 Task: Look for space in Santa Monica, United States from 26th August, 2023 to 10th September, 2023 for 6 adults, 2 children in price range Rs.10000 to Rs.15000. Place can be entire place or shared room with 6 bedrooms having 6 beds and 6 bathrooms. Property type can be house, flat, guest house. Amenities needed are: wifi, TV, free parkinig on premises, gym, breakfast. Booking option can be shelf check-in. Required host language is English.
Action: Mouse moved to (553, 146)
Screenshot: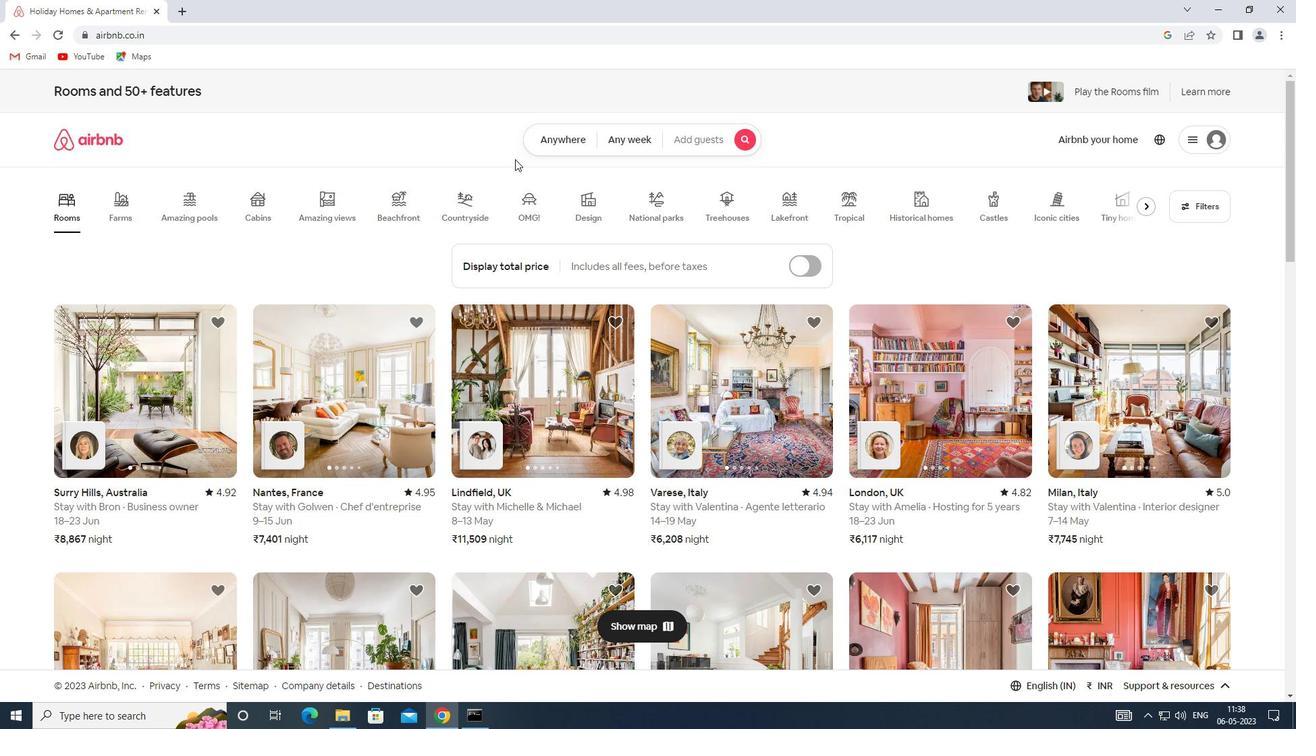 
Action: Mouse pressed left at (553, 146)
Screenshot: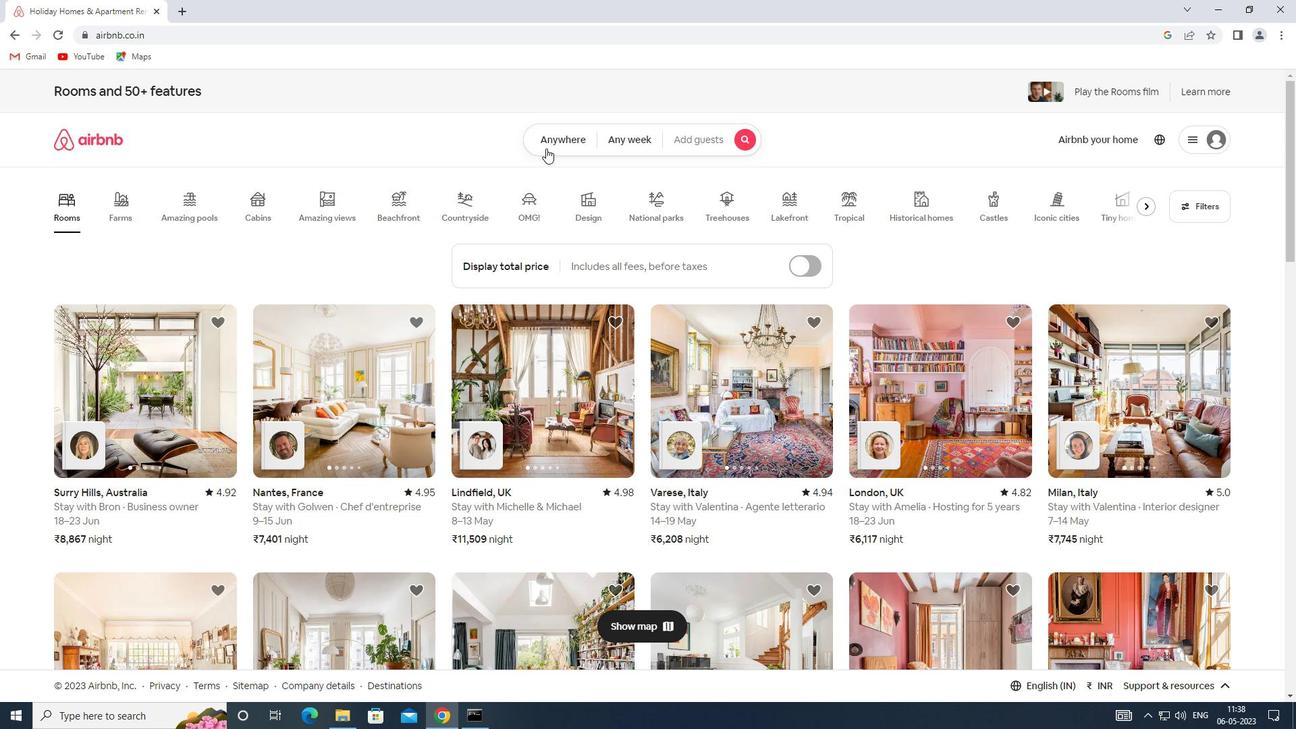
Action: Mouse moved to (422, 197)
Screenshot: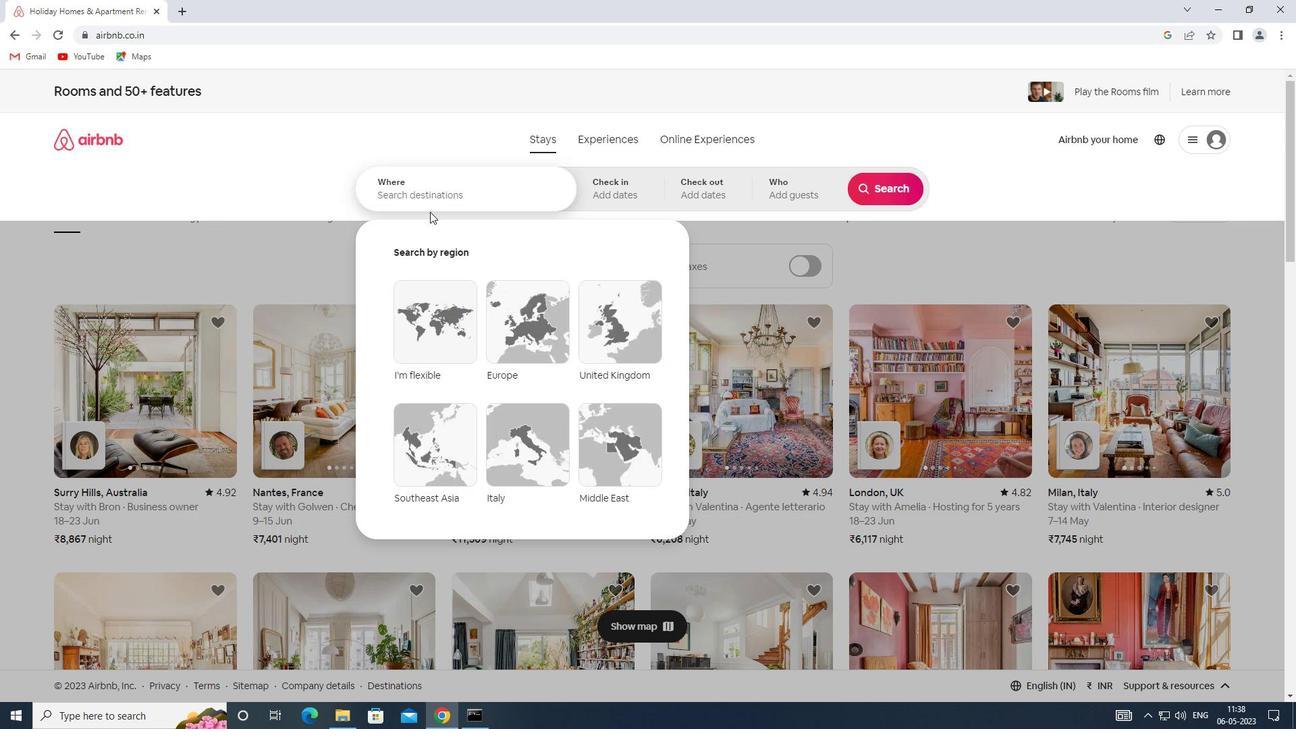 
Action: Mouse pressed left at (422, 197)
Screenshot: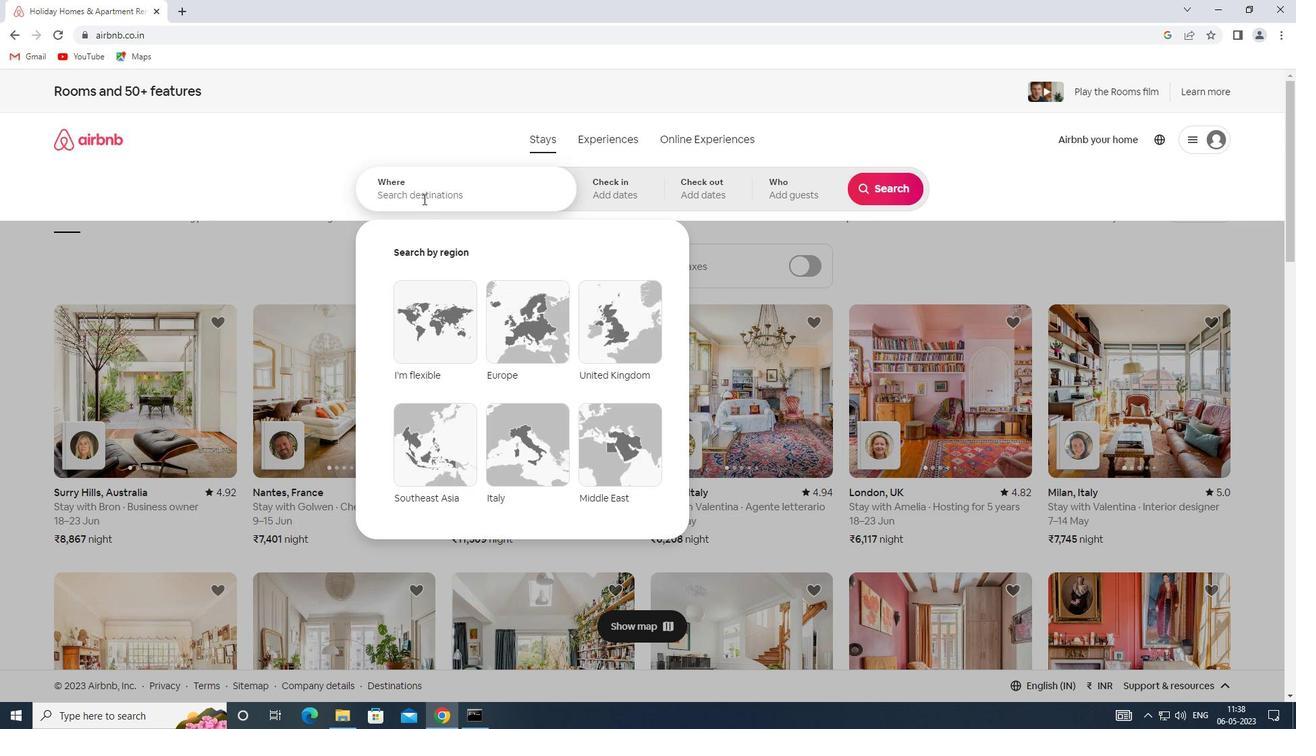 
Action: Key pressed <Key.shift>SPACE<Key.space>IN<Key.space><Key.shift>SANTA<Key.space><Key.shift><Key.shift><Key.shift><Key.shift><Key.shift><Key.shift><Key.shift><Key.shift><Key.shift><Key.shift><Key.shift><Key.shift><Key.shift><Key.shift><Key.shift>MONICA,<Key.shift>UNITES<Key.backspace>D<Key.space><Key.shift>STATES
Screenshot: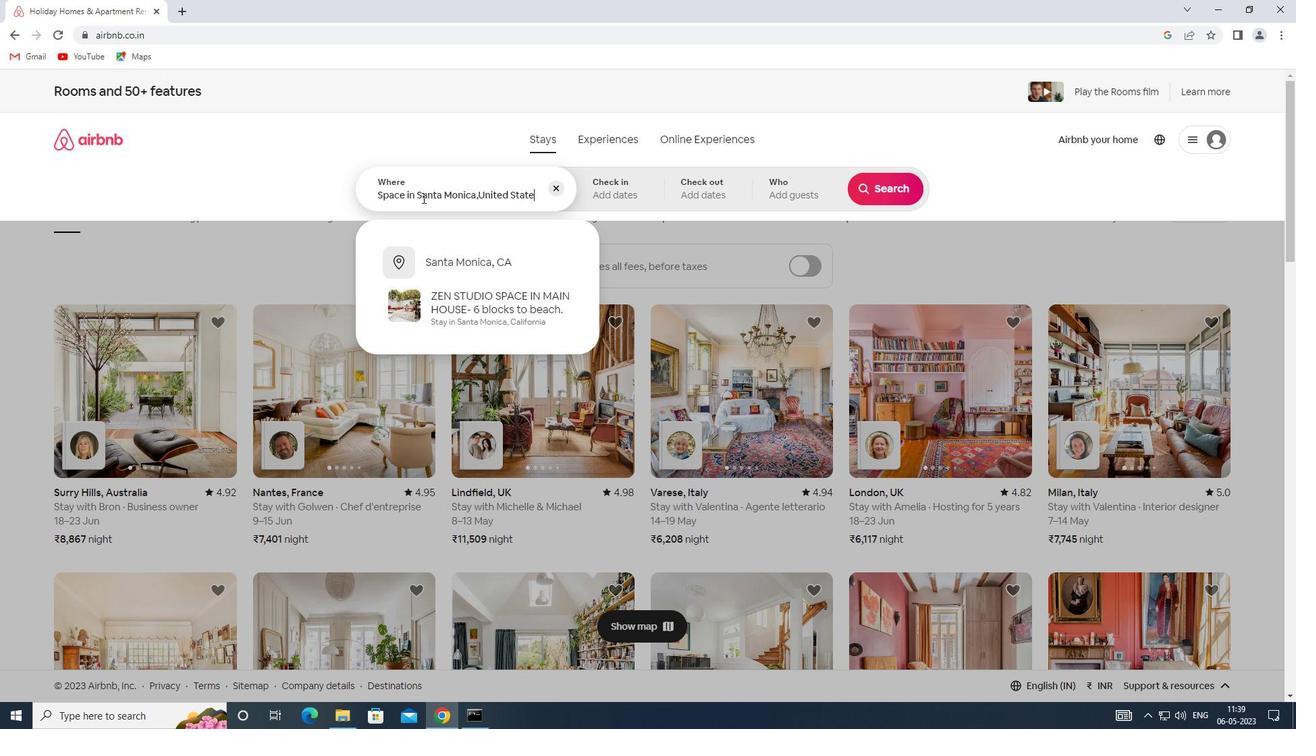 
Action: Mouse moved to (607, 187)
Screenshot: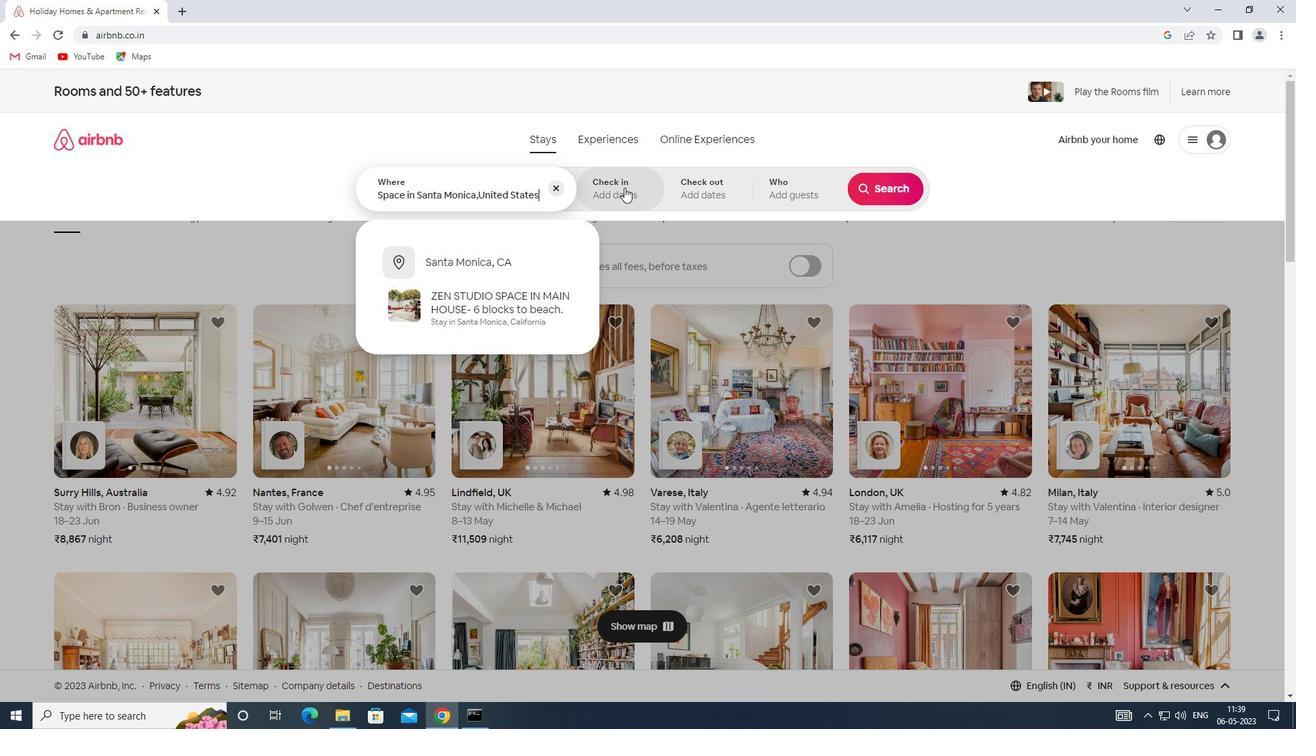 
Action: Mouse pressed left at (607, 187)
Screenshot: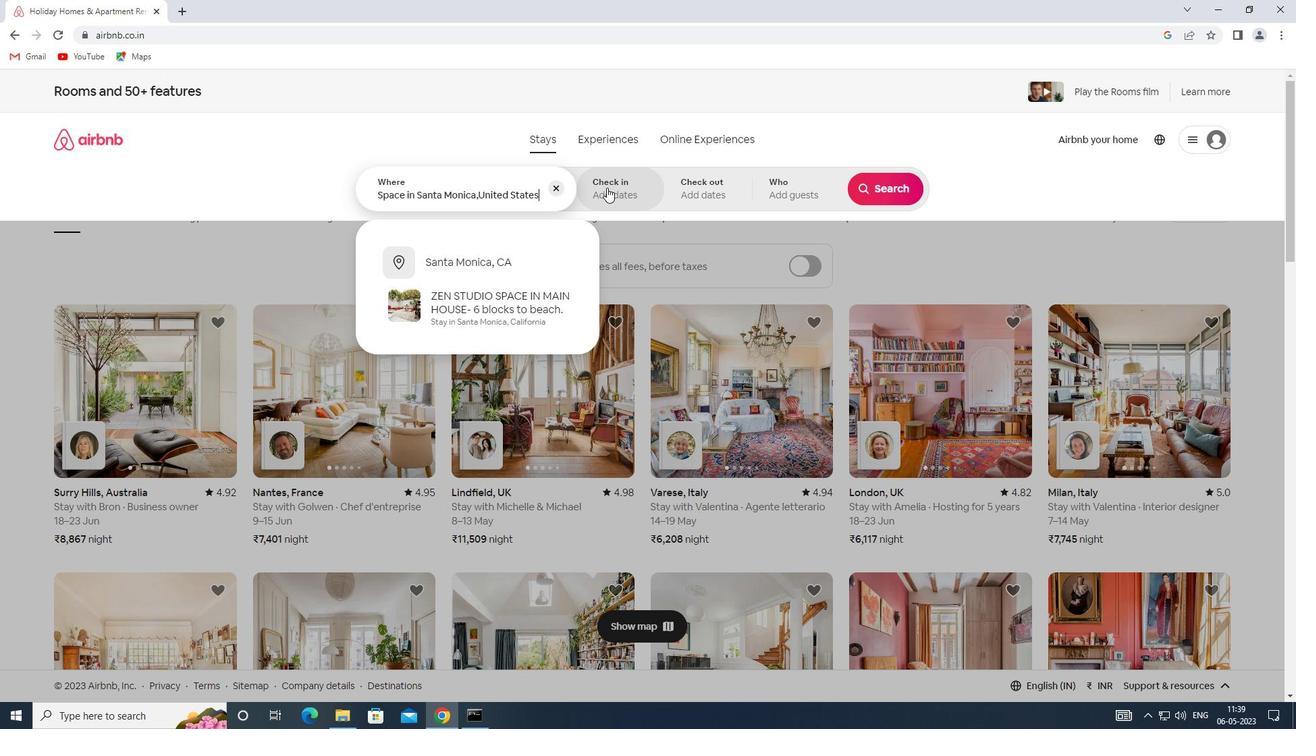 
Action: Mouse moved to (885, 301)
Screenshot: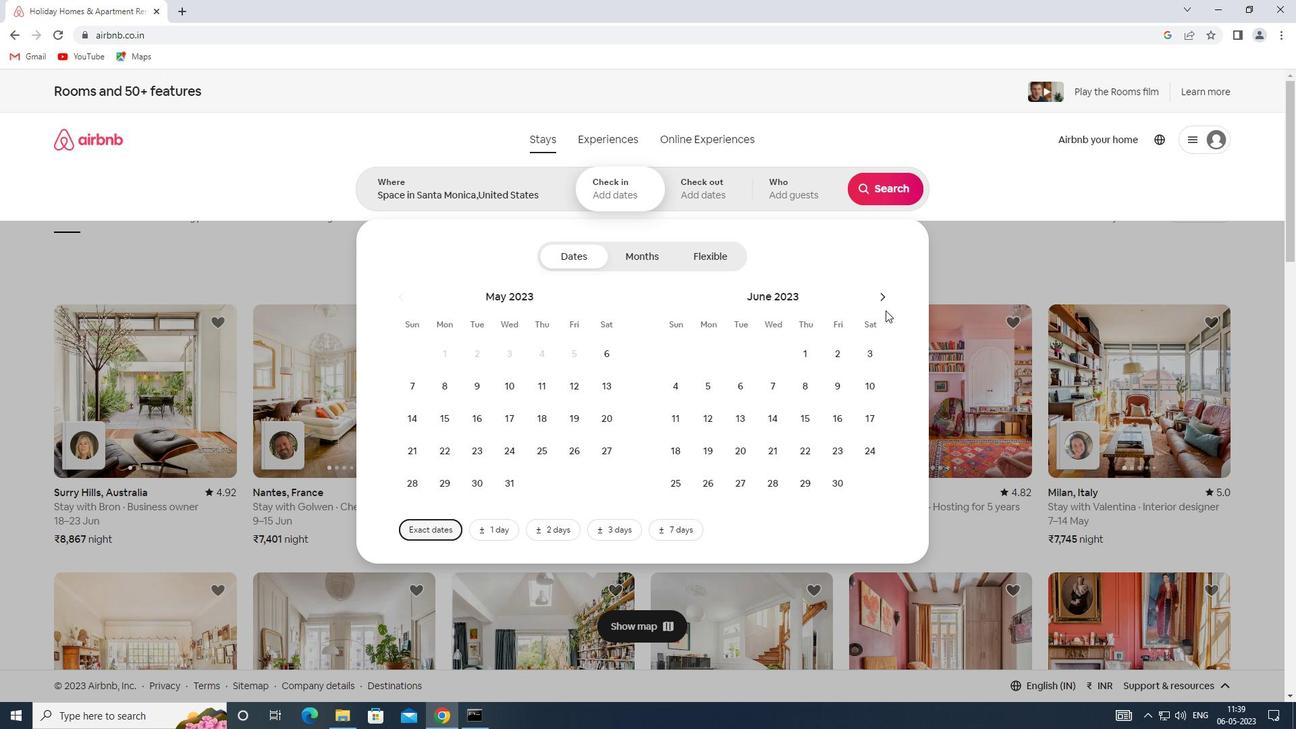 
Action: Mouse pressed left at (885, 301)
Screenshot: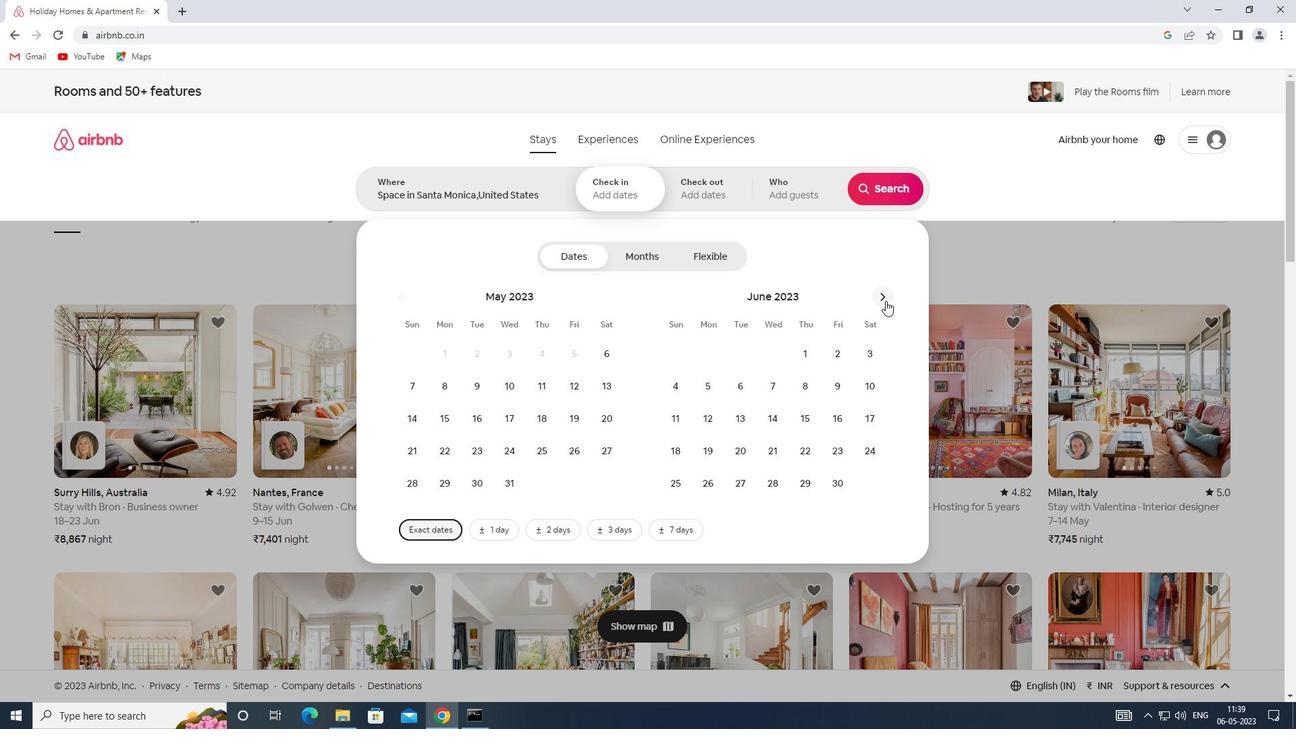 
Action: Mouse pressed left at (885, 301)
Screenshot: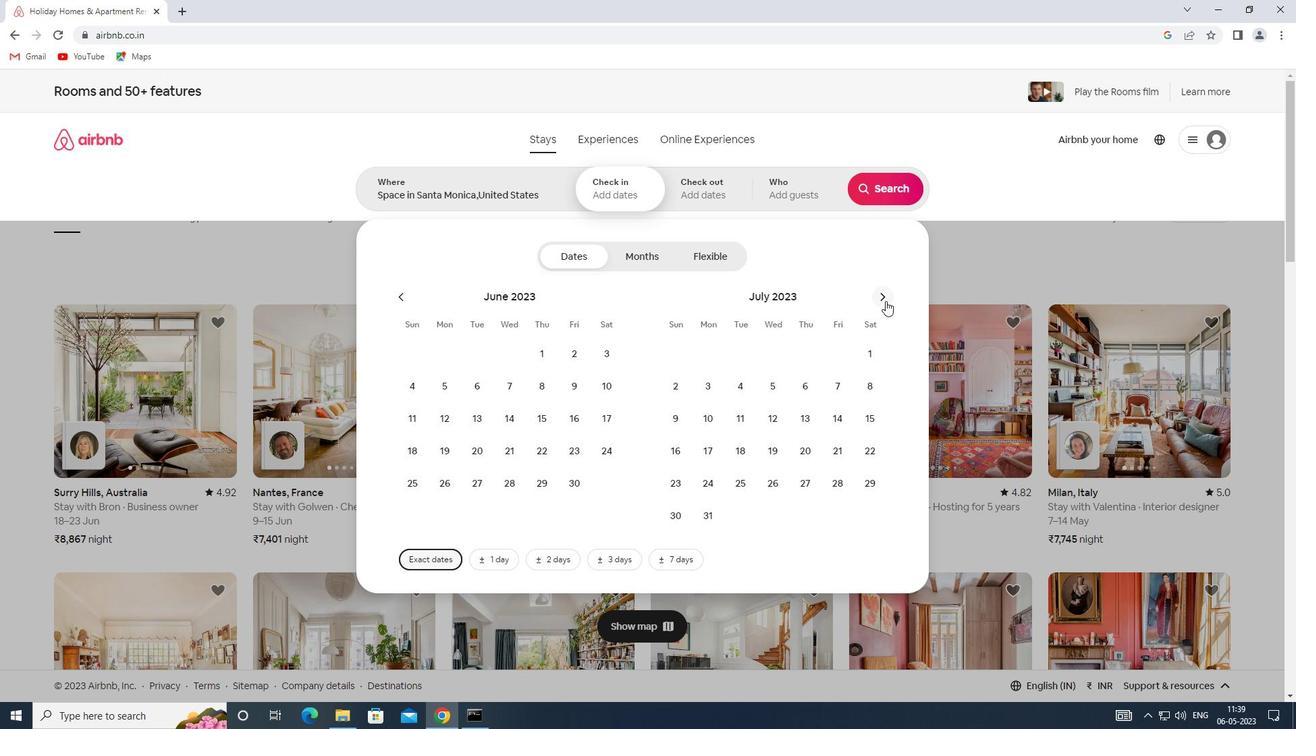 
Action: Mouse moved to (861, 449)
Screenshot: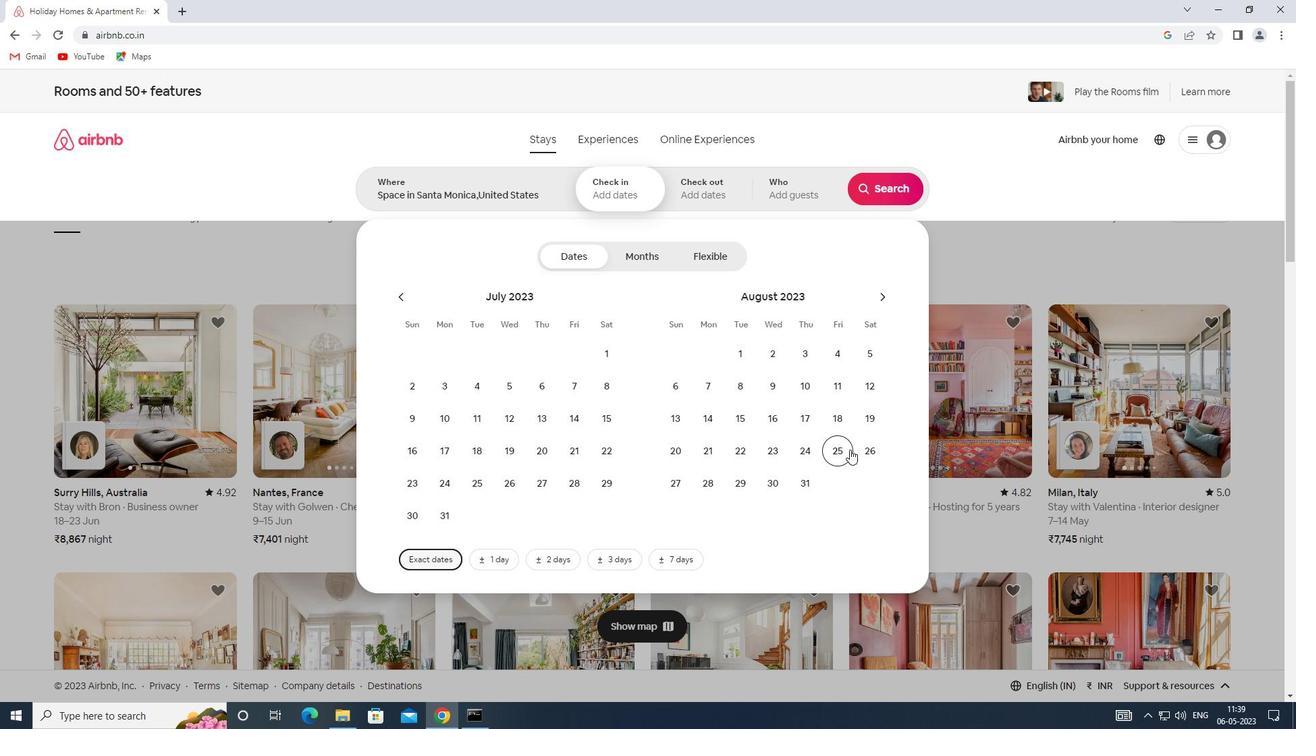 
Action: Mouse pressed left at (861, 449)
Screenshot: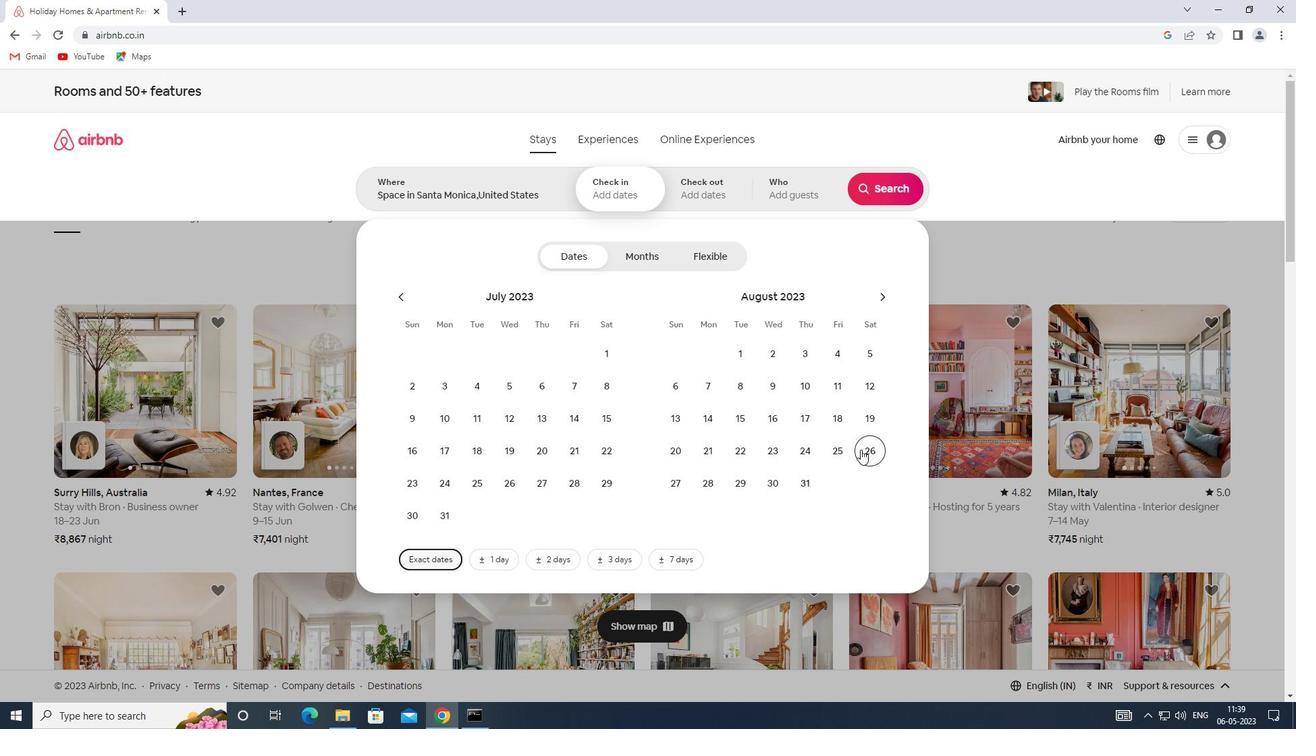
Action: Mouse moved to (876, 301)
Screenshot: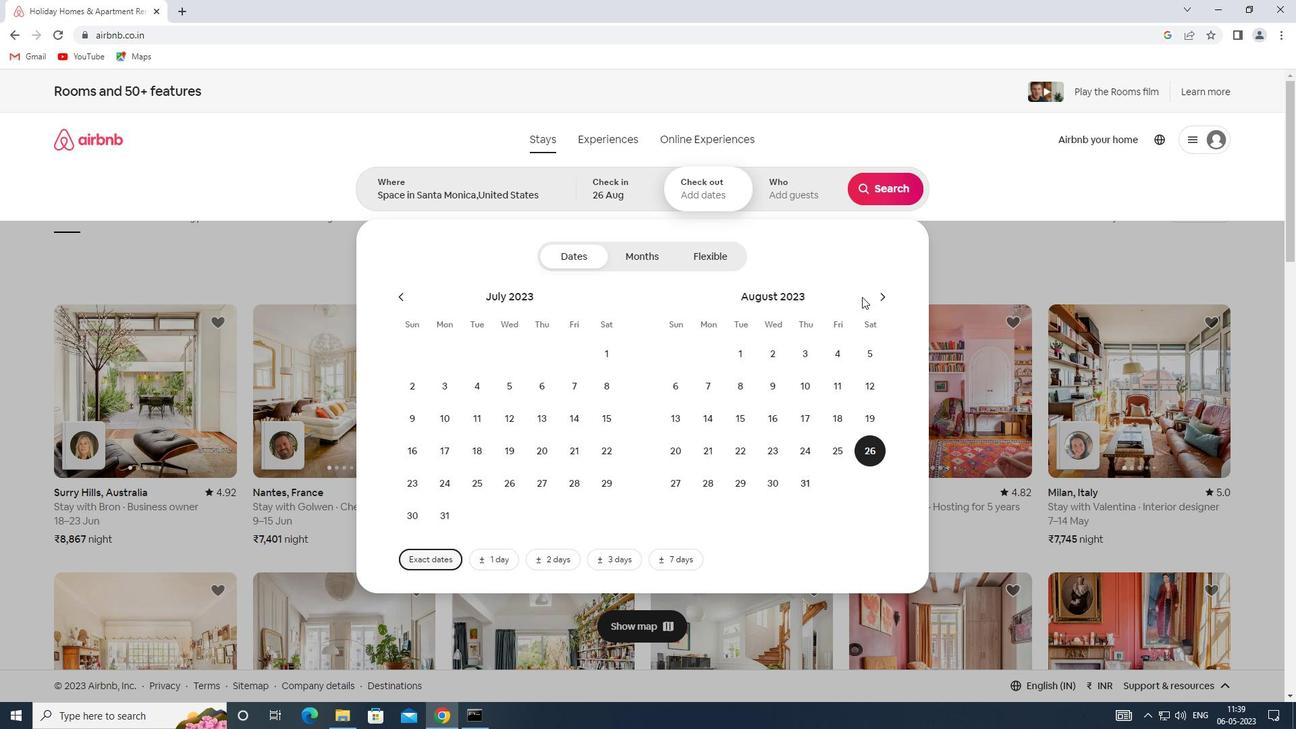 
Action: Mouse pressed left at (876, 301)
Screenshot: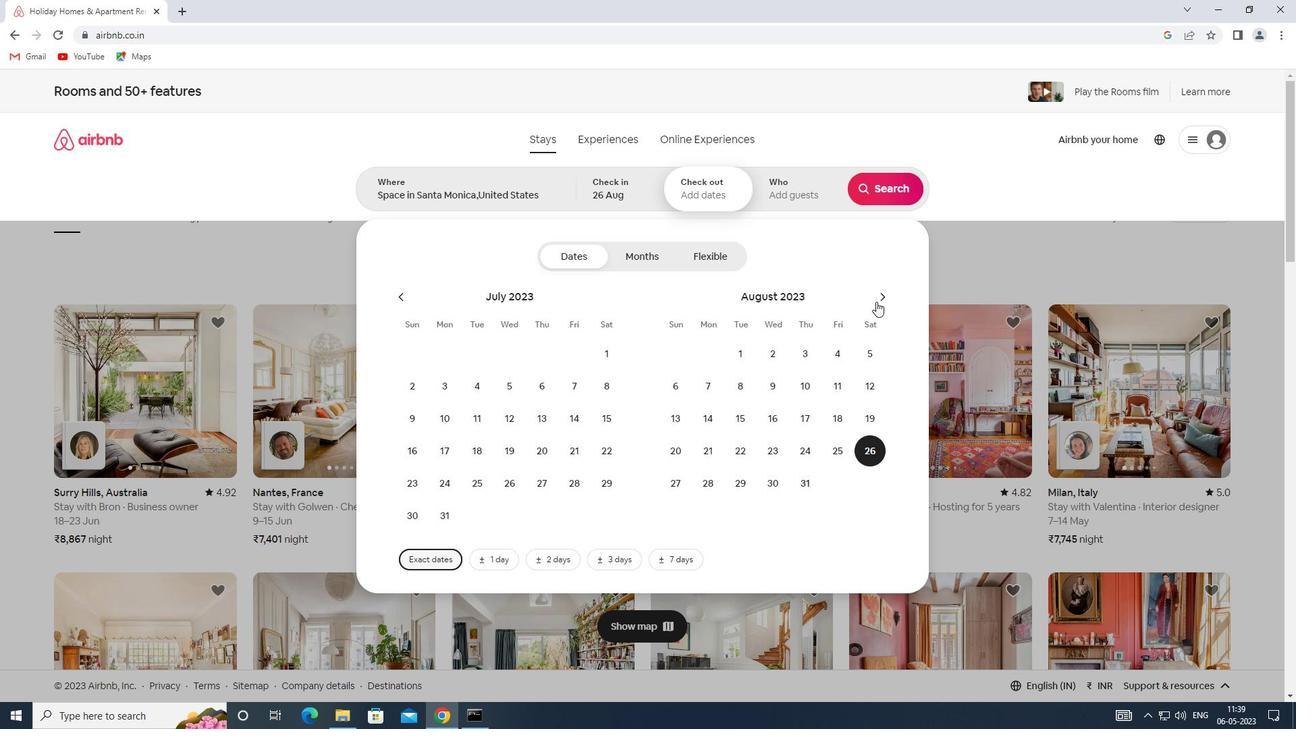 
Action: Mouse moved to (676, 415)
Screenshot: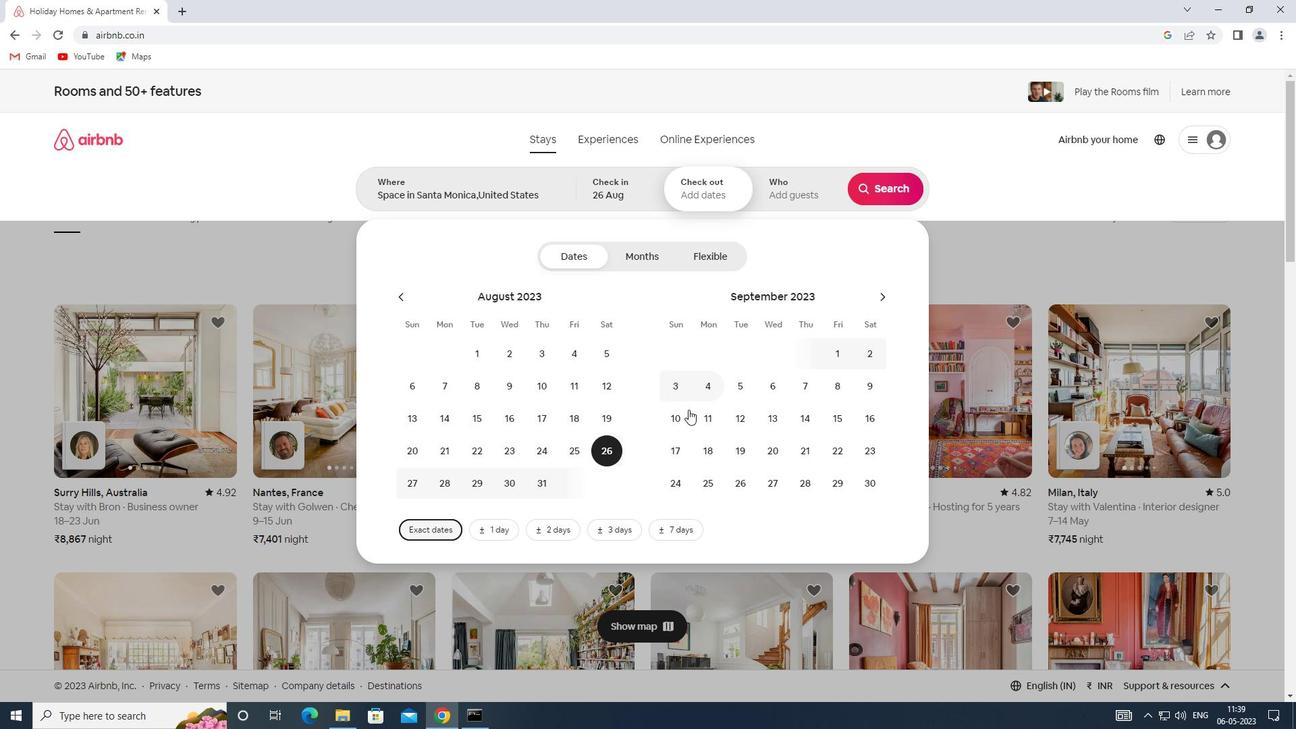 
Action: Mouse pressed left at (676, 415)
Screenshot: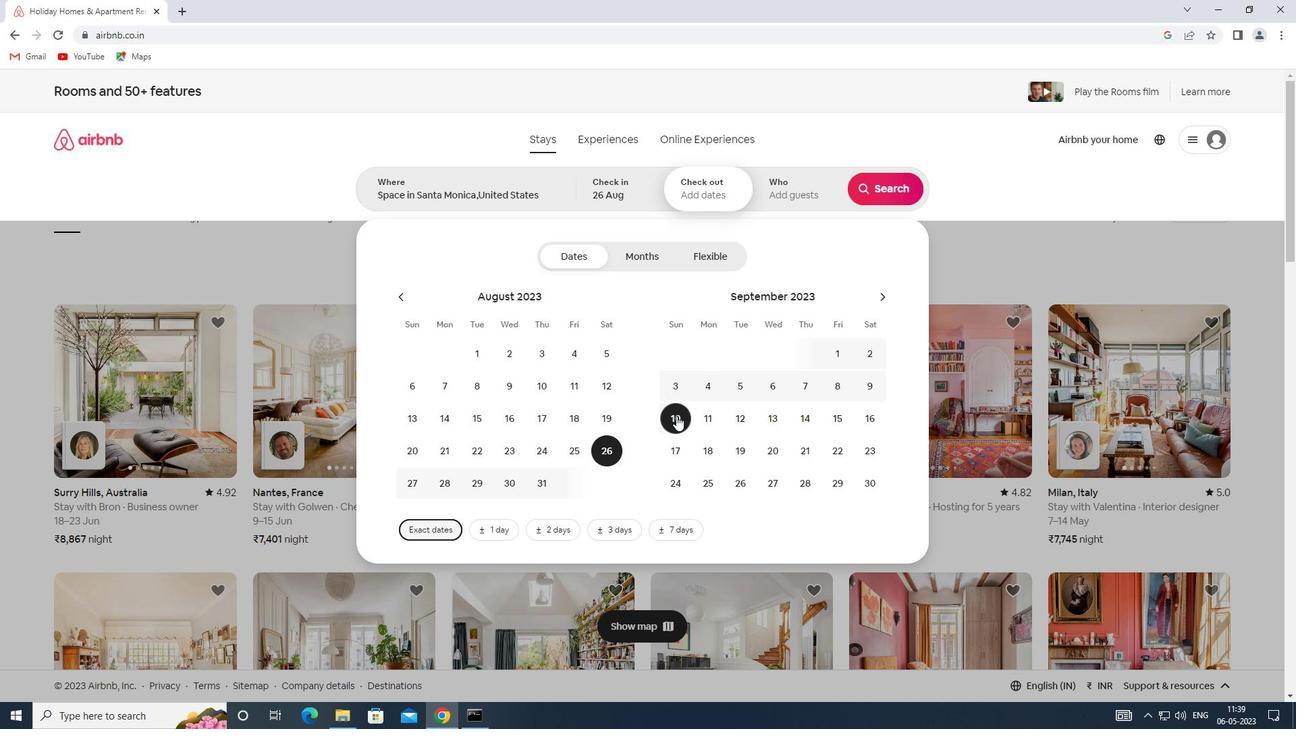 
Action: Mouse moved to (794, 190)
Screenshot: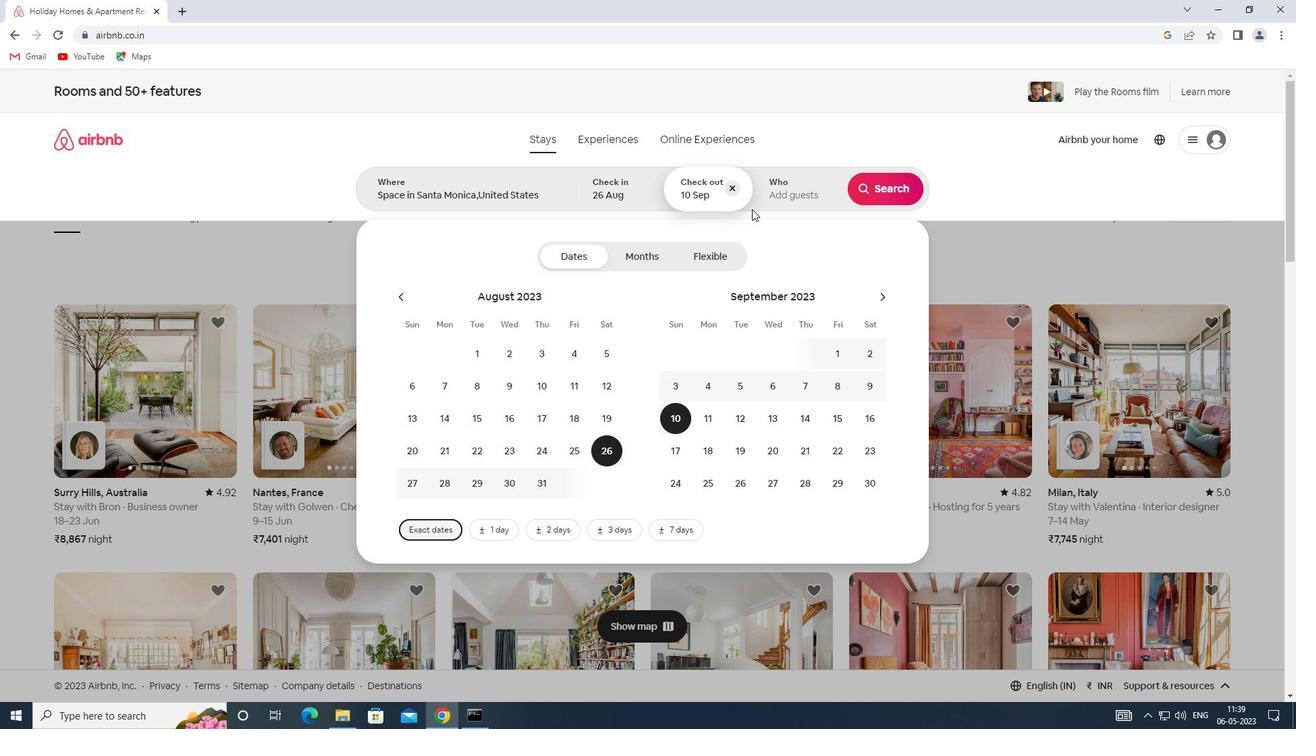 
Action: Mouse pressed left at (794, 190)
Screenshot: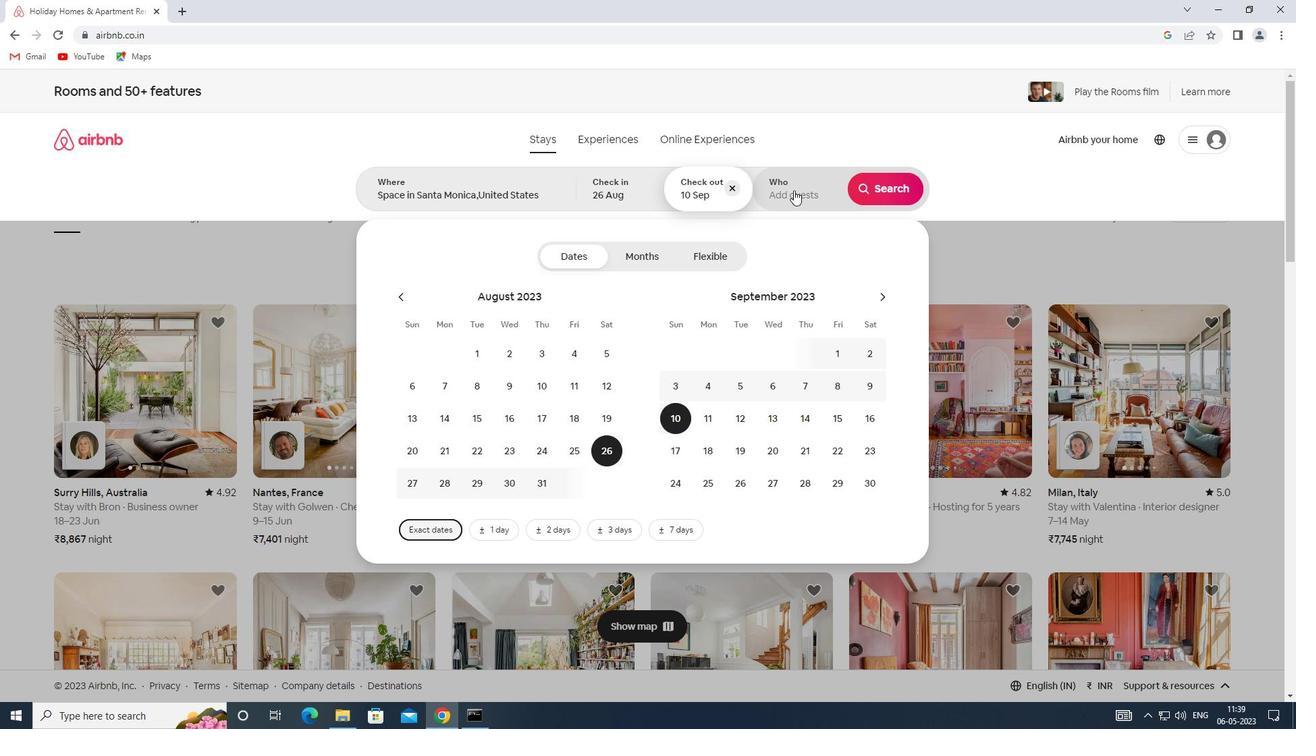 
Action: Mouse moved to (890, 259)
Screenshot: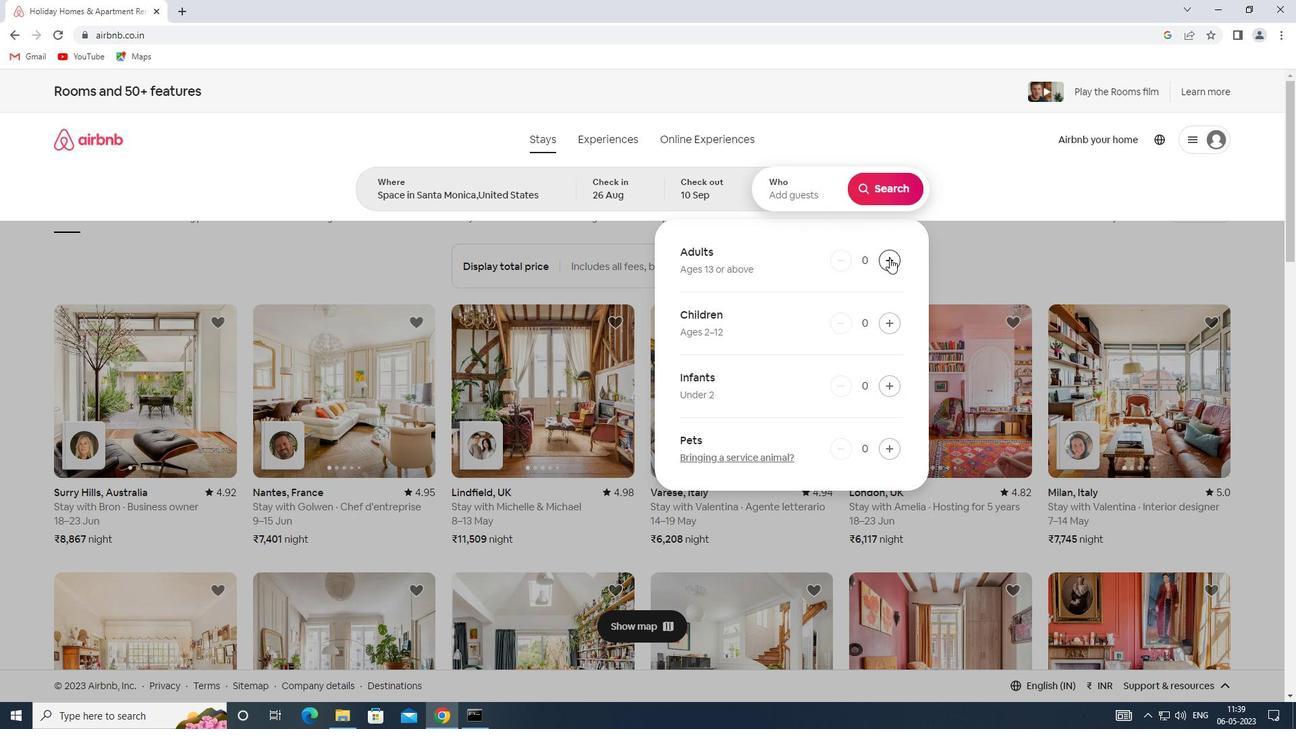 
Action: Mouse pressed left at (890, 259)
Screenshot: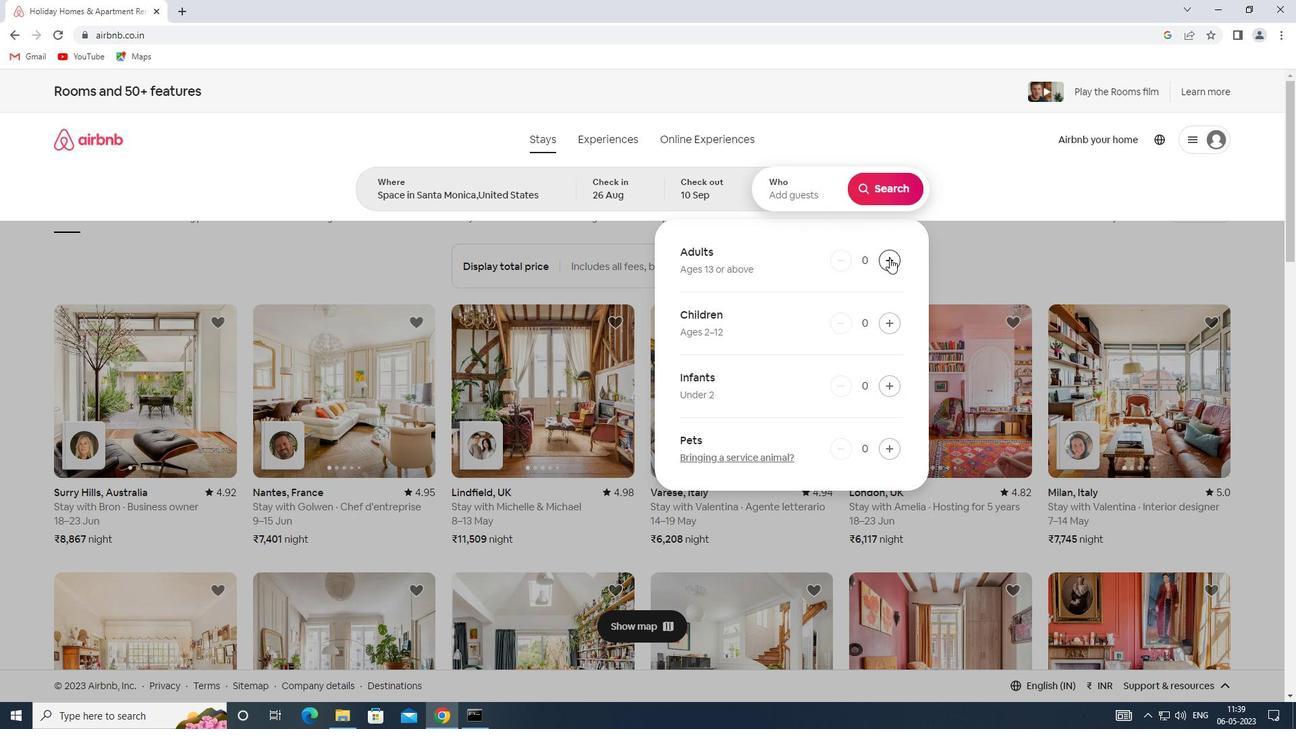 
Action: Mouse pressed left at (890, 259)
Screenshot: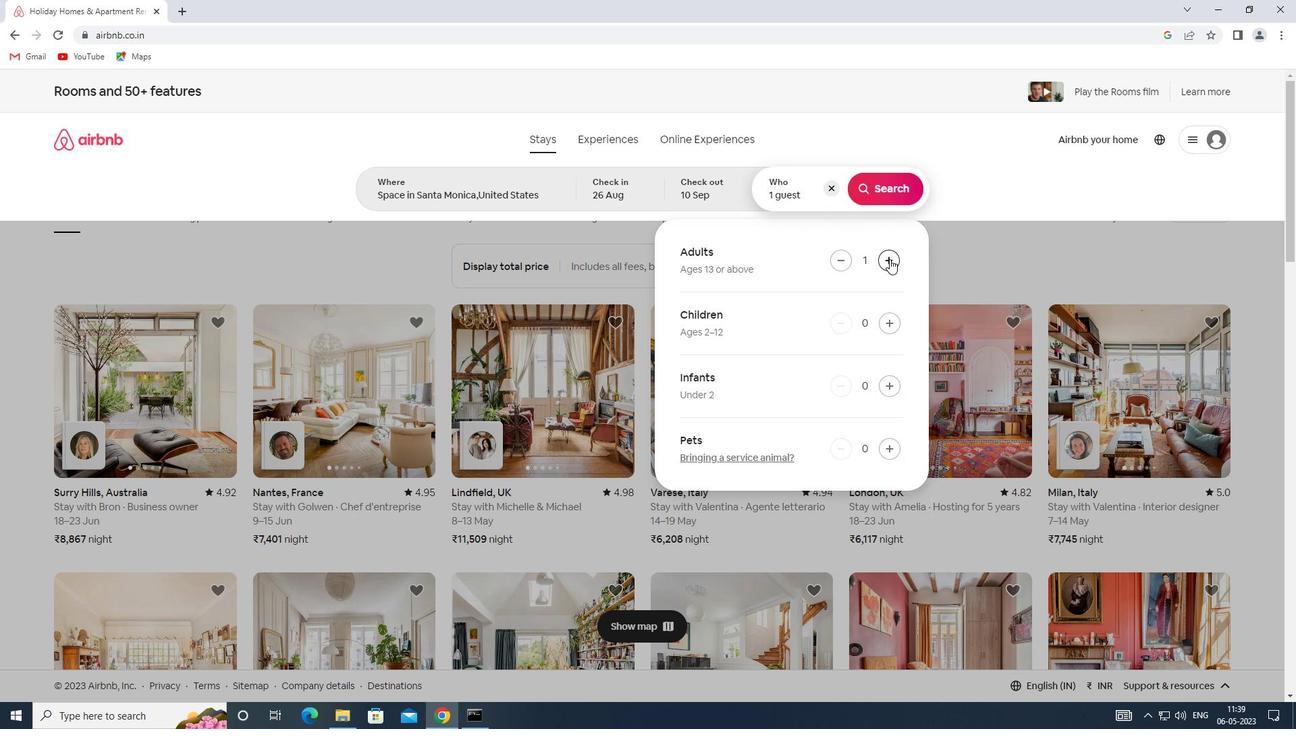 
Action: Mouse pressed left at (890, 259)
Screenshot: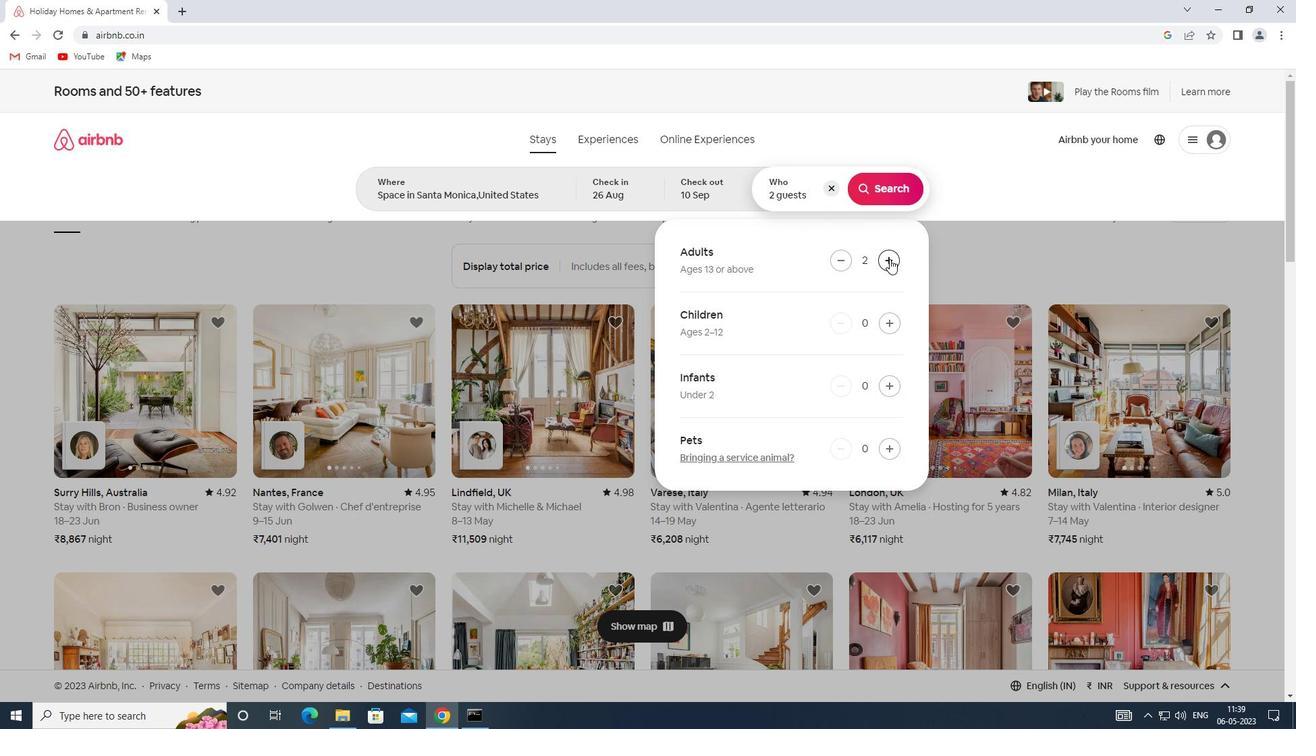 
Action: Mouse pressed left at (890, 259)
Screenshot: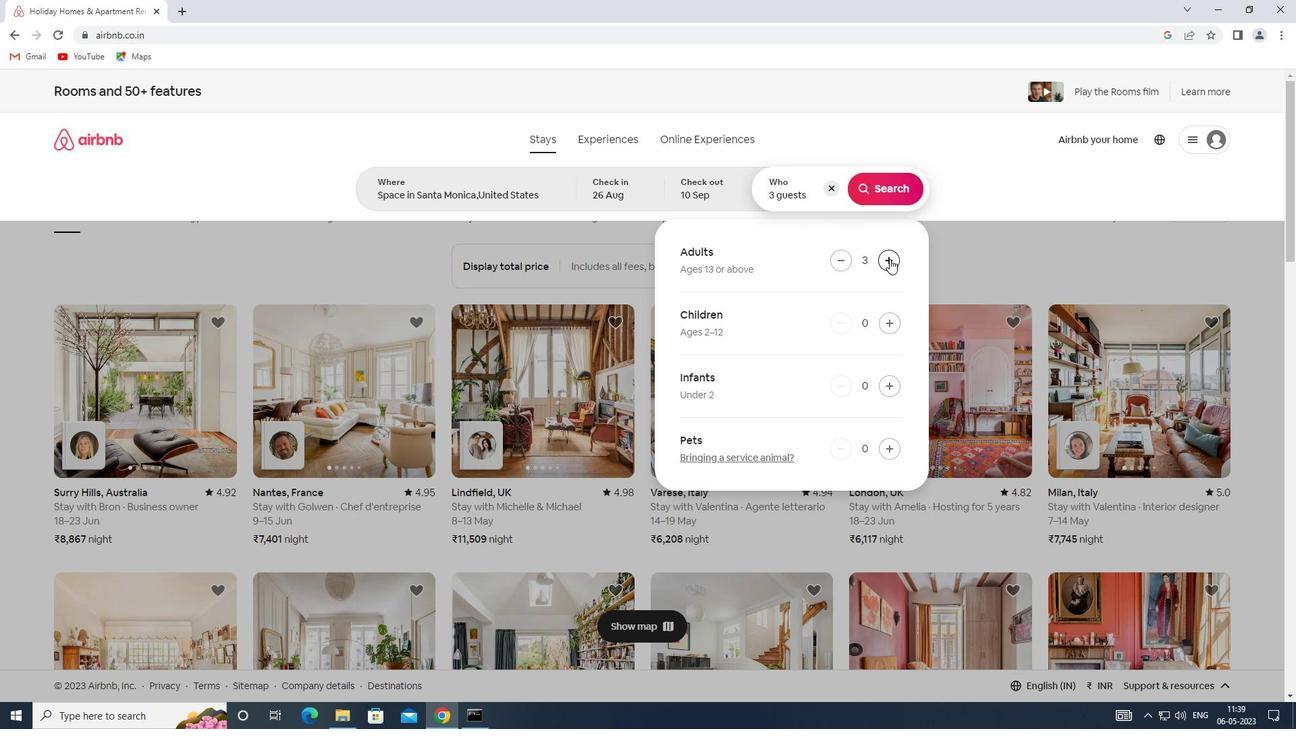 
Action: Mouse pressed left at (890, 259)
Screenshot: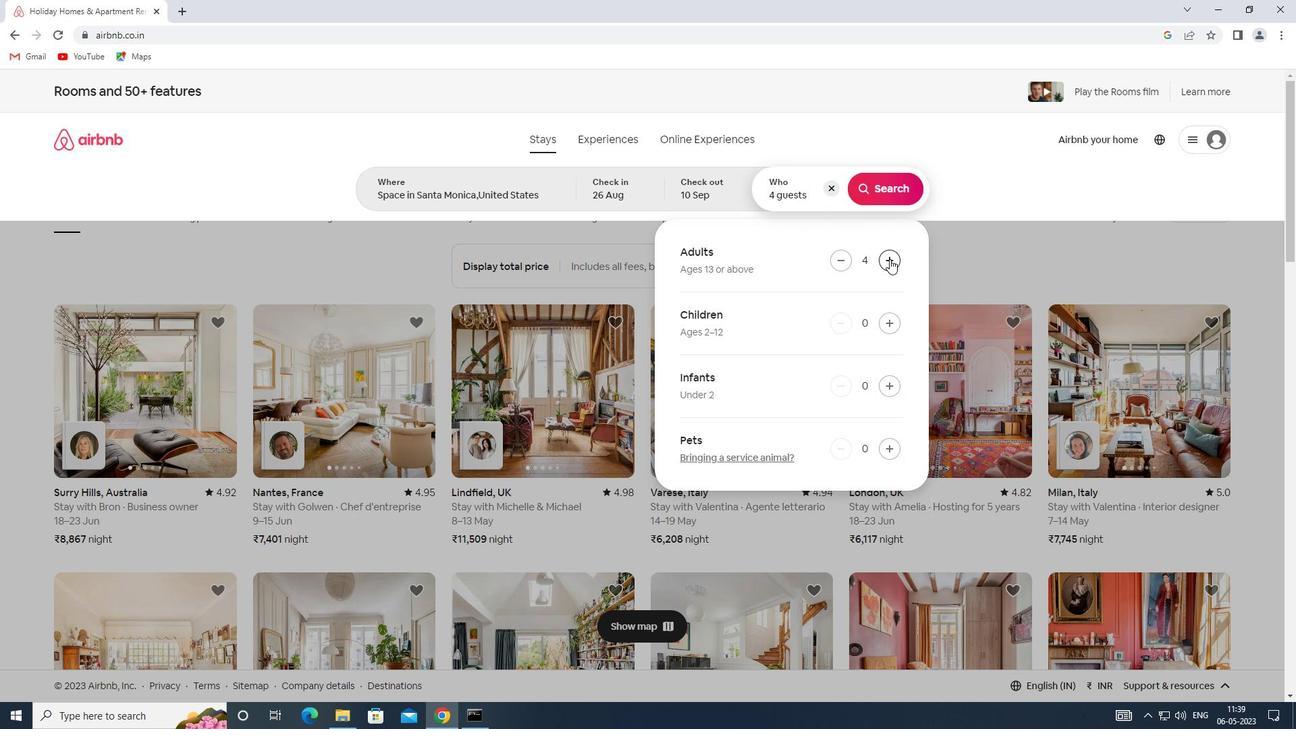 
Action: Mouse pressed left at (890, 259)
Screenshot: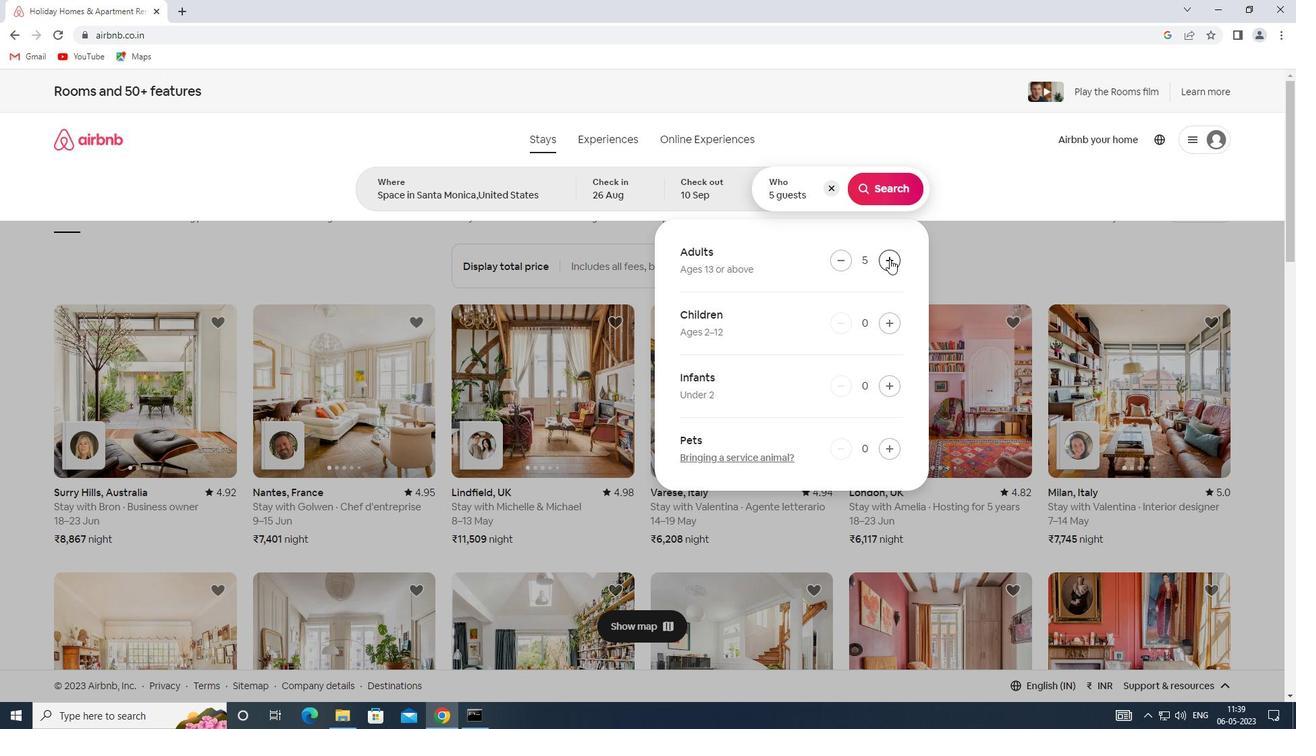 
Action: Mouse moved to (896, 318)
Screenshot: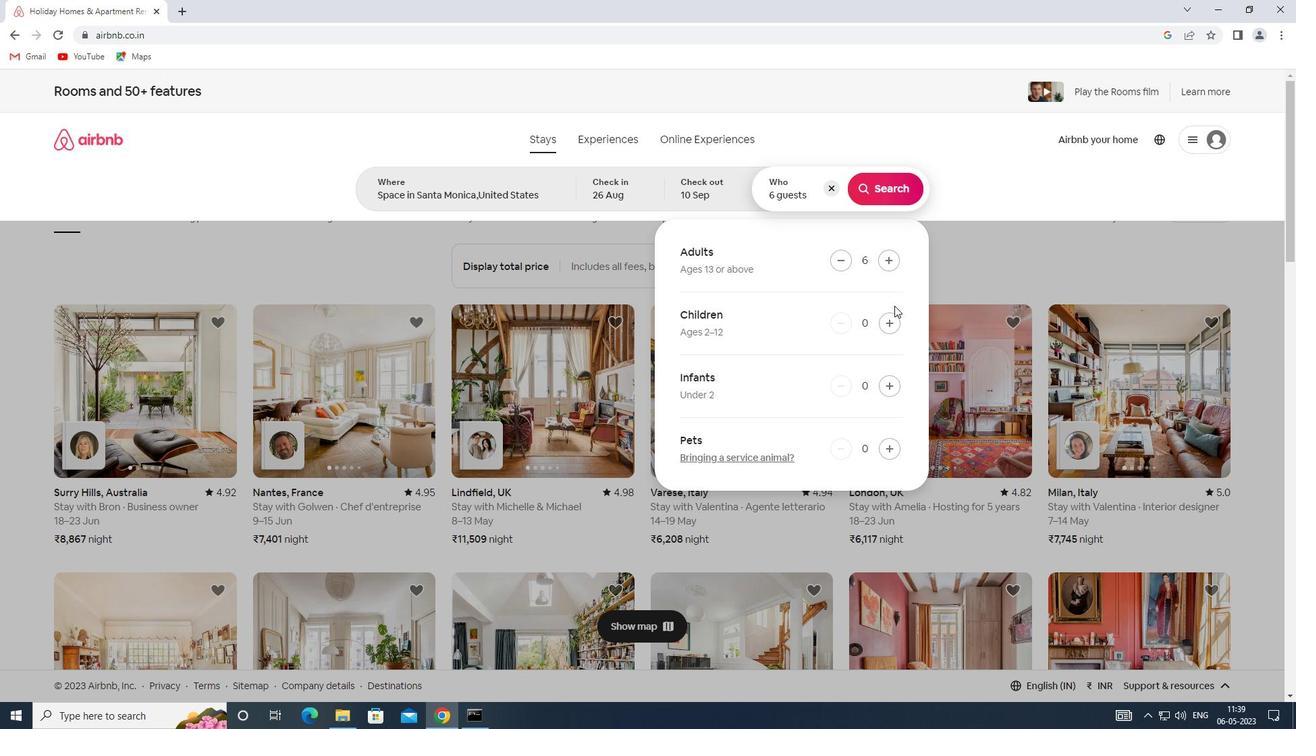 
Action: Mouse pressed left at (896, 318)
Screenshot: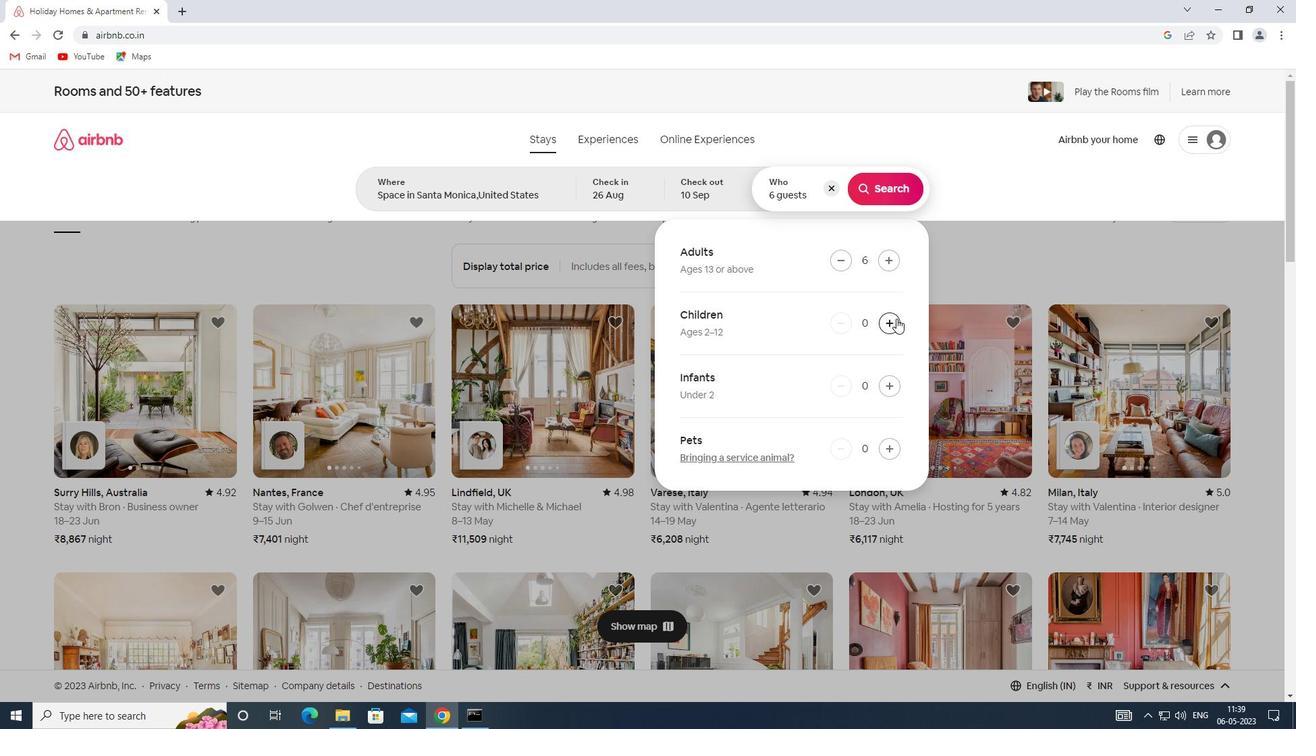 
Action: Mouse pressed left at (896, 318)
Screenshot: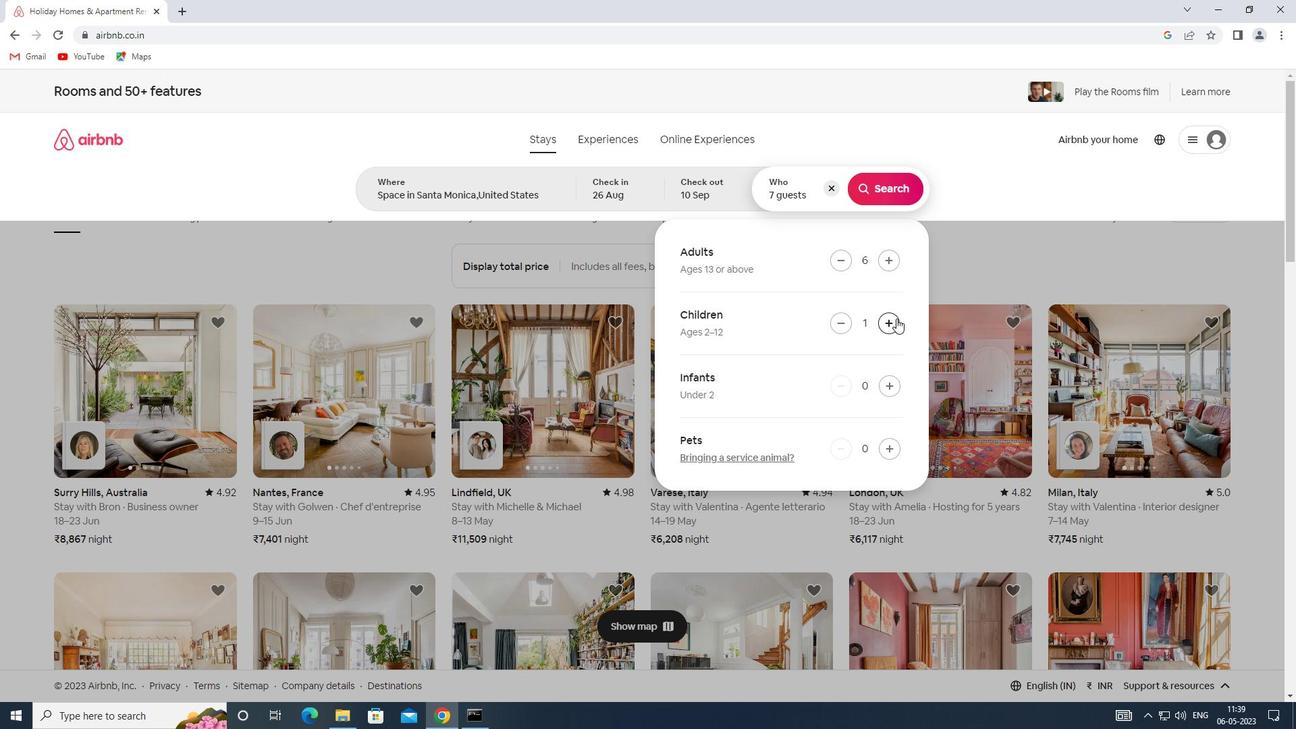 
Action: Mouse moved to (881, 182)
Screenshot: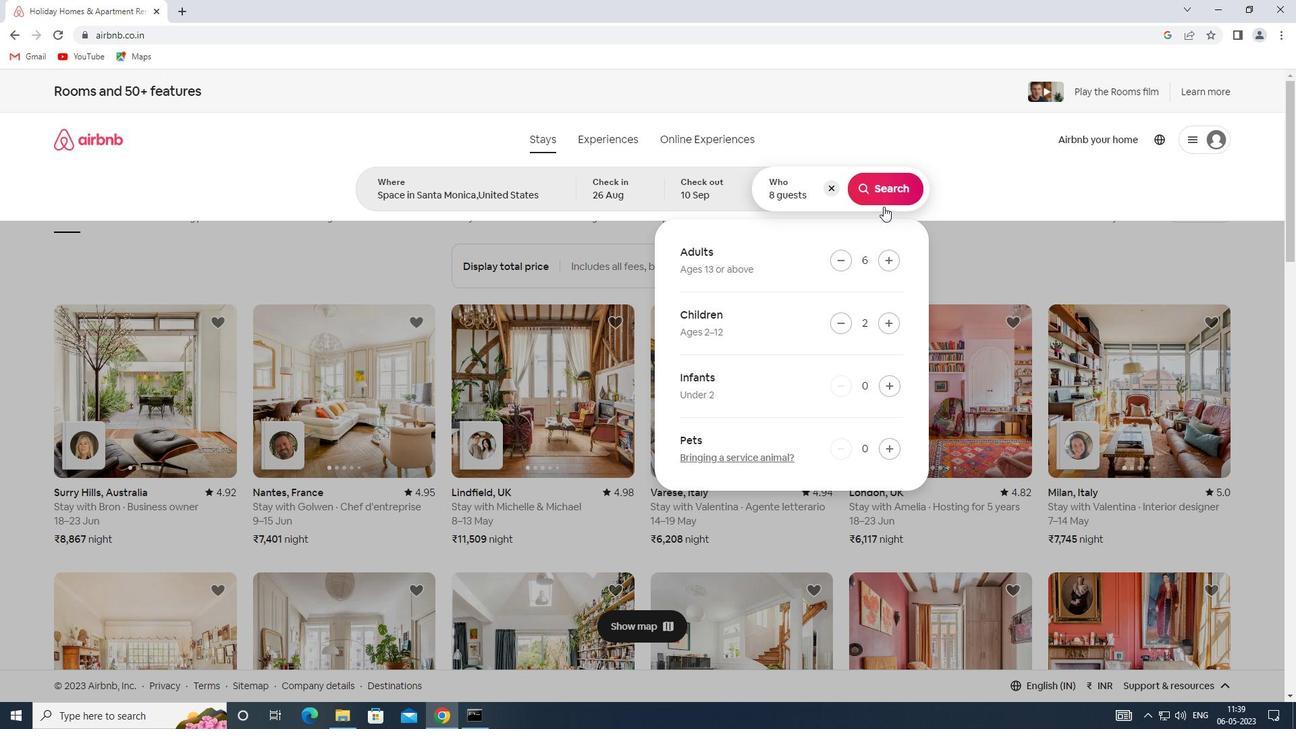 
Action: Mouse pressed left at (881, 182)
Screenshot: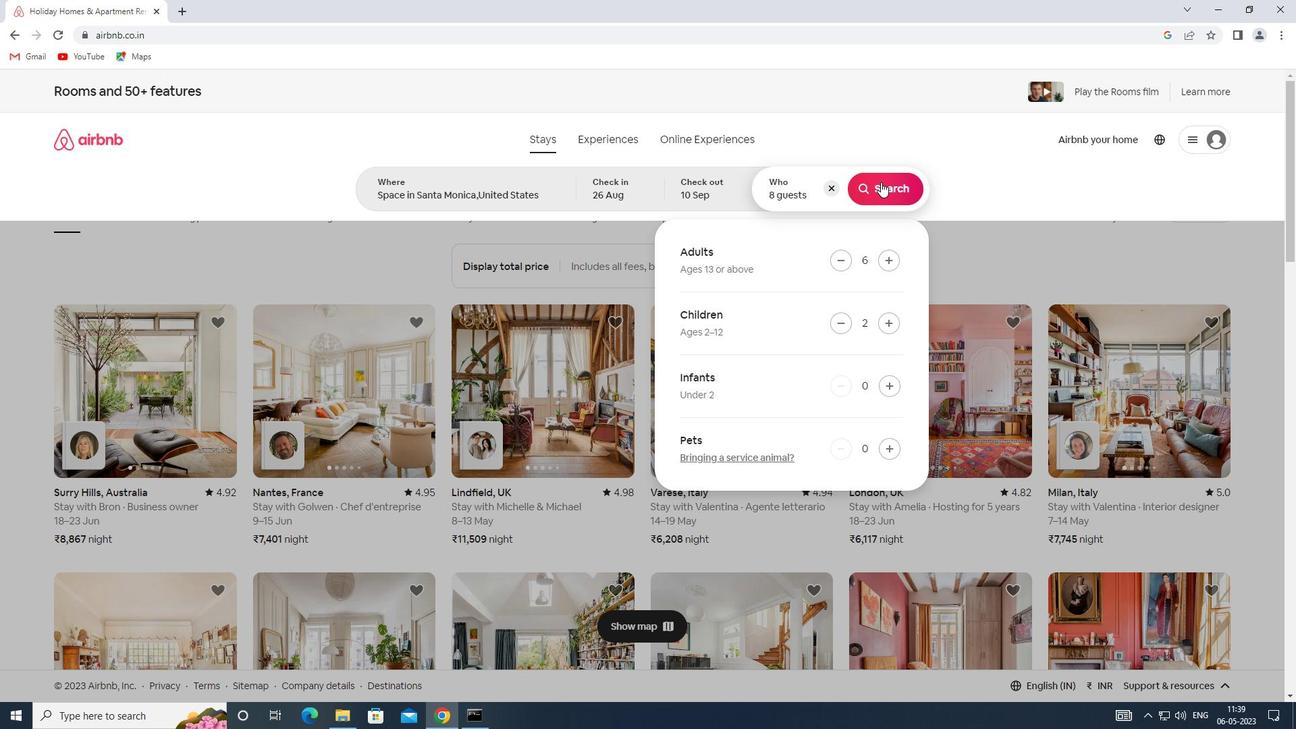 
Action: Mouse moved to (1236, 146)
Screenshot: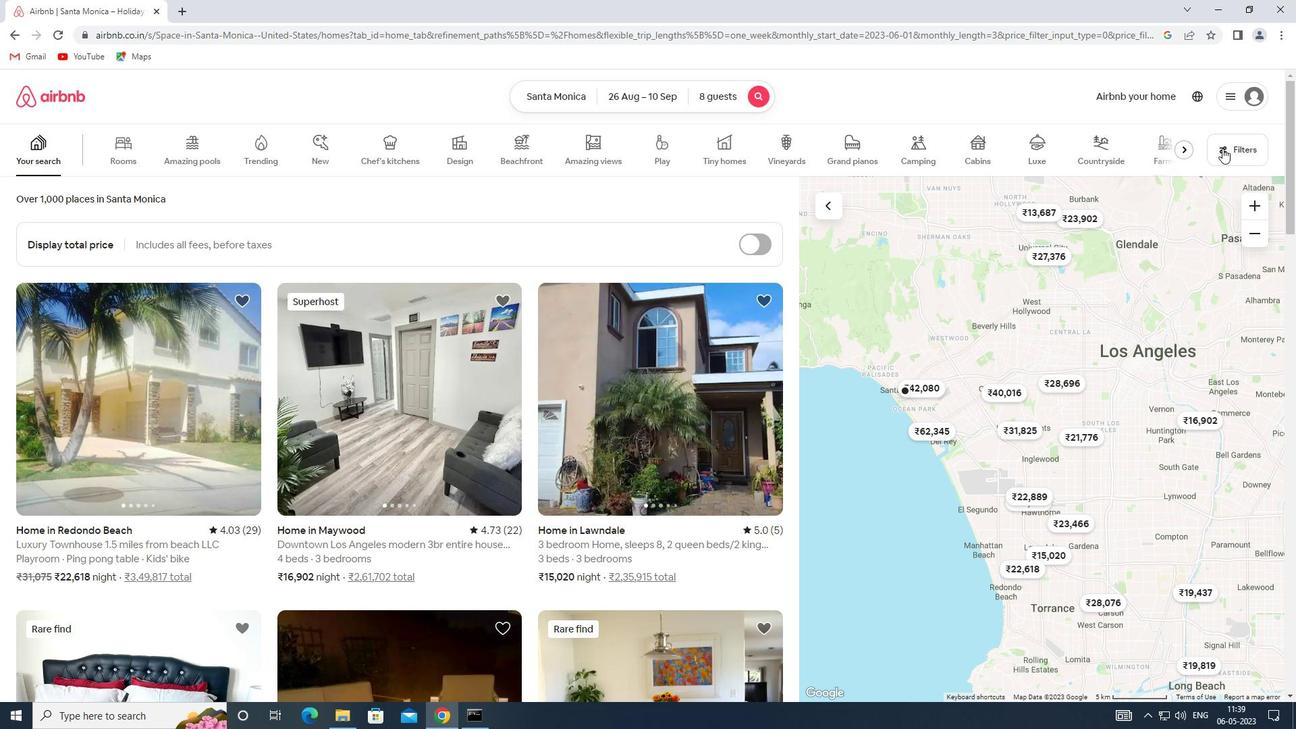 
Action: Mouse pressed left at (1236, 146)
Screenshot: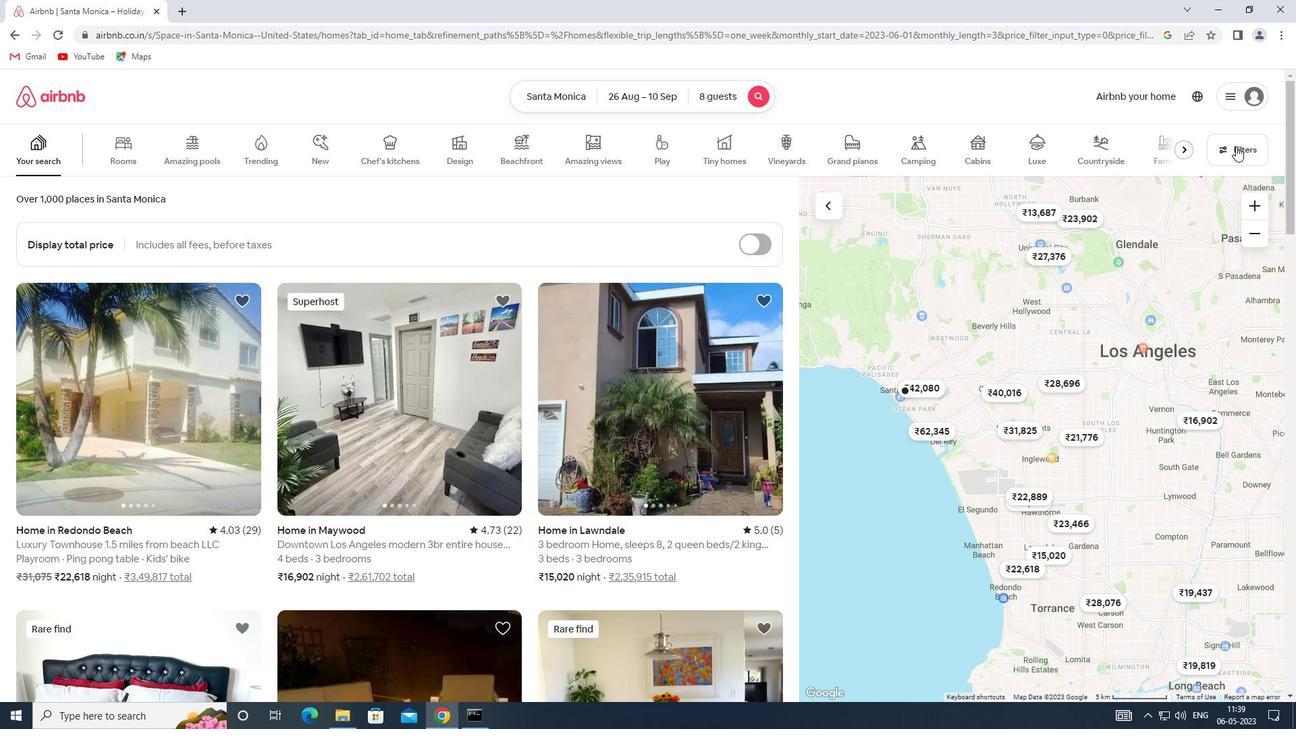 
Action: Mouse moved to (480, 486)
Screenshot: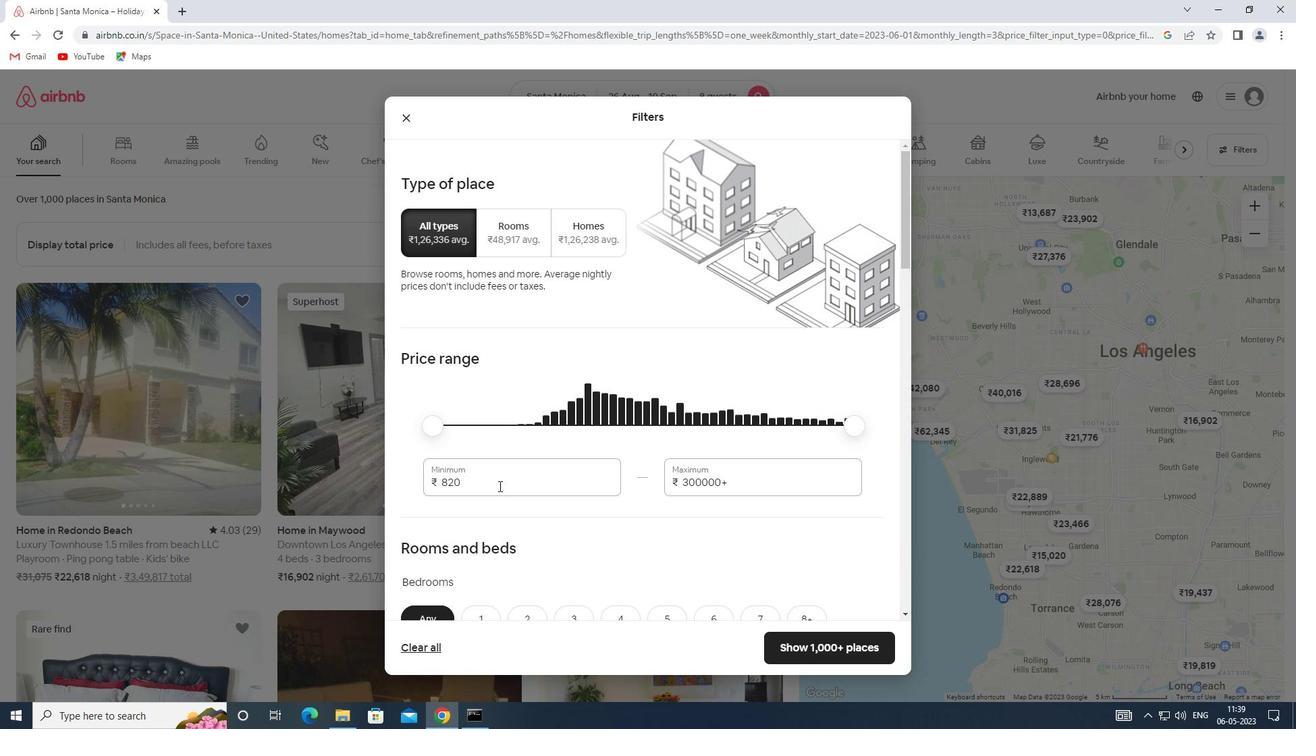 
Action: Mouse pressed left at (480, 486)
Screenshot: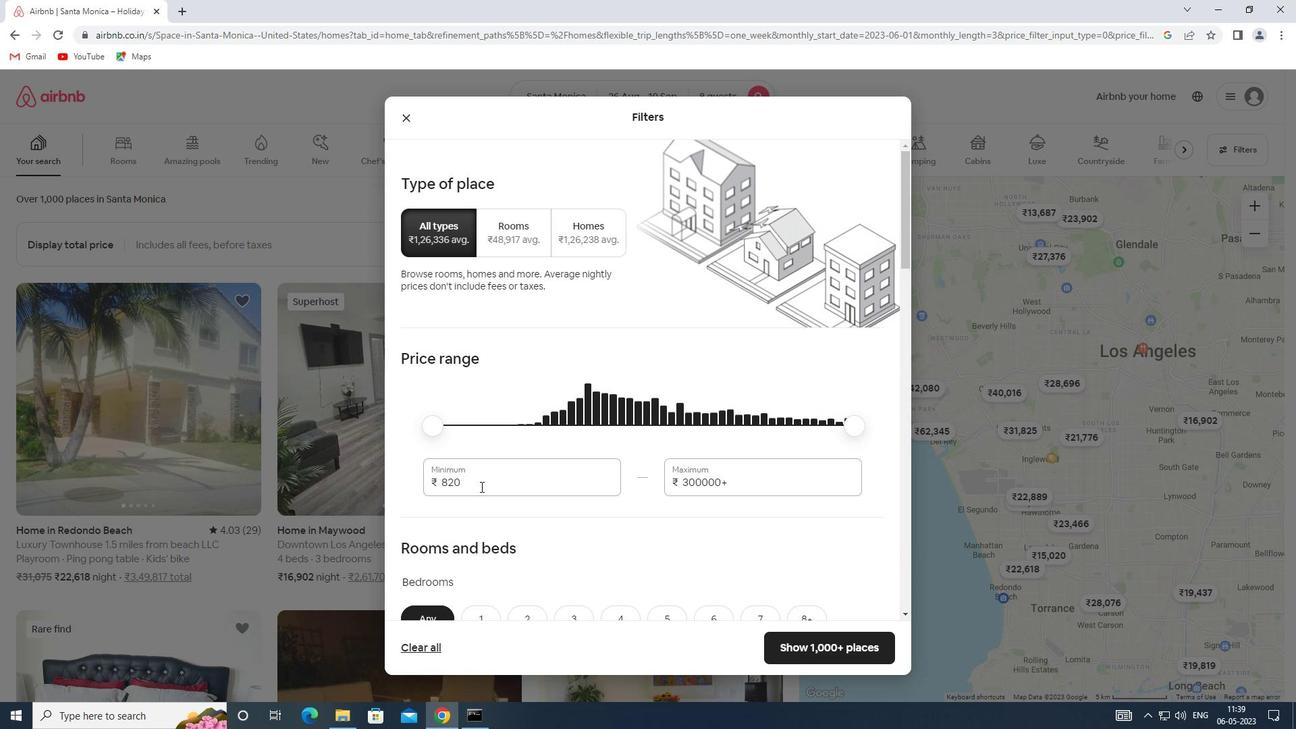 
Action: Mouse moved to (410, 486)
Screenshot: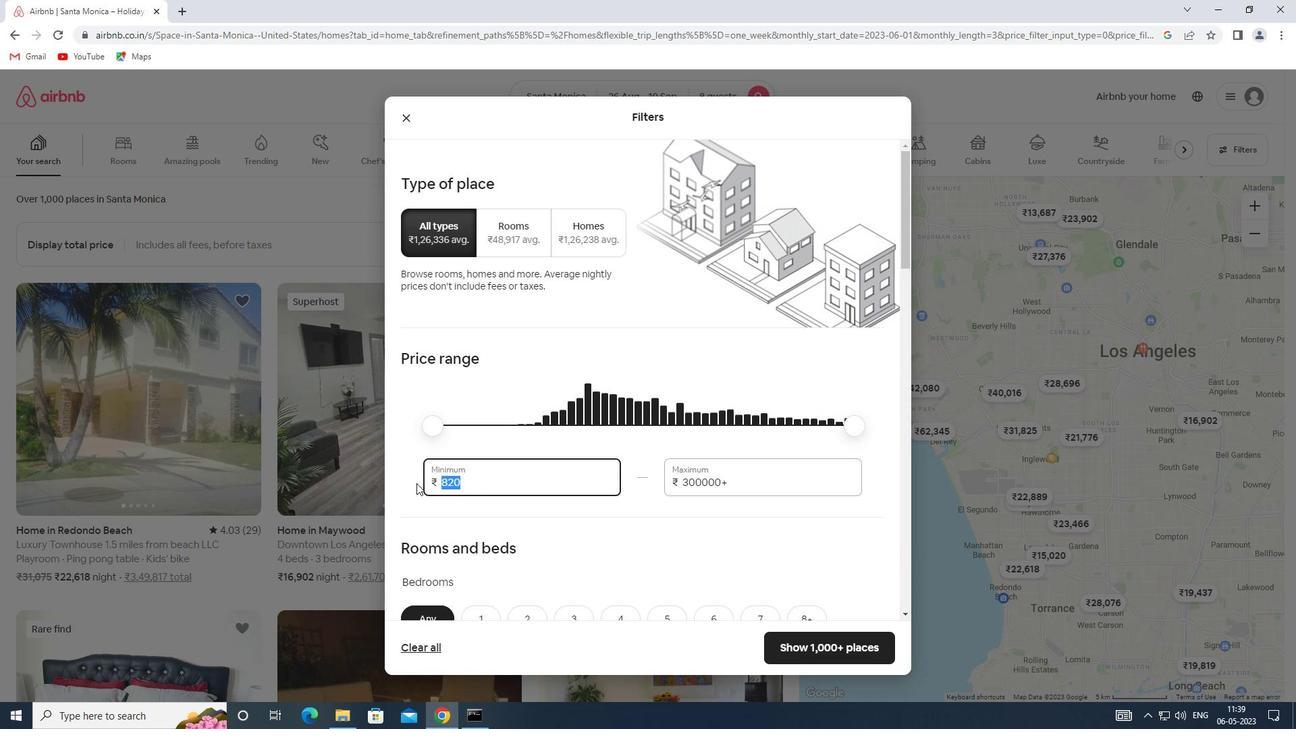 
Action: Key pressed 10000
Screenshot: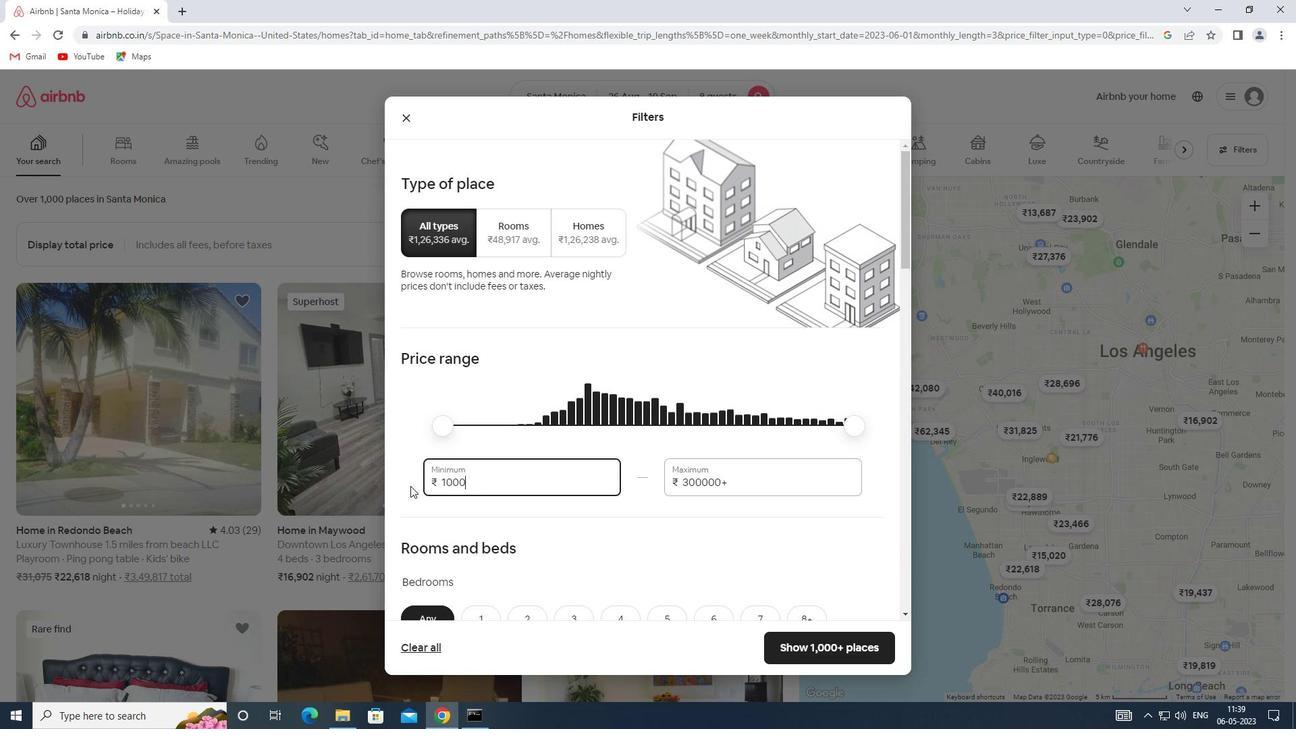 
Action: Mouse moved to (736, 482)
Screenshot: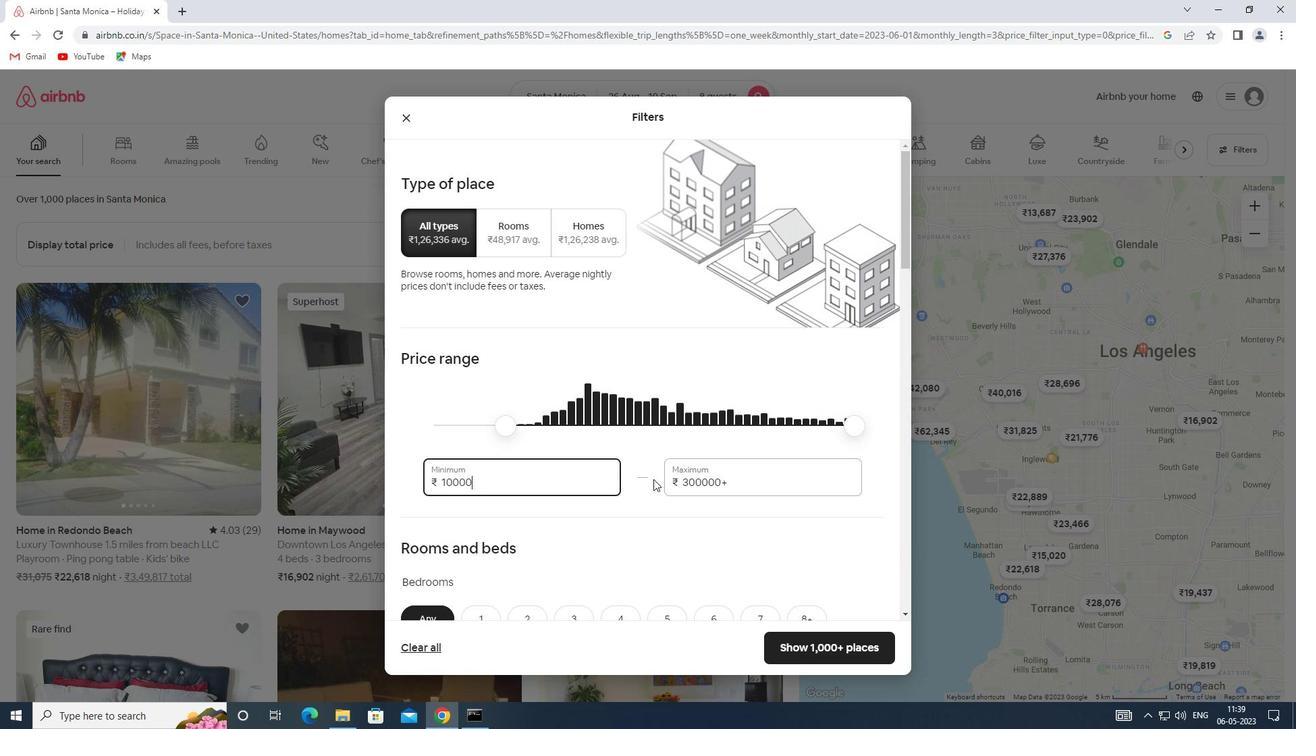 
Action: Mouse pressed left at (736, 482)
Screenshot: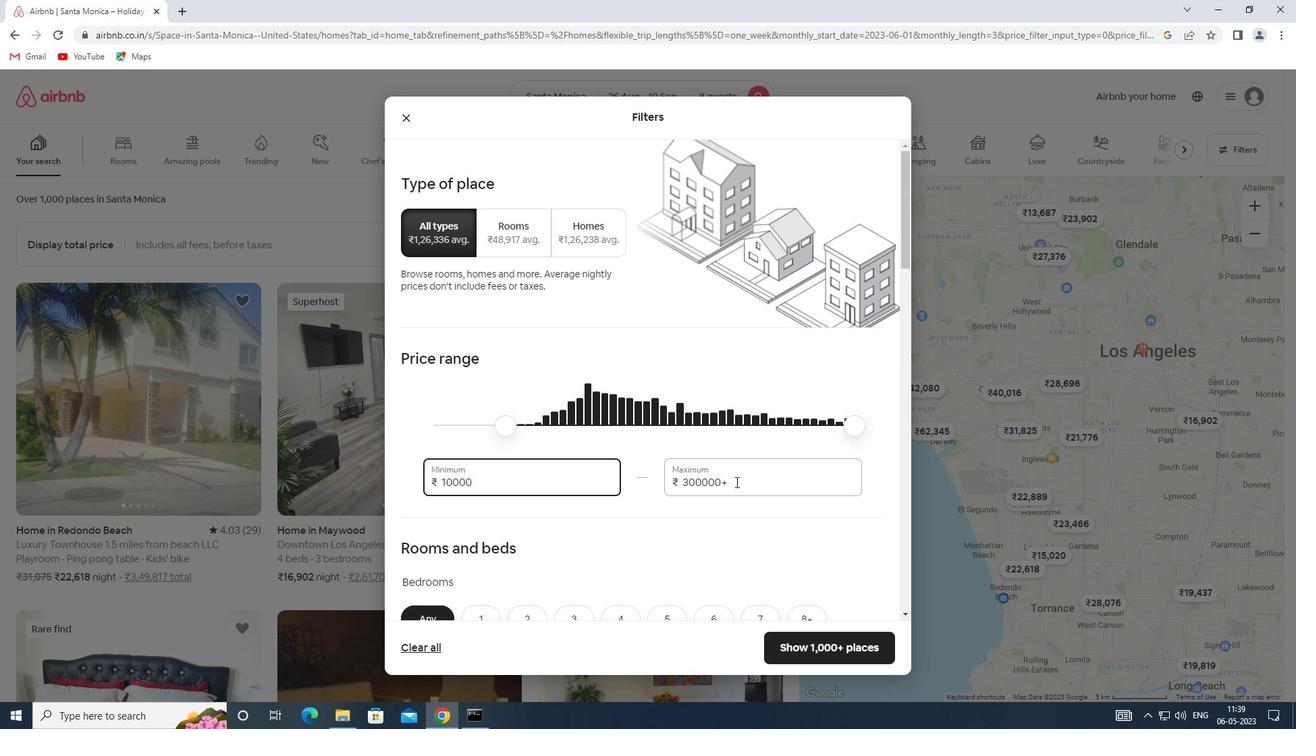 
Action: Mouse moved to (662, 482)
Screenshot: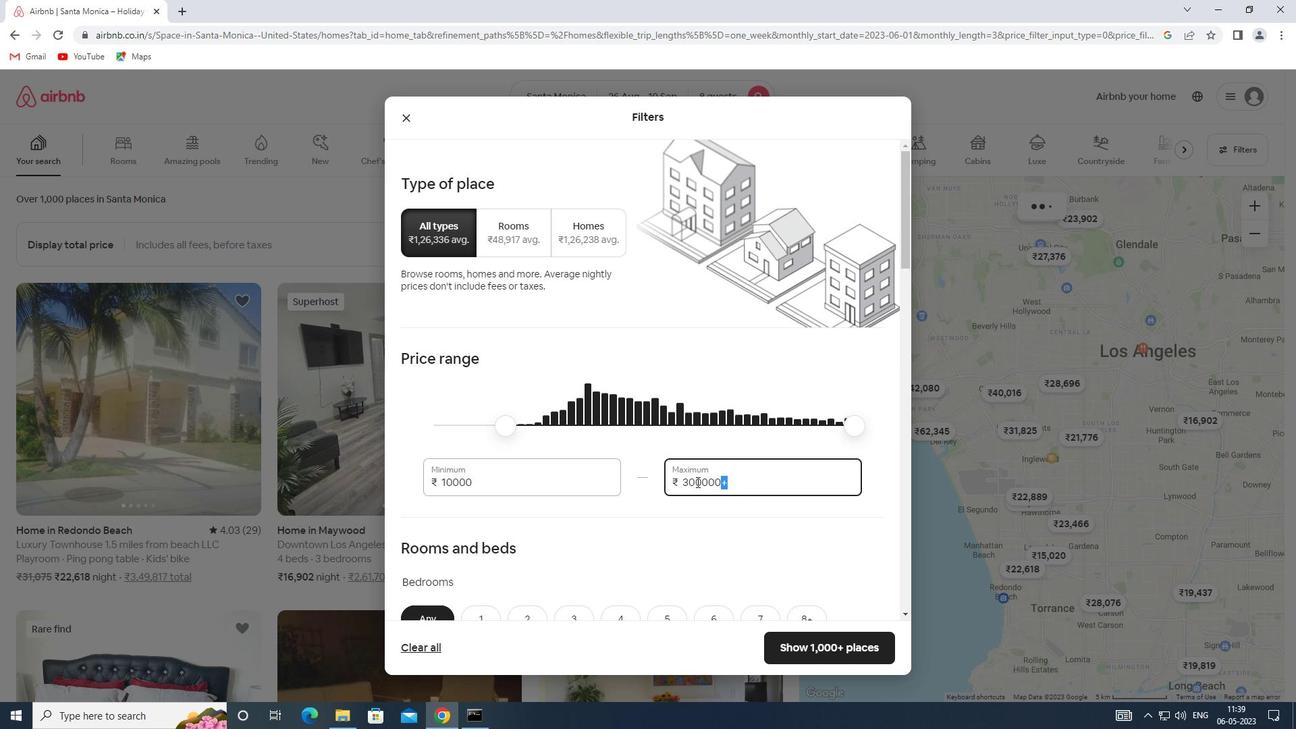 
Action: Key pressed 15000
Screenshot: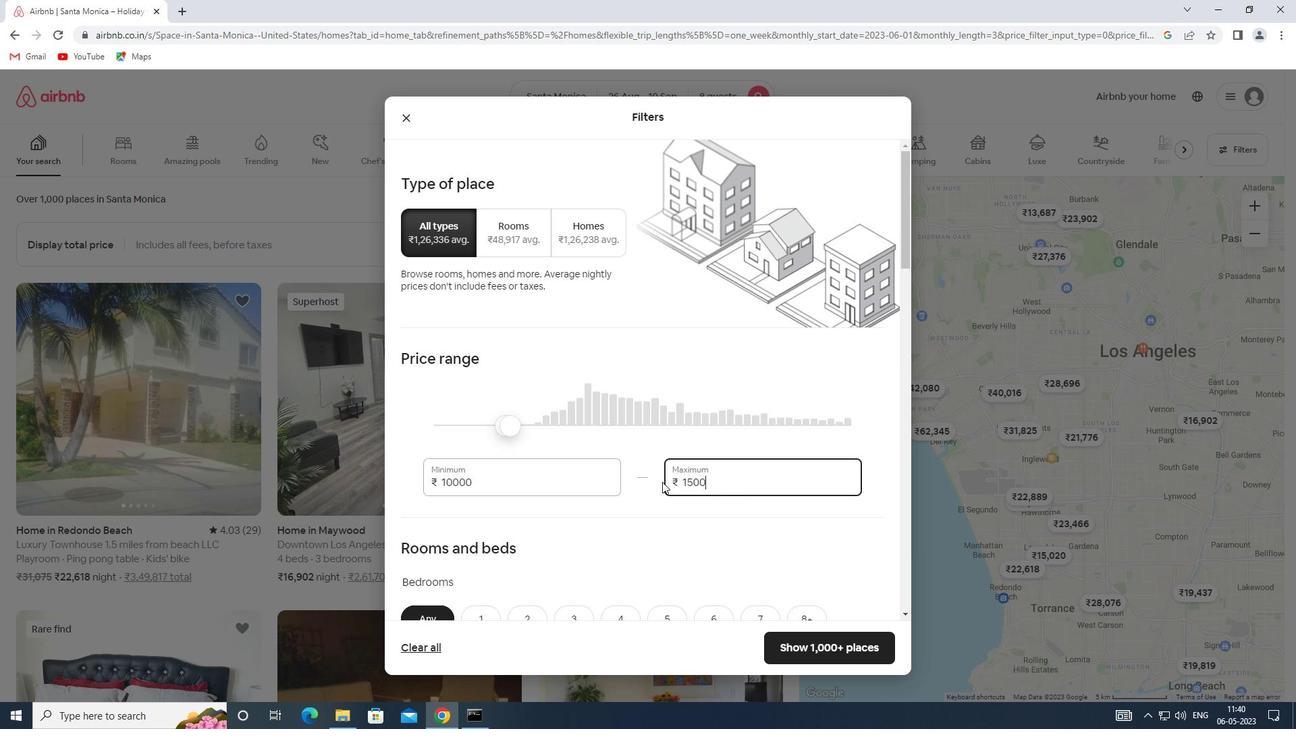 
Action: Mouse moved to (516, 488)
Screenshot: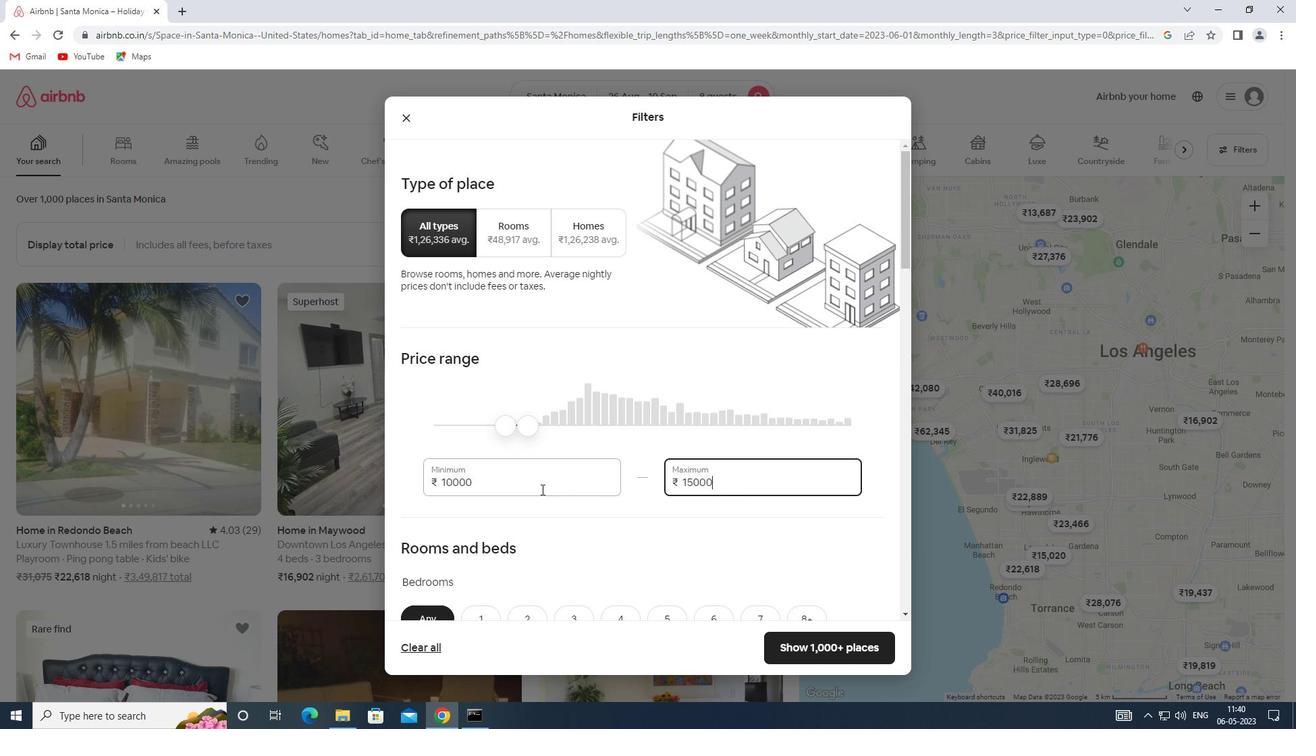 
Action: Mouse scrolled (516, 488) with delta (0, 0)
Screenshot: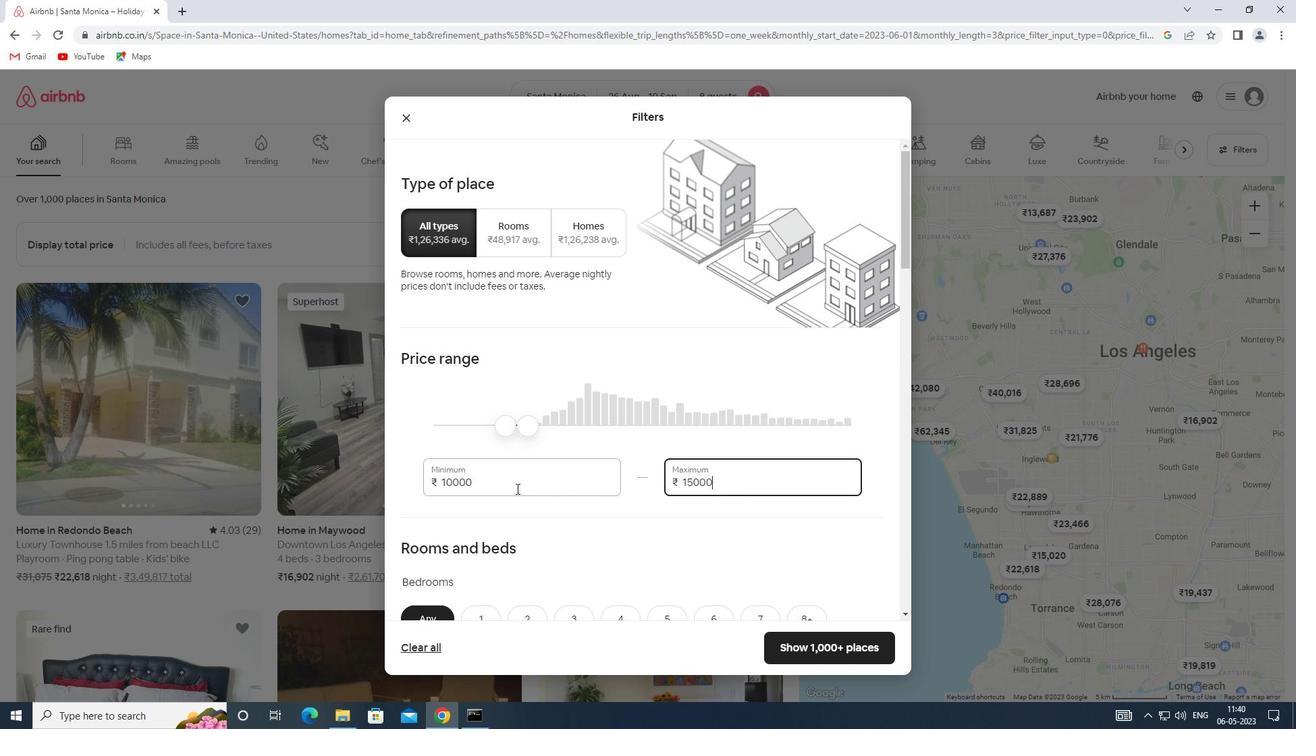 
Action: Mouse scrolled (516, 488) with delta (0, 0)
Screenshot: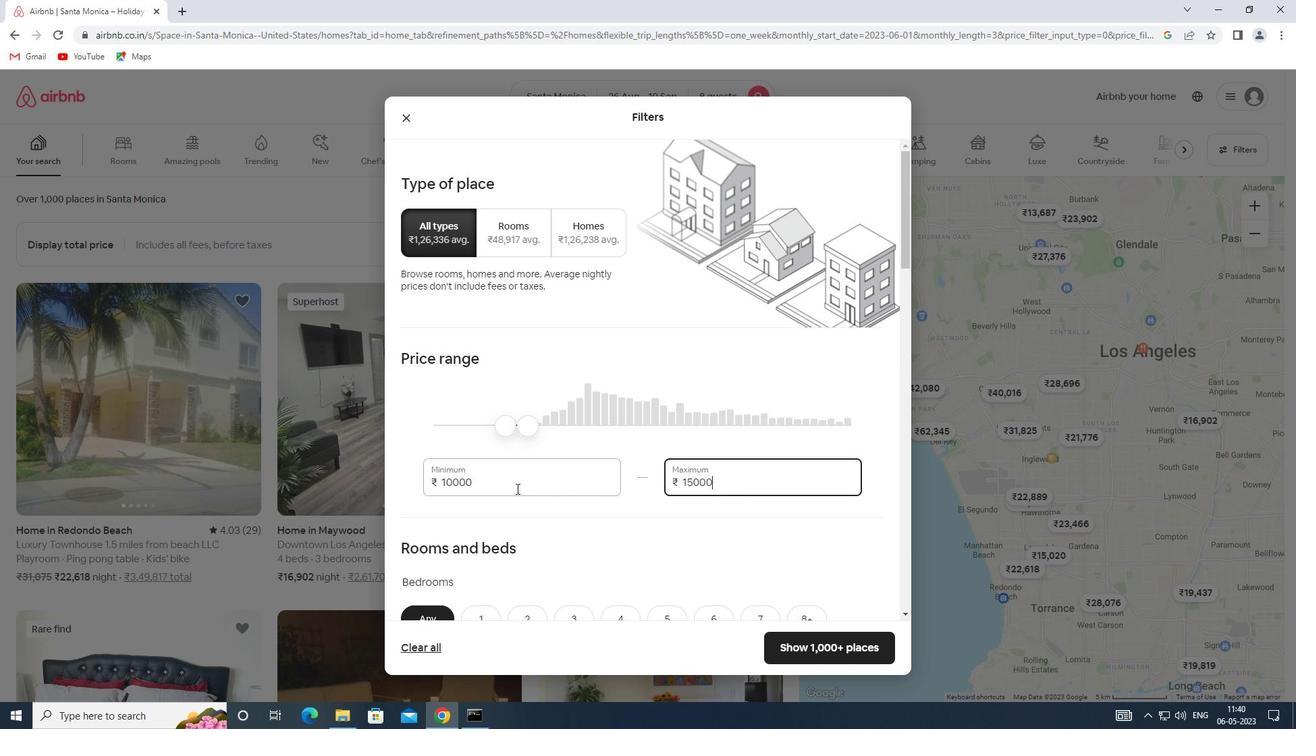 
Action: Mouse scrolled (516, 488) with delta (0, 0)
Screenshot: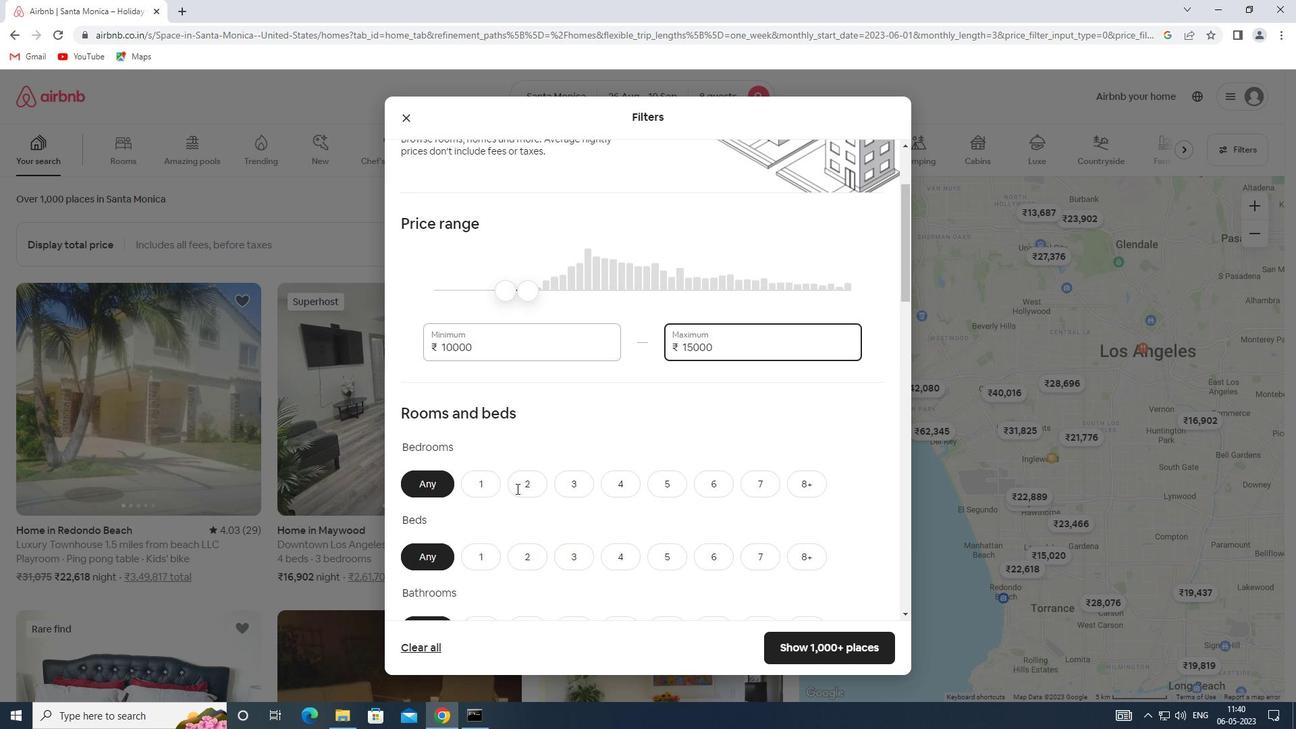
Action: Mouse scrolled (516, 488) with delta (0, 0)
Screenshot: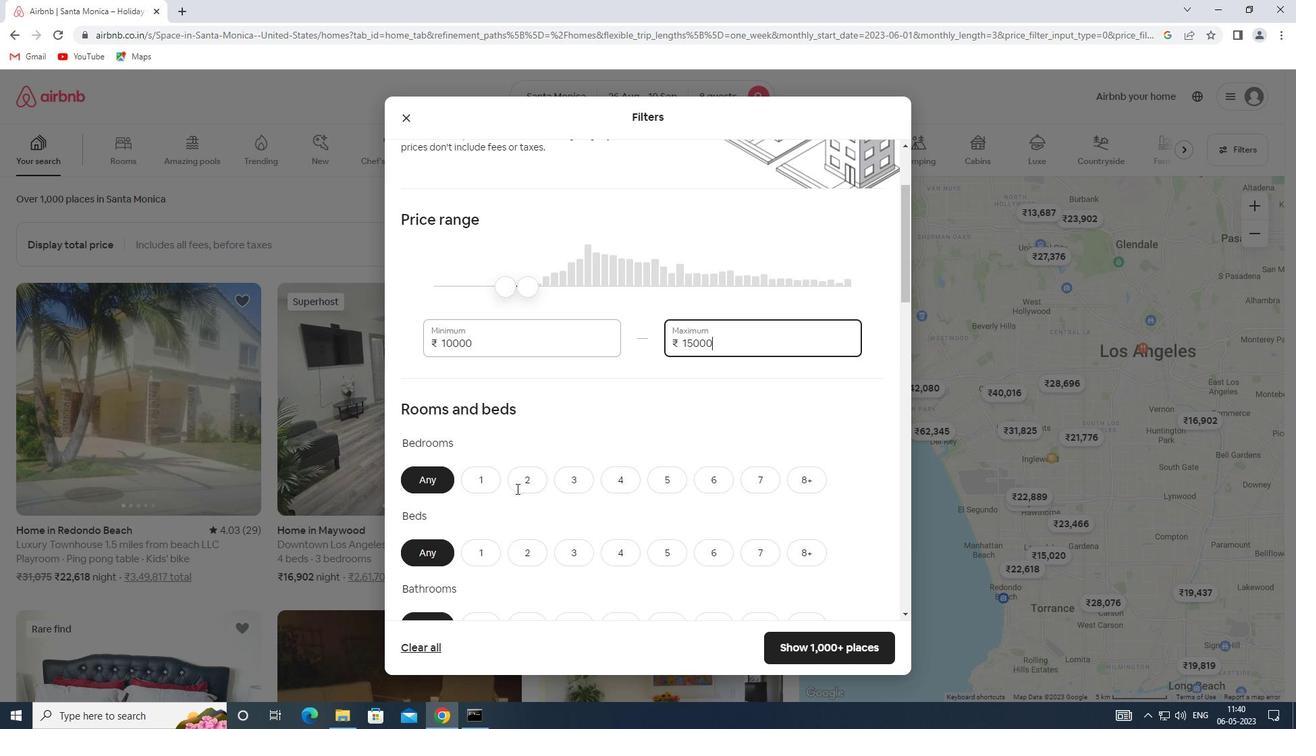 
Action: Mouse scrolled (516, 488) with delta (0, 0)
Screenshot: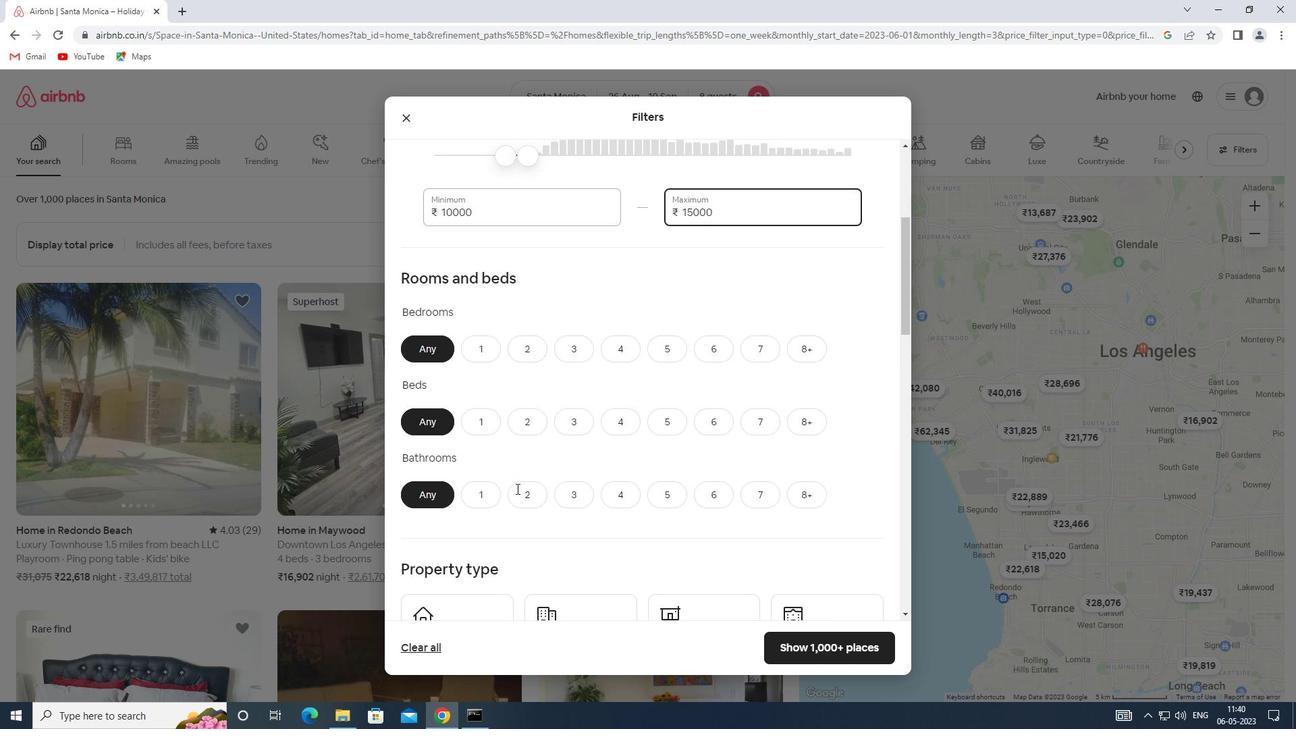 
Action: Mouse moved to (722, 278)
Screenshot: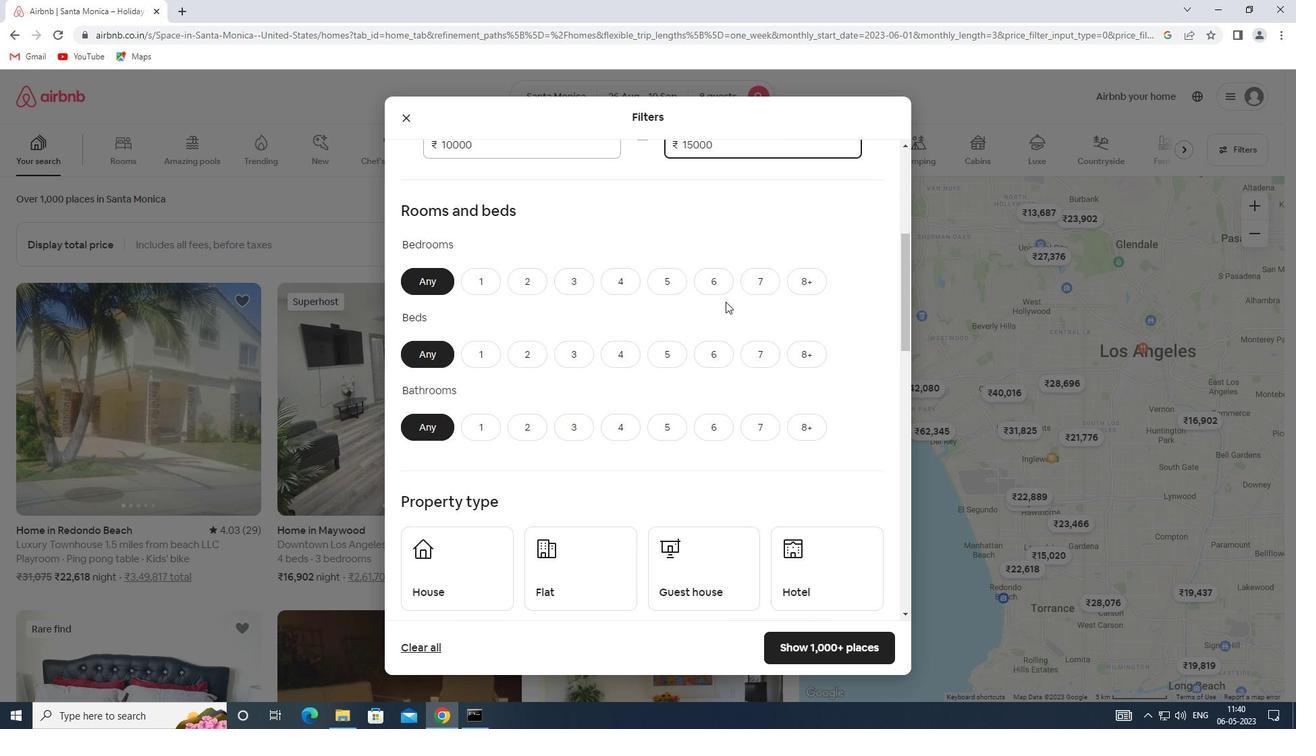 
Action: Mouse pressed left at (722, 278)
Screenshot: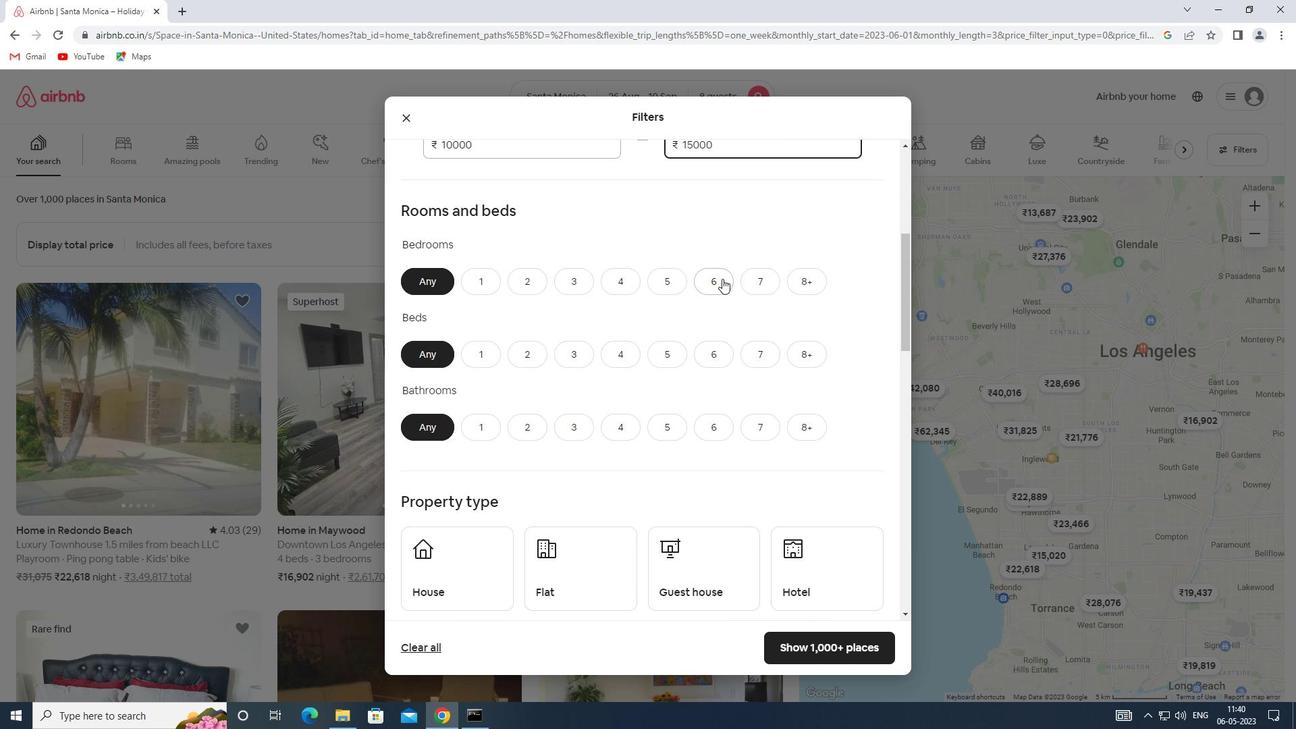 
Action: Mouse moved to (715, 351)
Screenshot: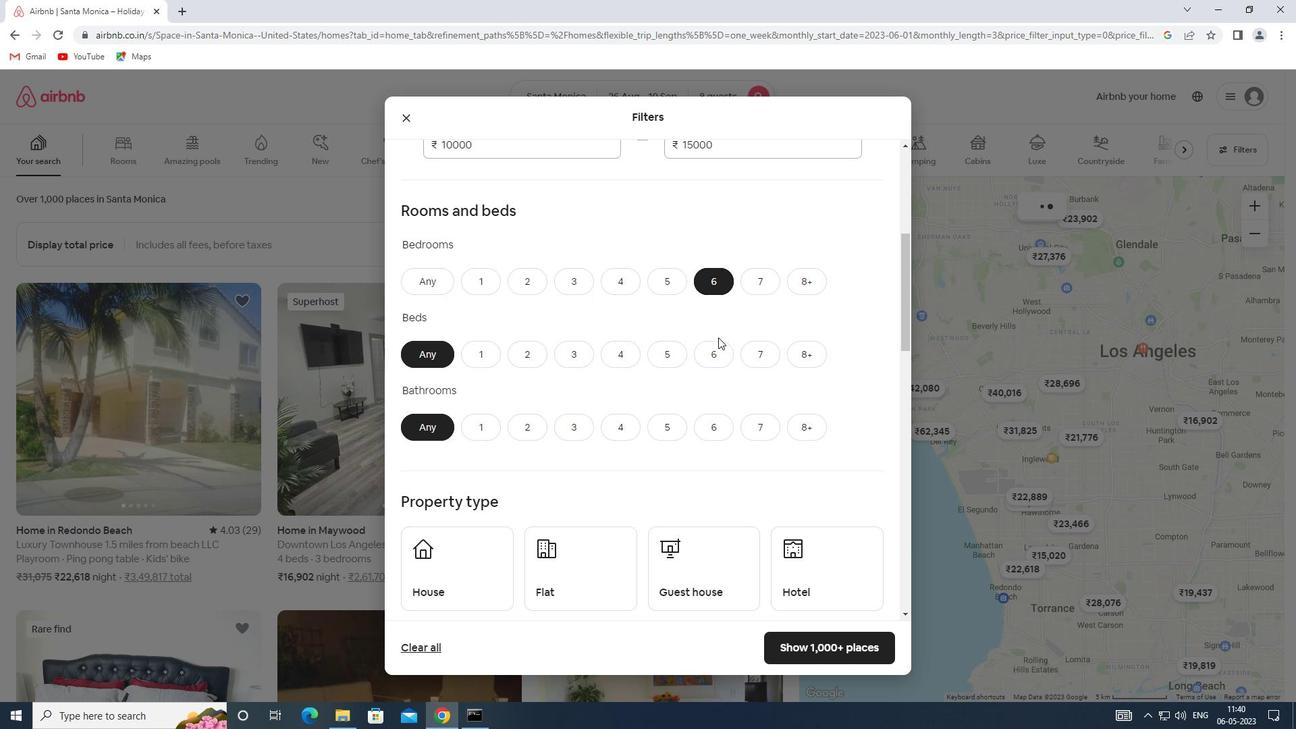 
Action: Mouse pressed left at (715, 351)
Screenshot: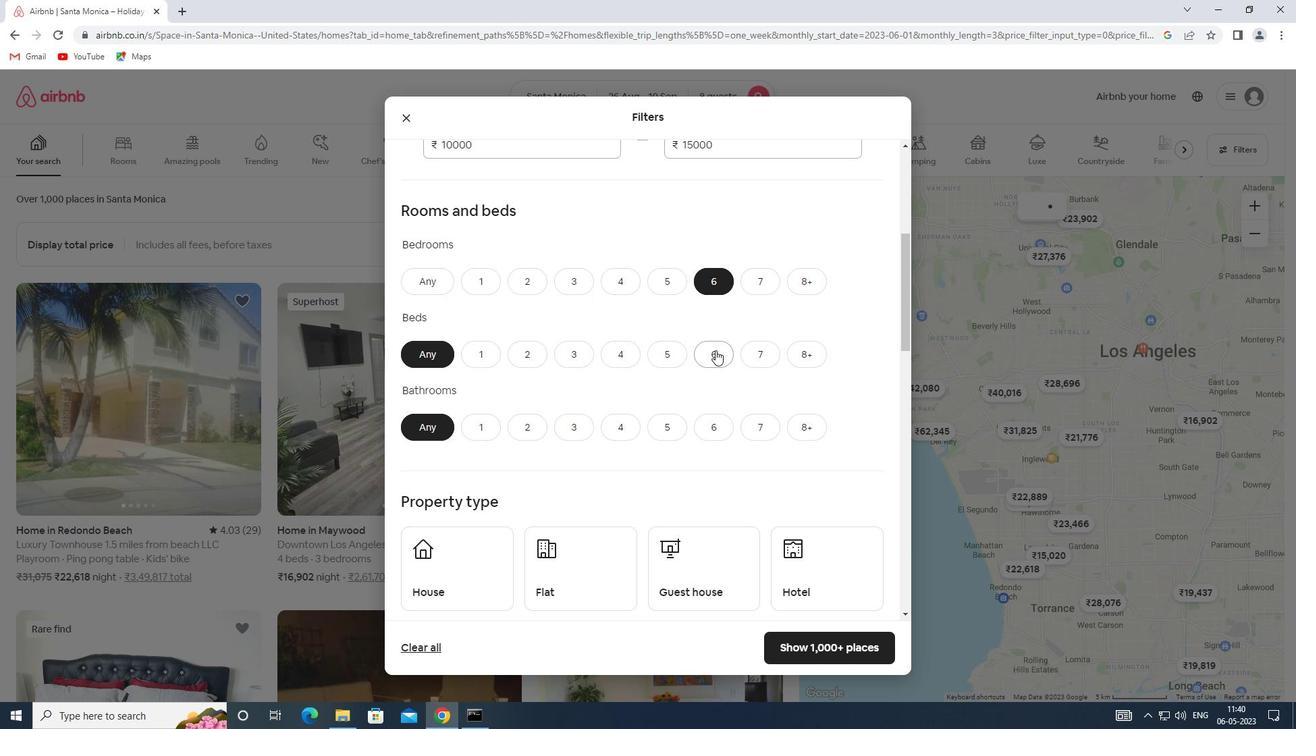 
Action: Mouse moved to (718, 427)
Screenshot: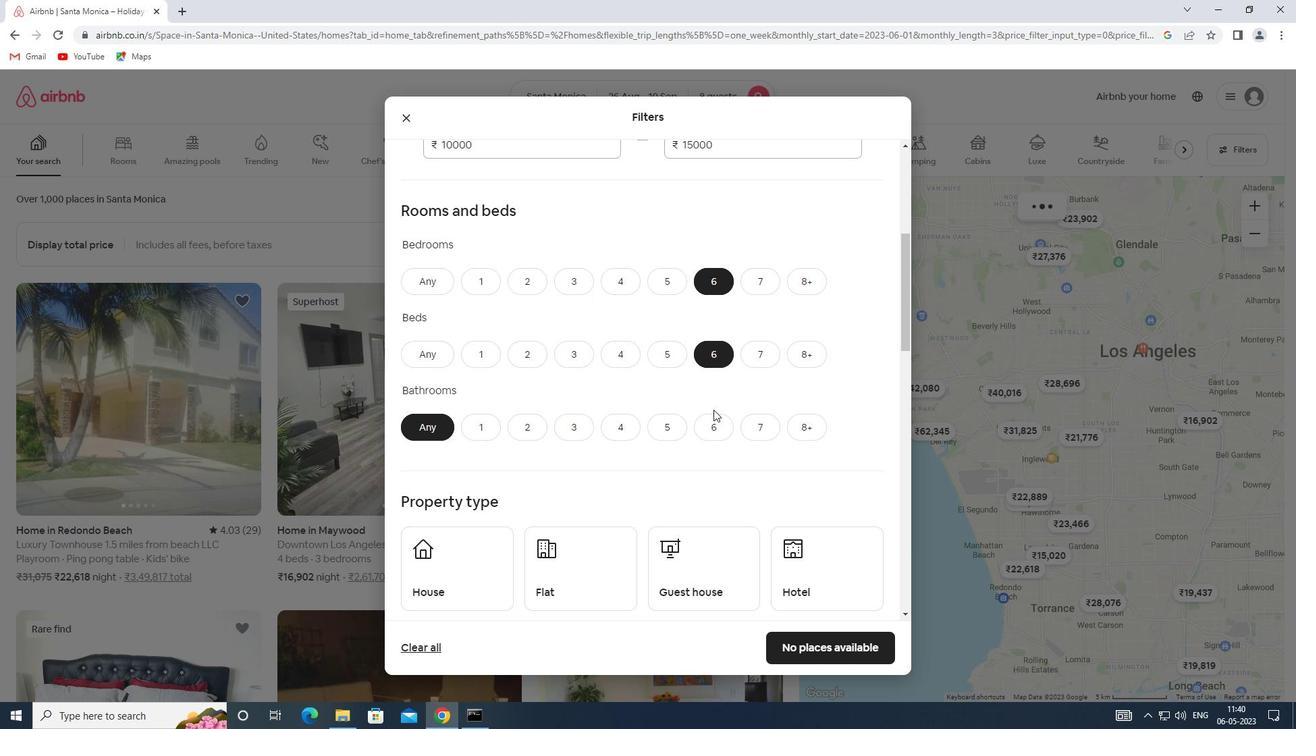 
Action: Mouse pressed left at (718, 427)
Screenshot: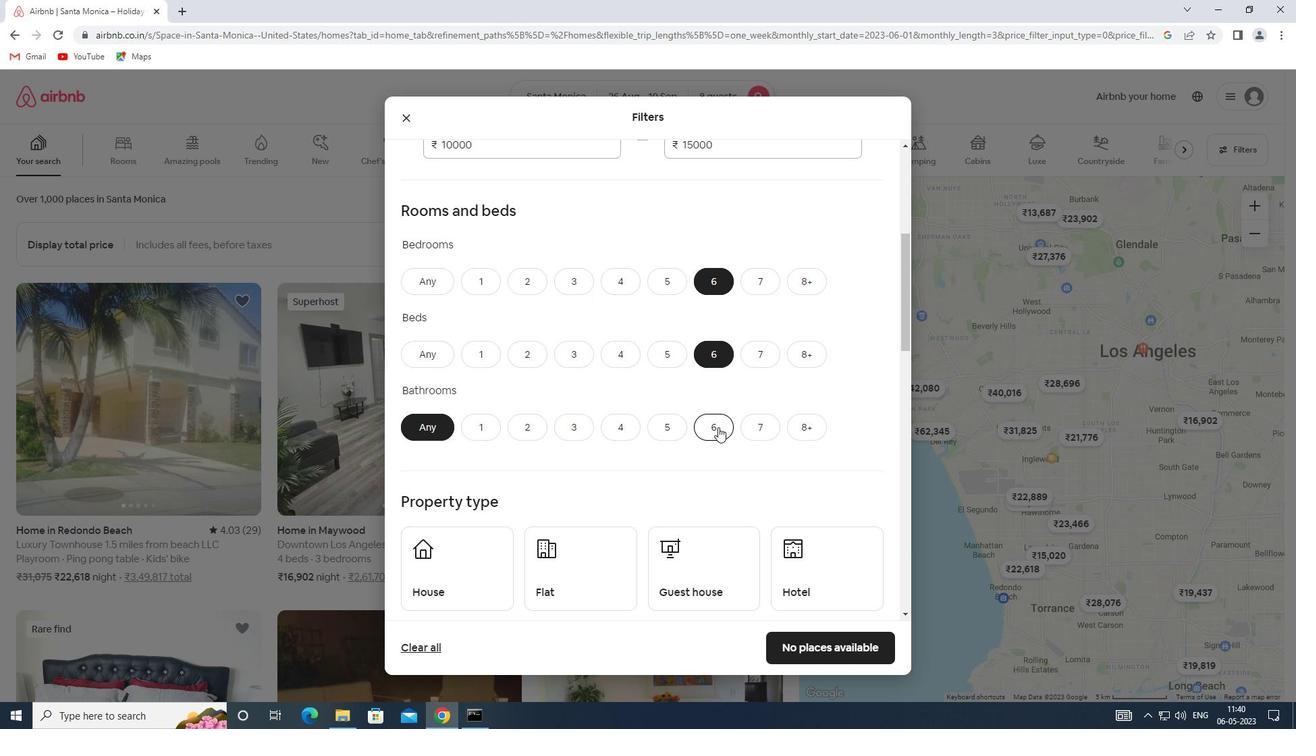 
Action: Mouse moved to (566, 401)
Screenshot: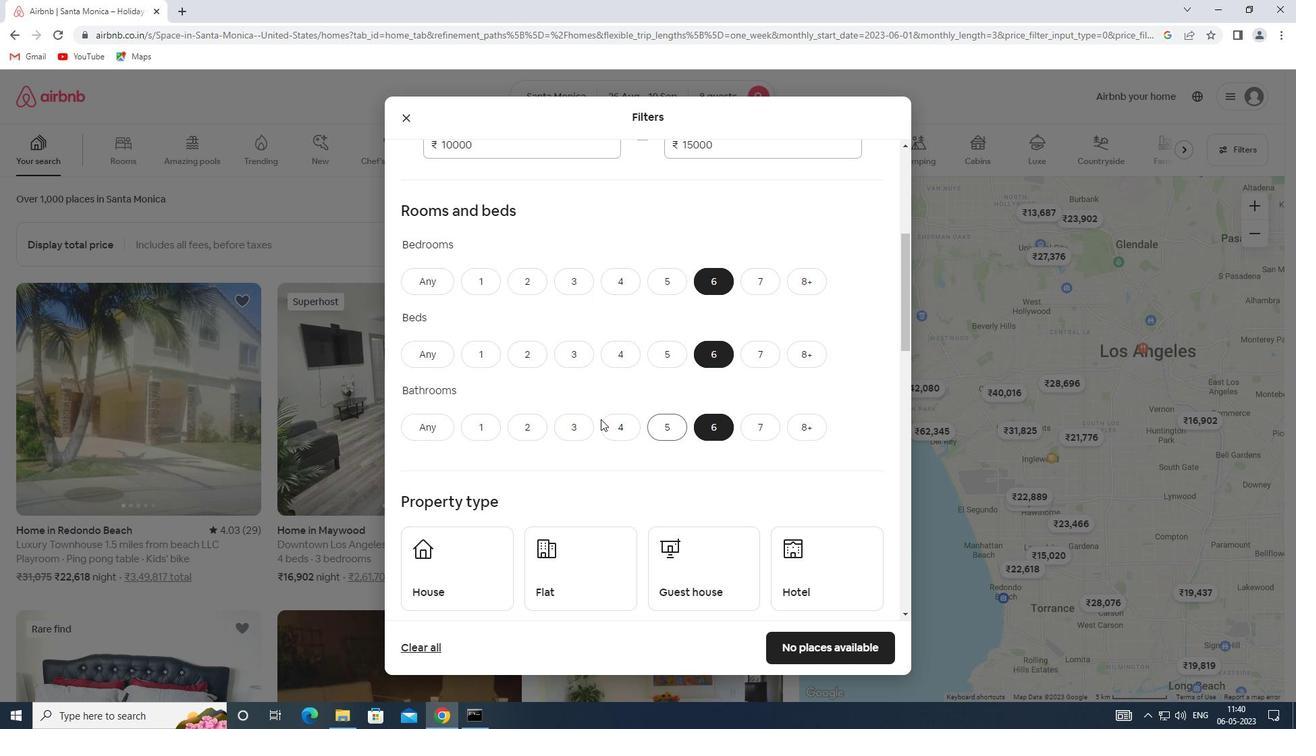 
Action: Mouse scrolled (566, 401) with delta (0, 0)
Screenshot: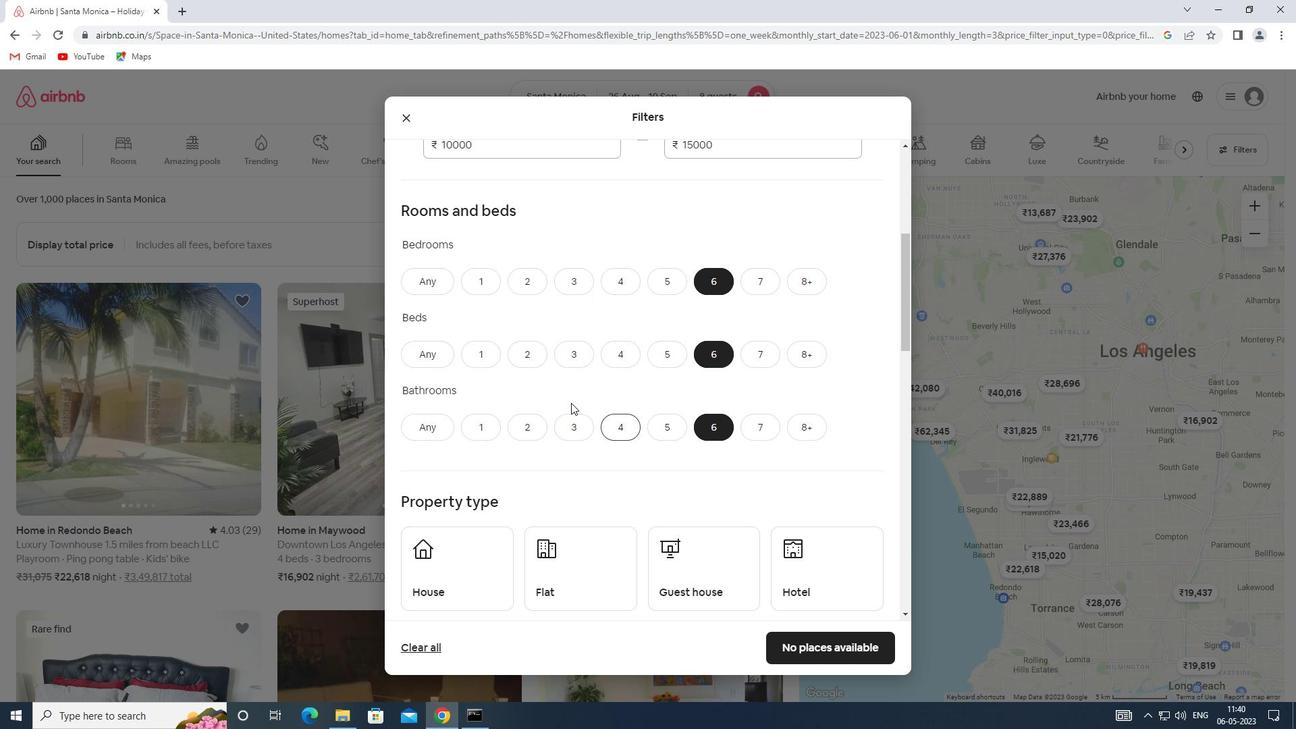
Action: Mouse scrolled (566, 401) with delta (0, 0)
Screenshot: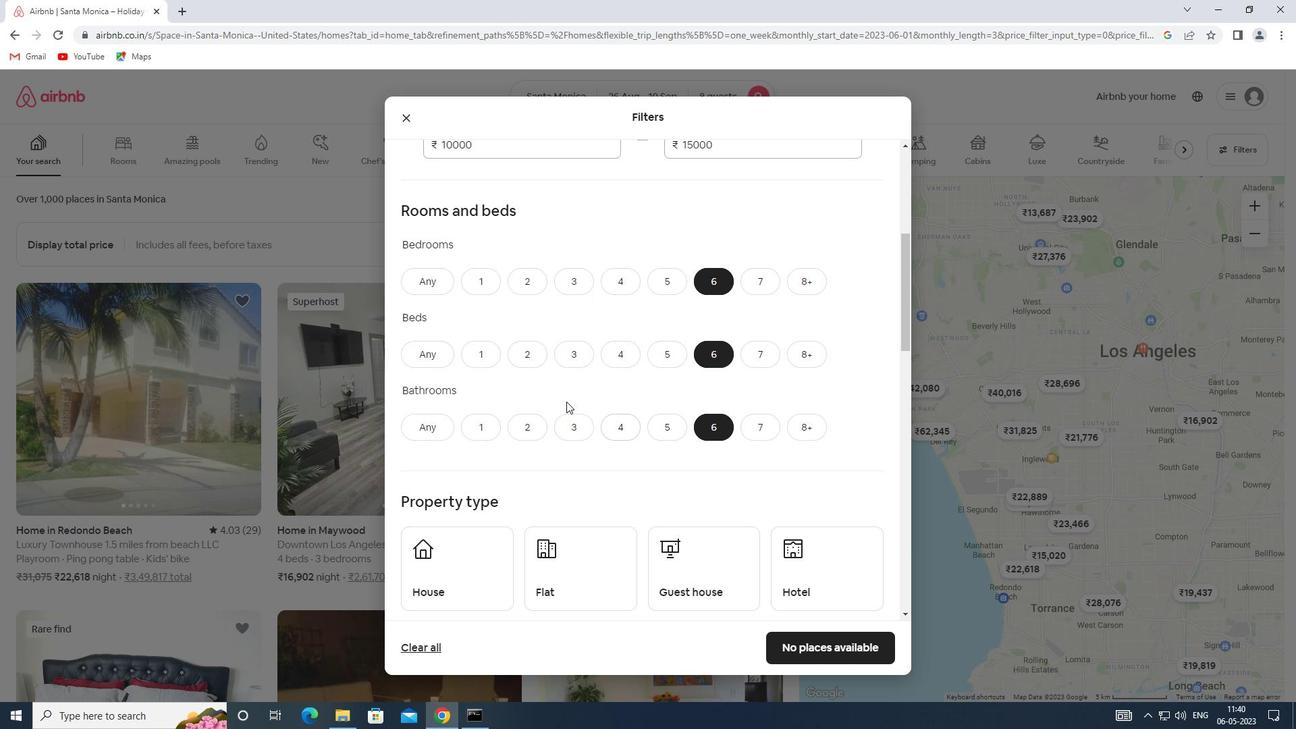 
Action: Mouse moved to (476, 422)
Screenshot: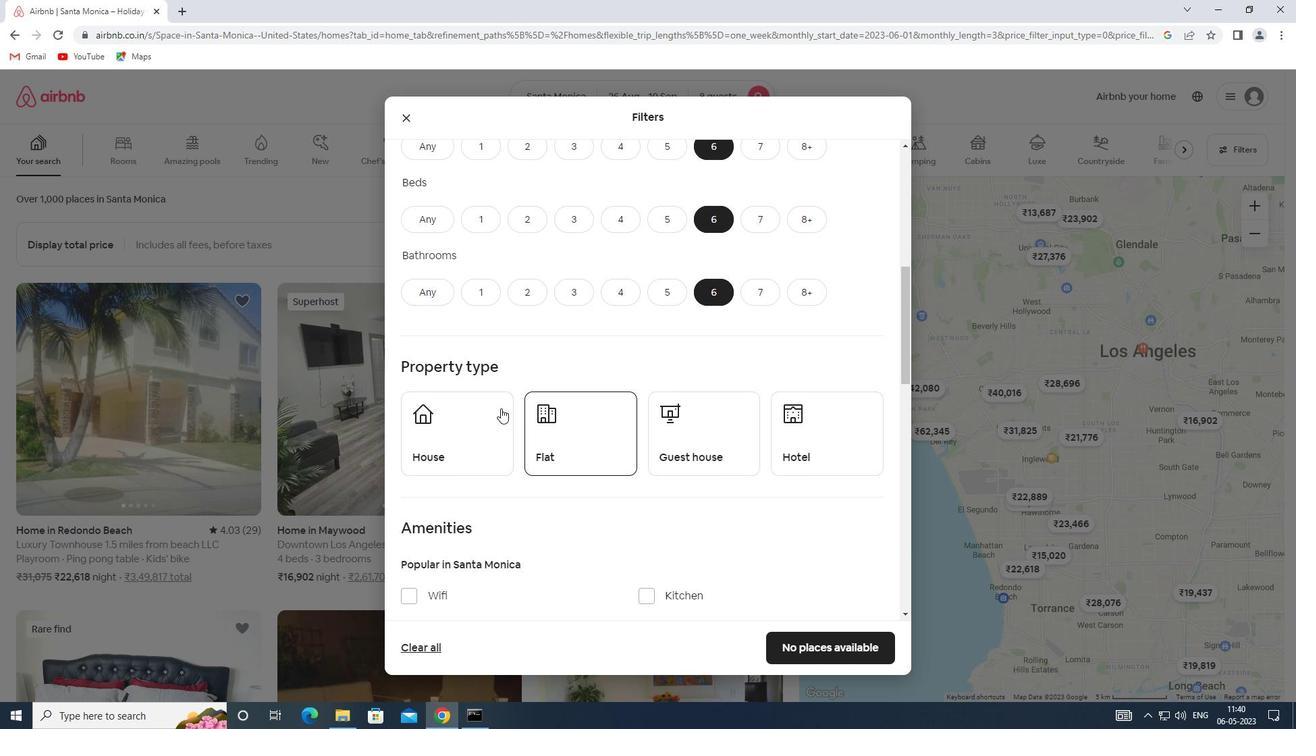 
Action: Mouse pressed left at (476, 422)
Screenshot: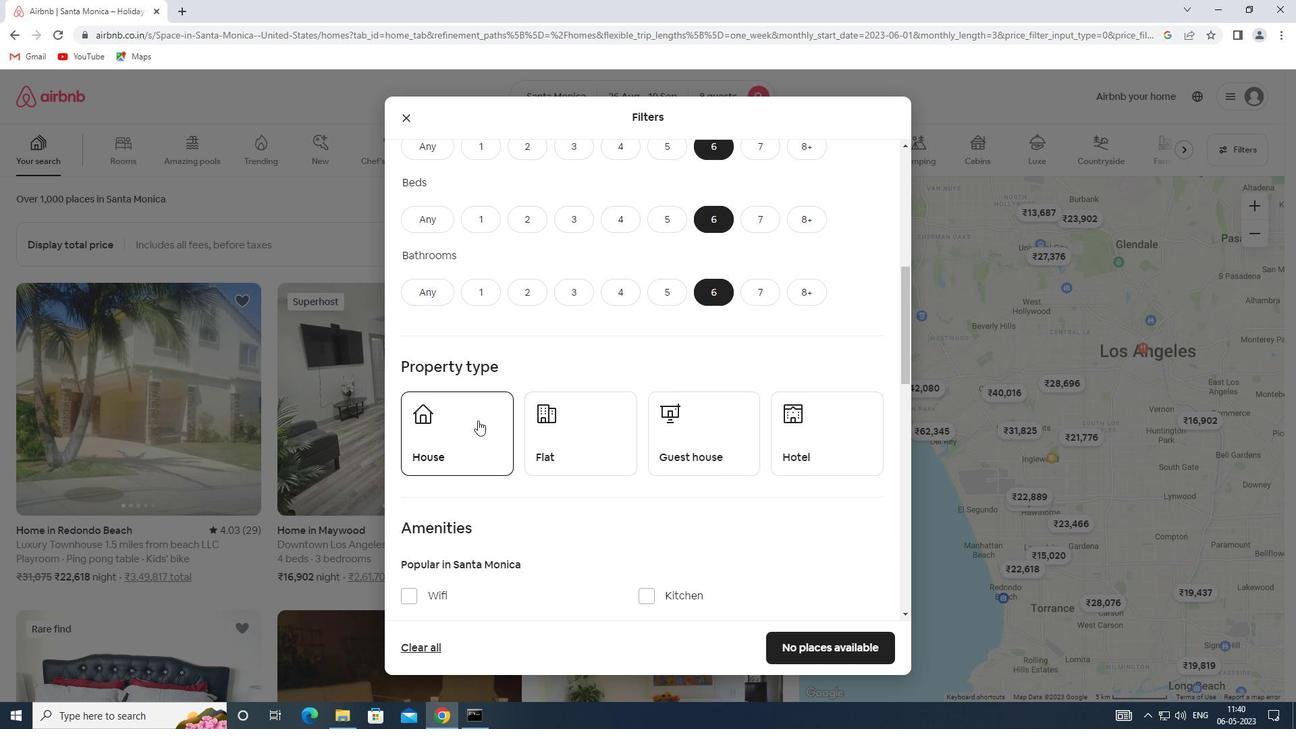 
Action: Mouse moved to (591, 432)
Screenshot: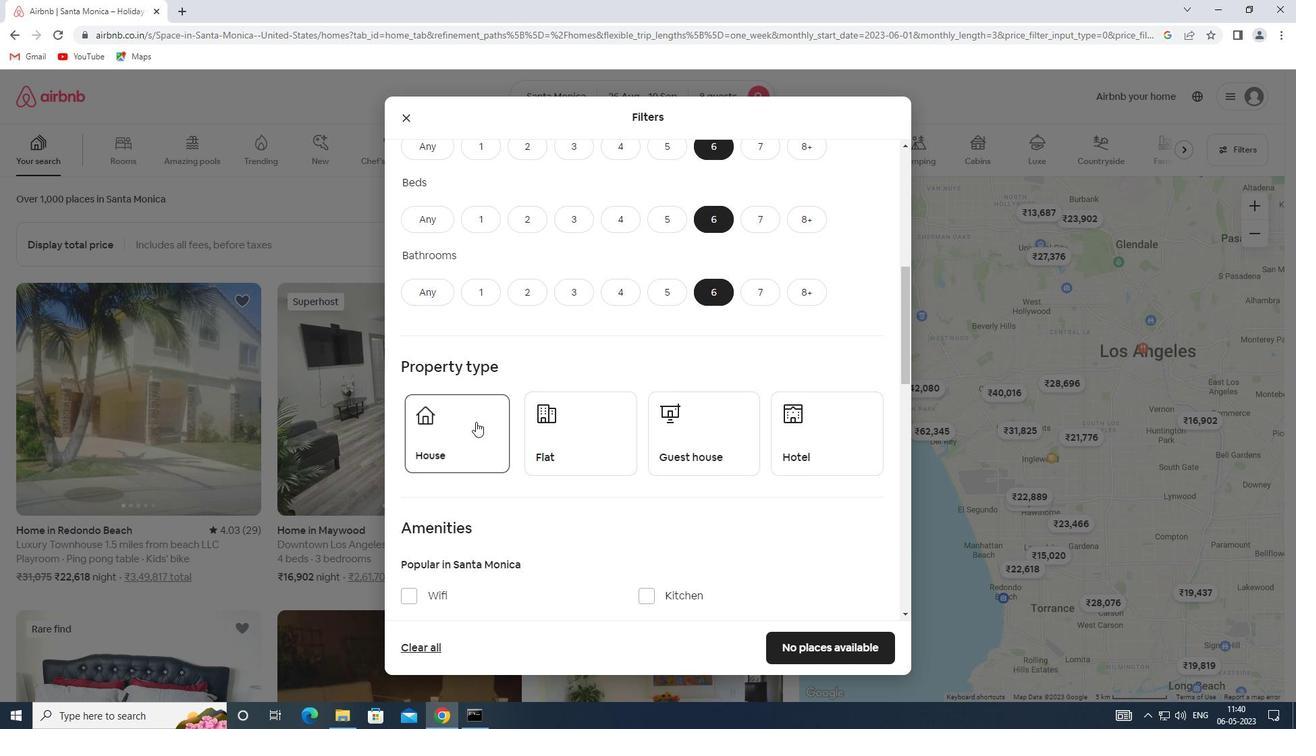 
Action: Mouse pressed left at (591, 432)
Screenshot: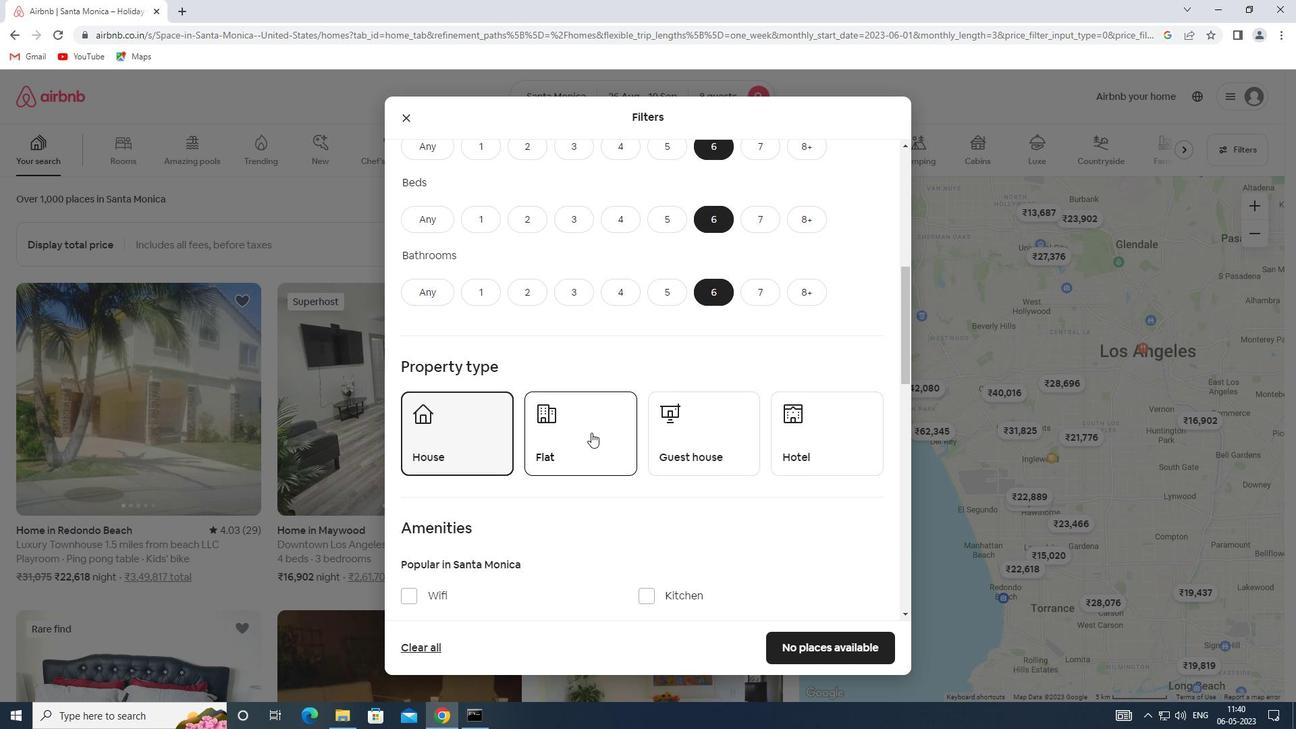 
Action: Mouse moved to (675, 439)
Screenshot: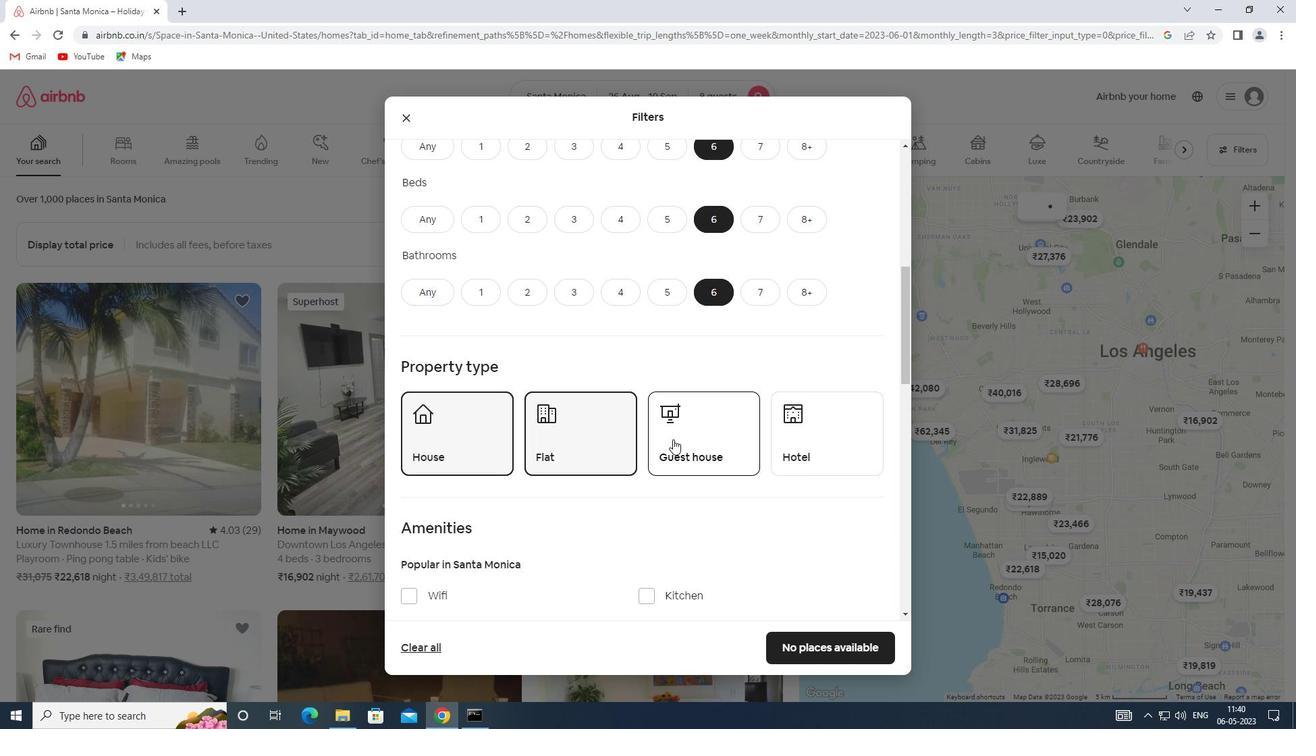 
Action: Mouse pressed left at (675, 439)
Screenshot: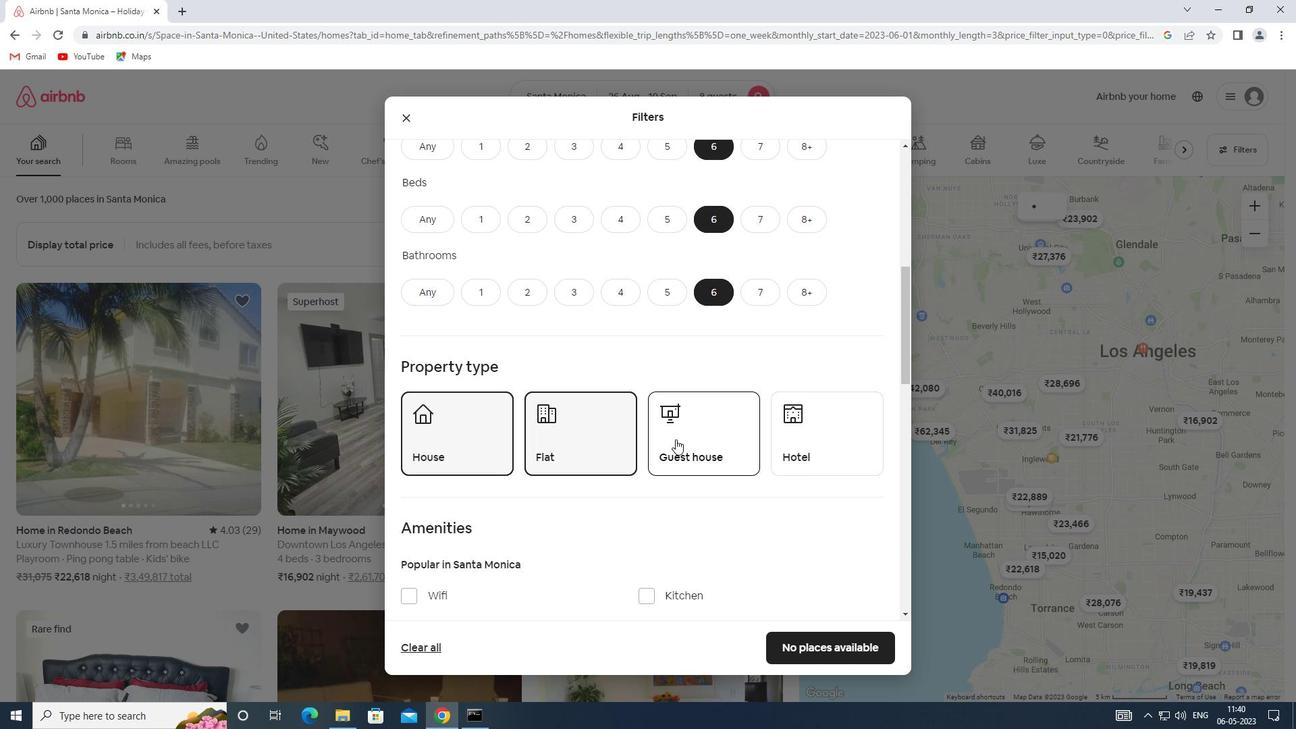 
Action: Mouse moved to (578, 388)
Screenshot: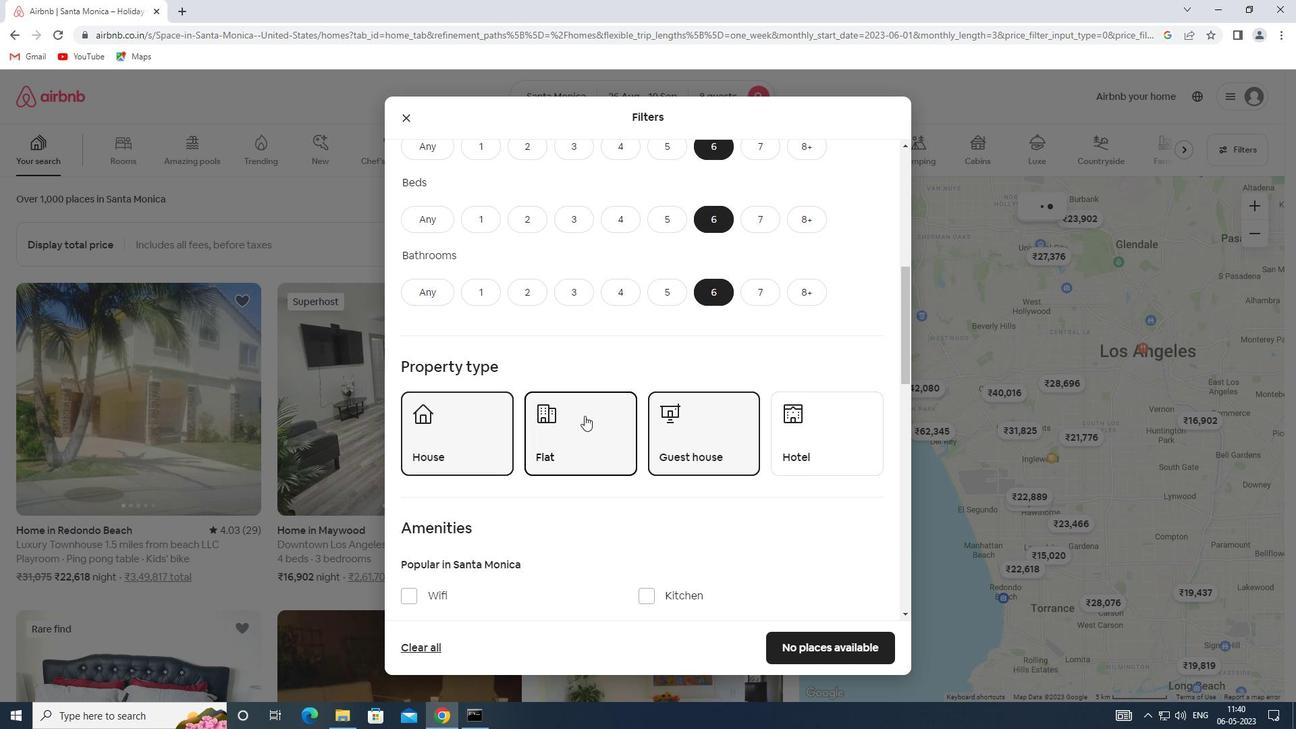 
Action: Mouse scrolled (578, 387) with delta (0, 0)
Screenshot: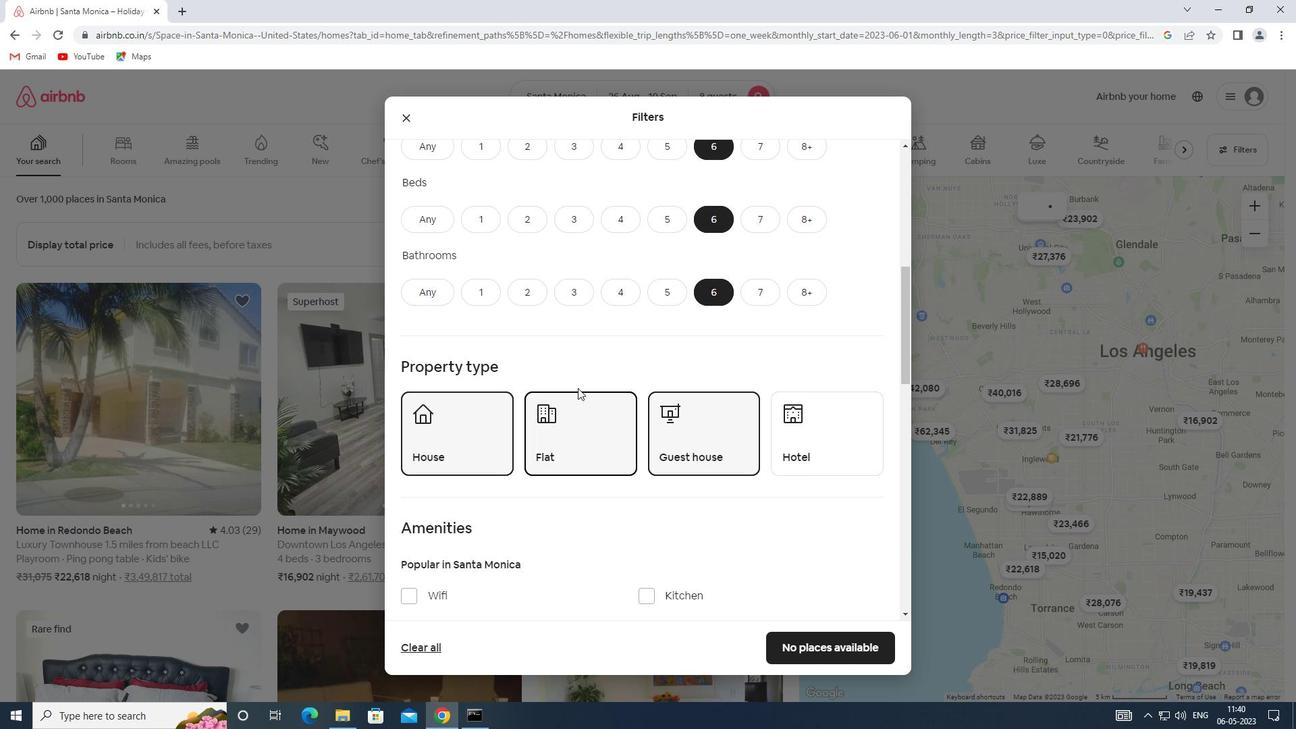 
Action: Mouse scrolled (578, 387) with delta (0, 0)
Screenshot: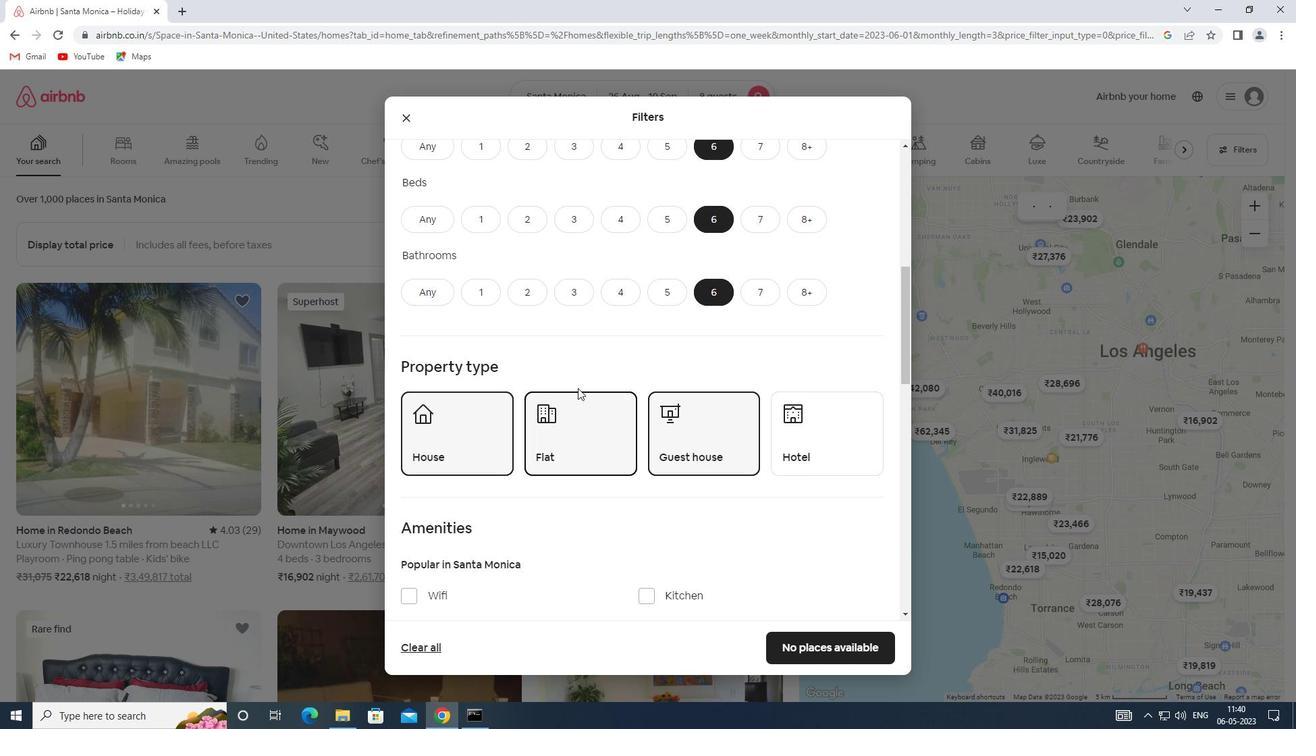 
Action: Mouse scrolled (578, 387) with delta (0, 0)
Screenshot: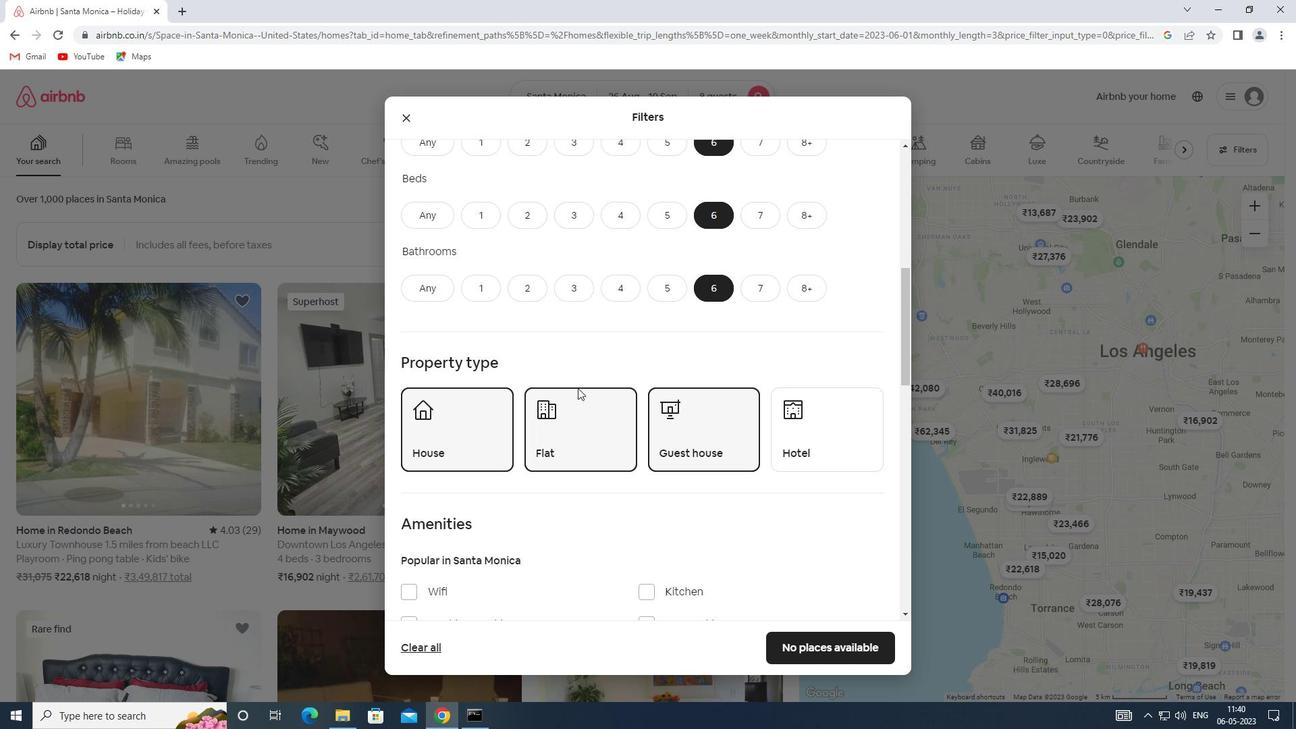 
Action: Mouse scrolled (578, 387) with delta (0, 0)
Screenshot: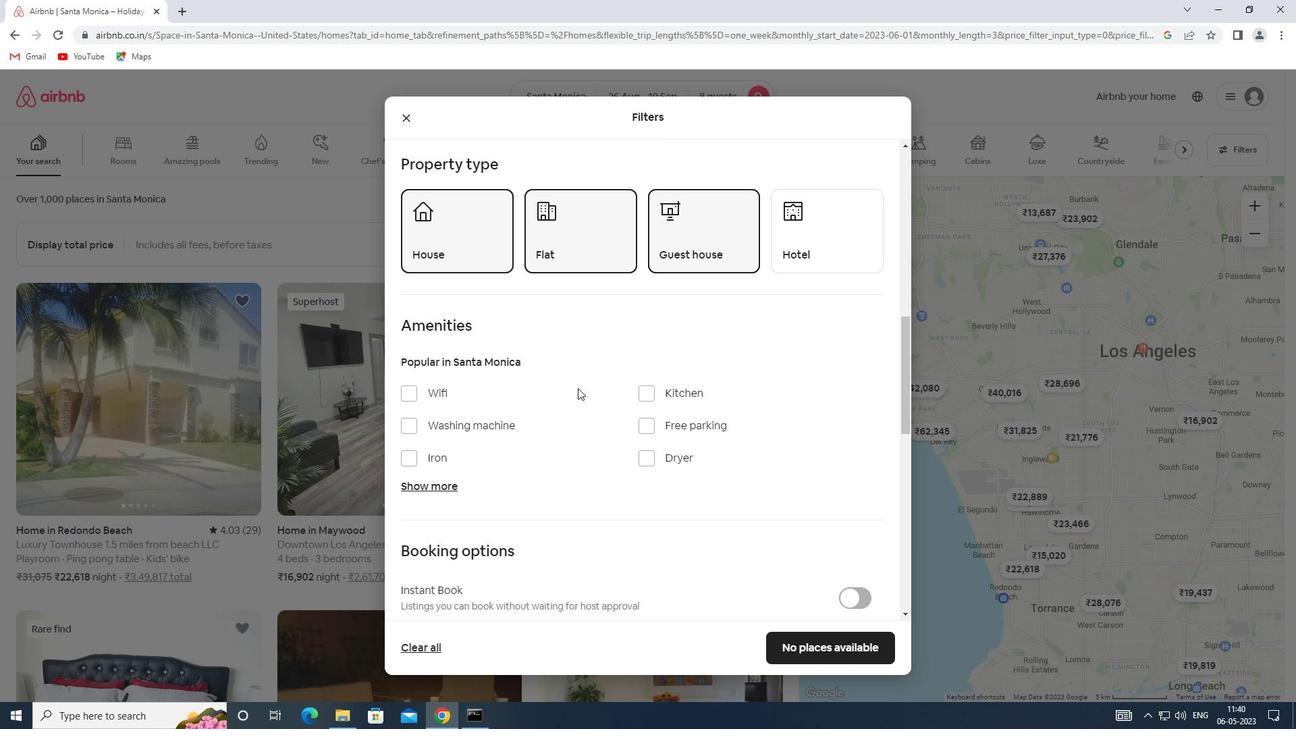 
Action: Mouse moved to (434, 324)
Screenshot: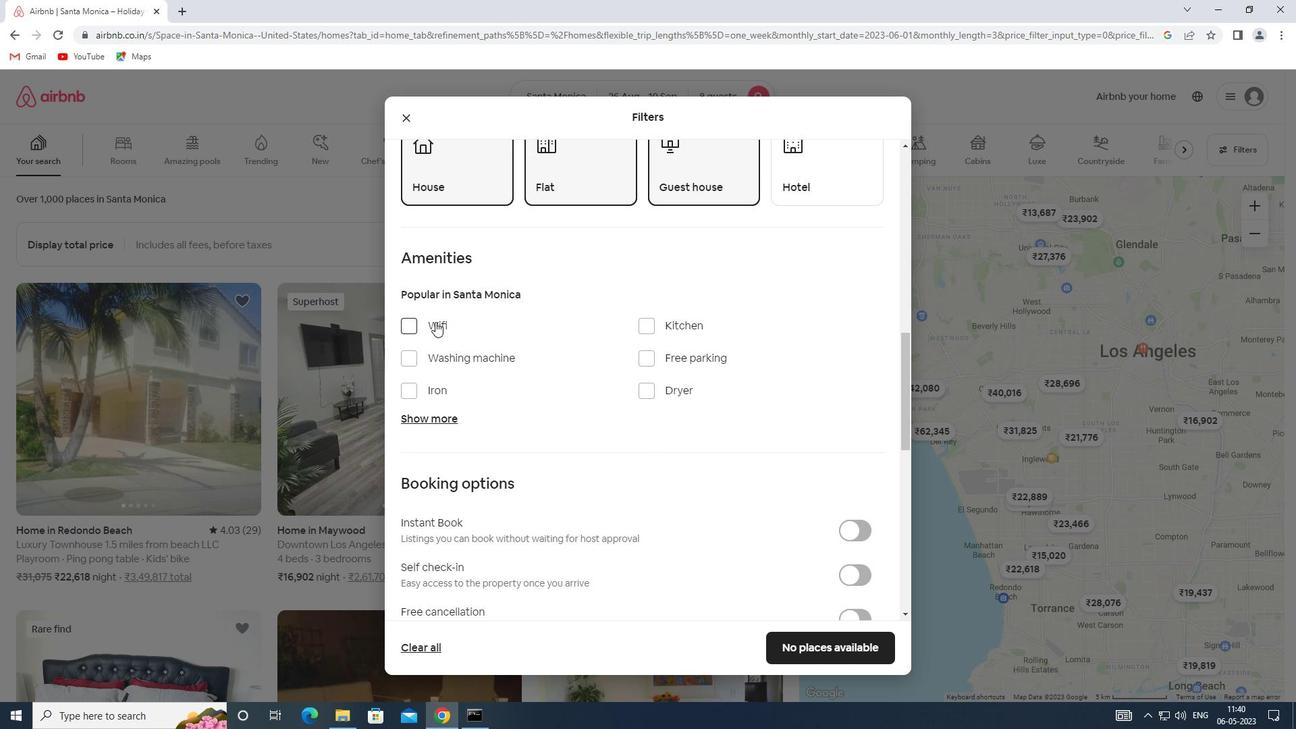
Action: Mouse pressed left at (434, 324)
Screenshot: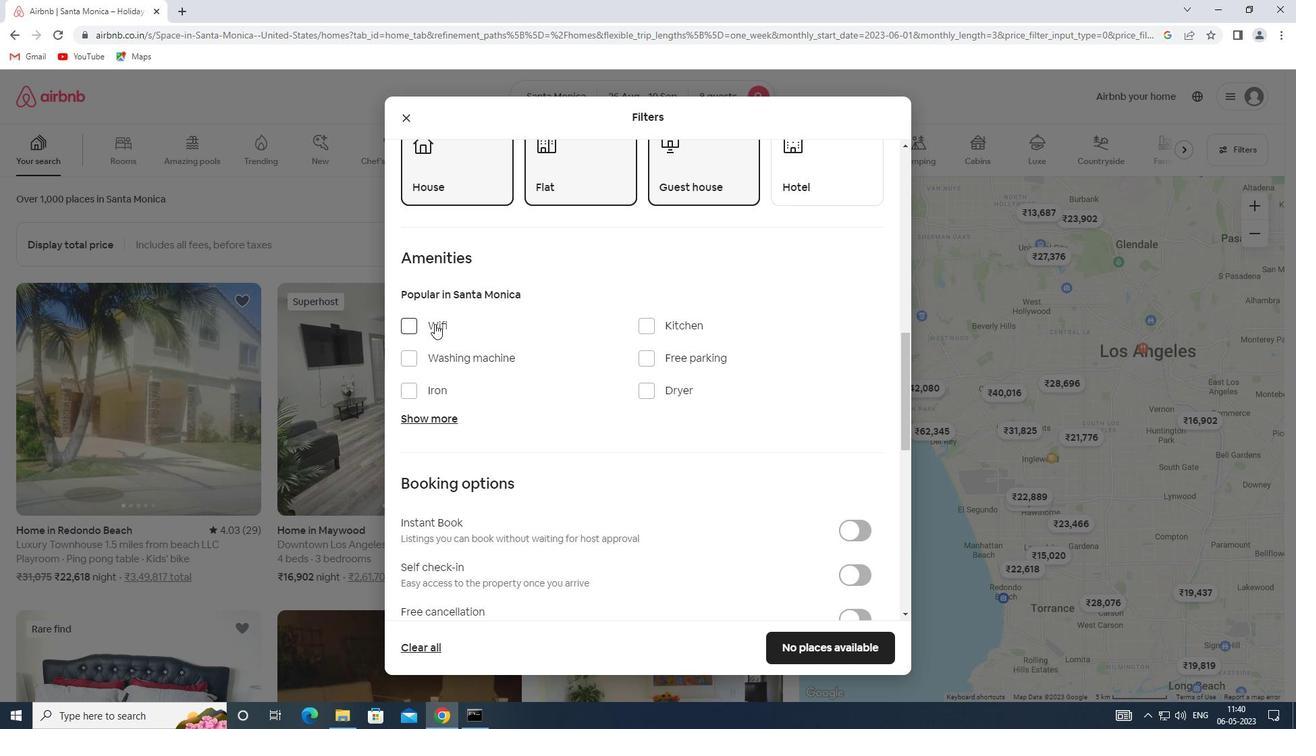 
Action: Mouse moved to (438, 423)
Screenshot: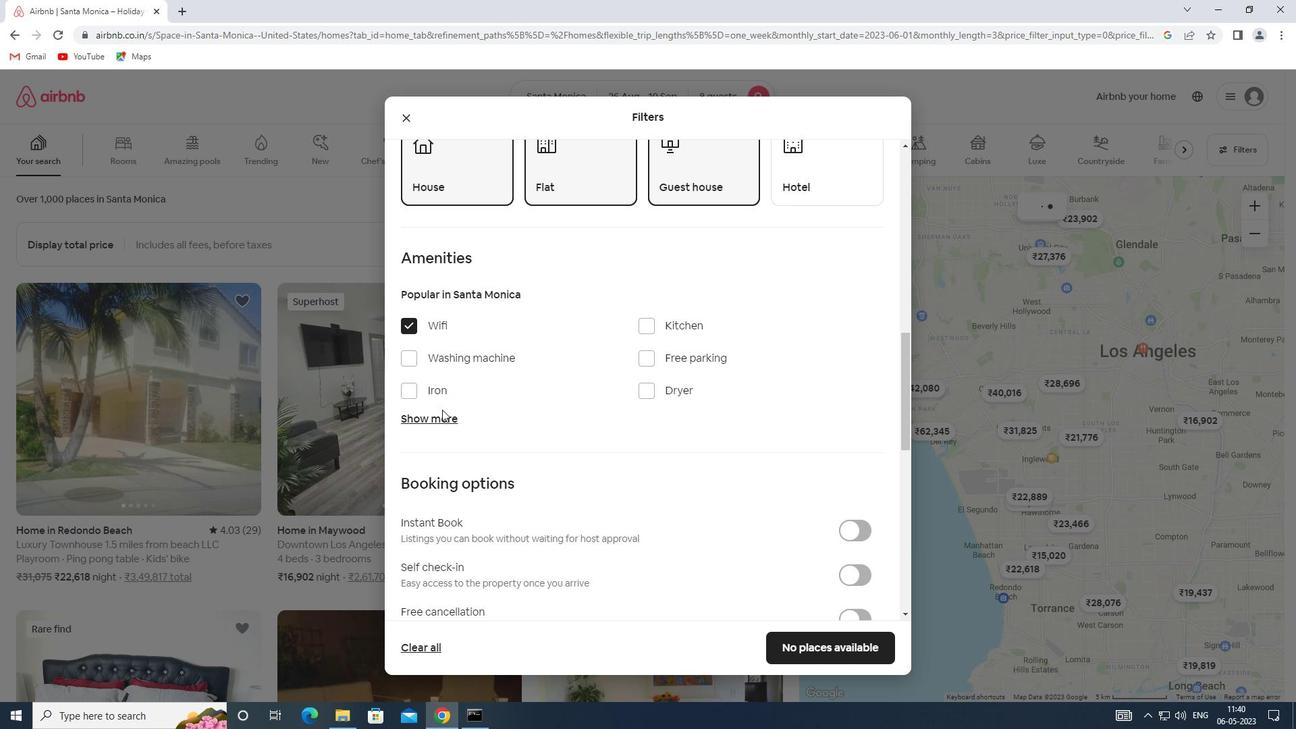 
Action: Mouse pressed left at (438, 423)
Screenshot: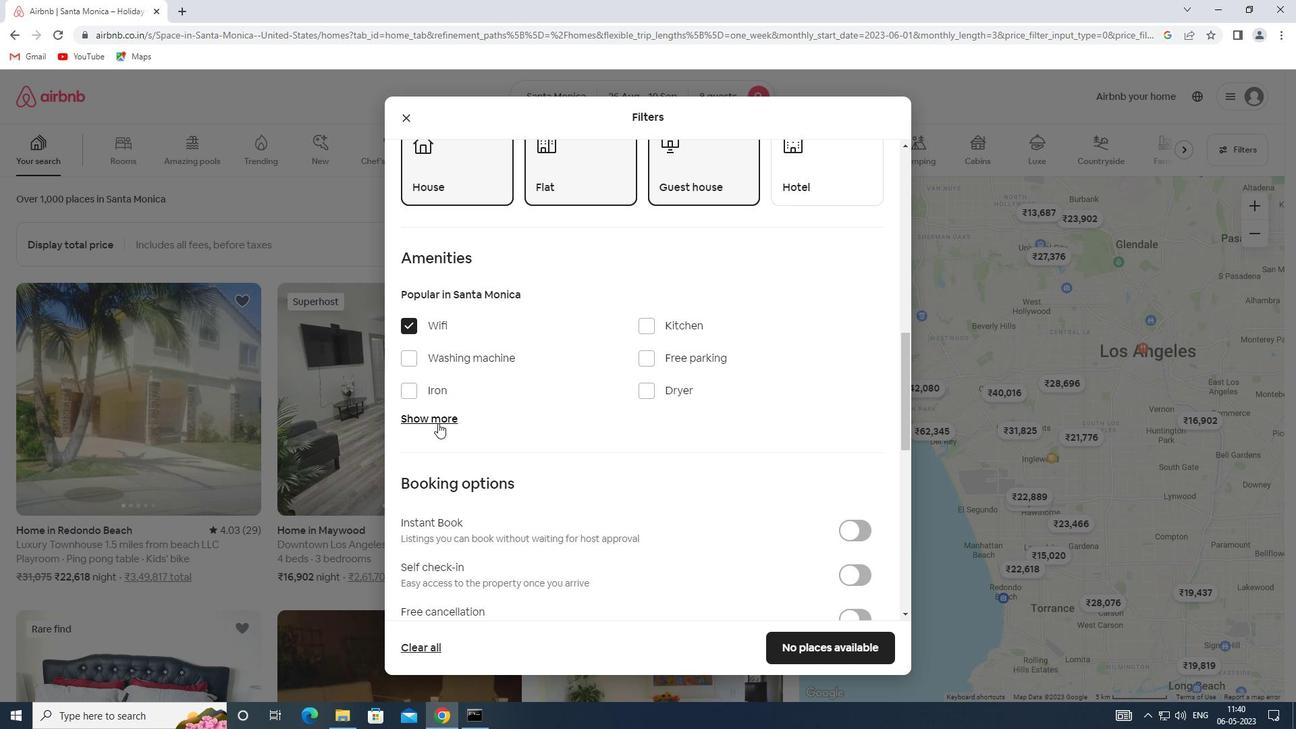 
Action: Mouse moved to (646, 501)
Screenshot: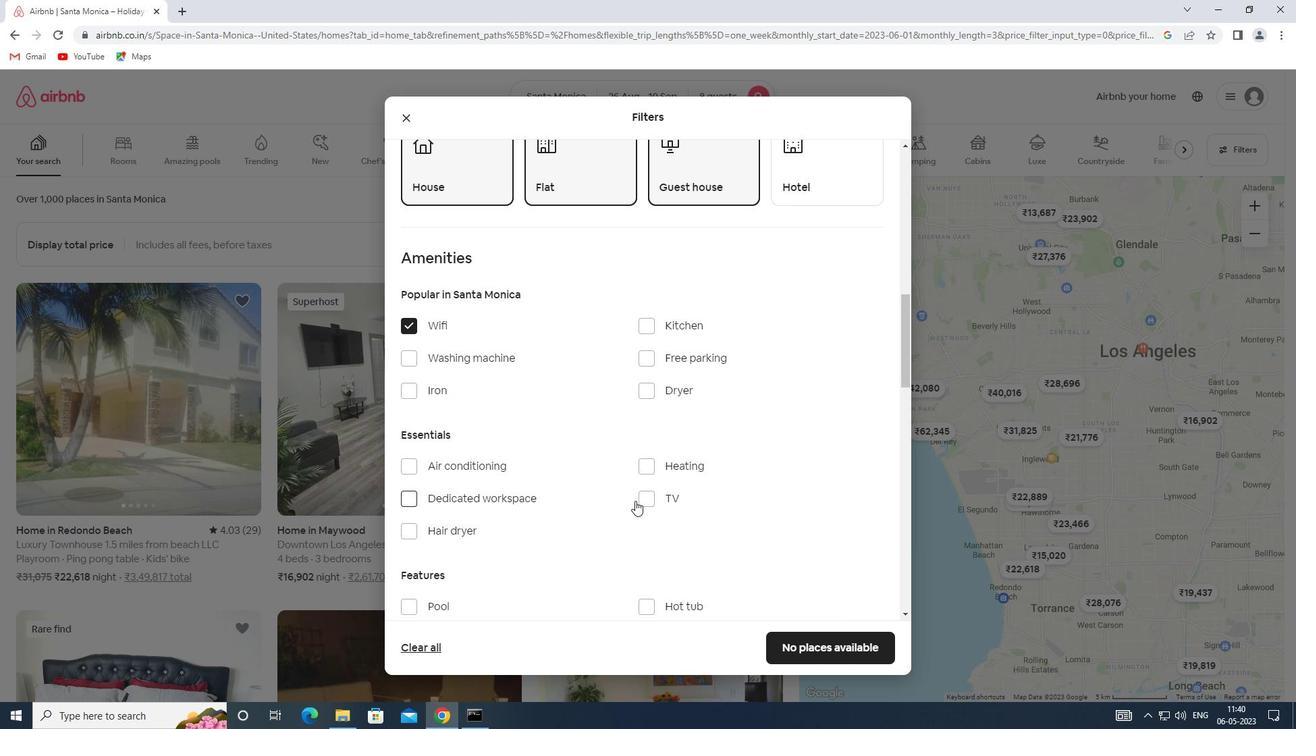 
Action: Mouse pressed left at (646, 501)
Screenshot: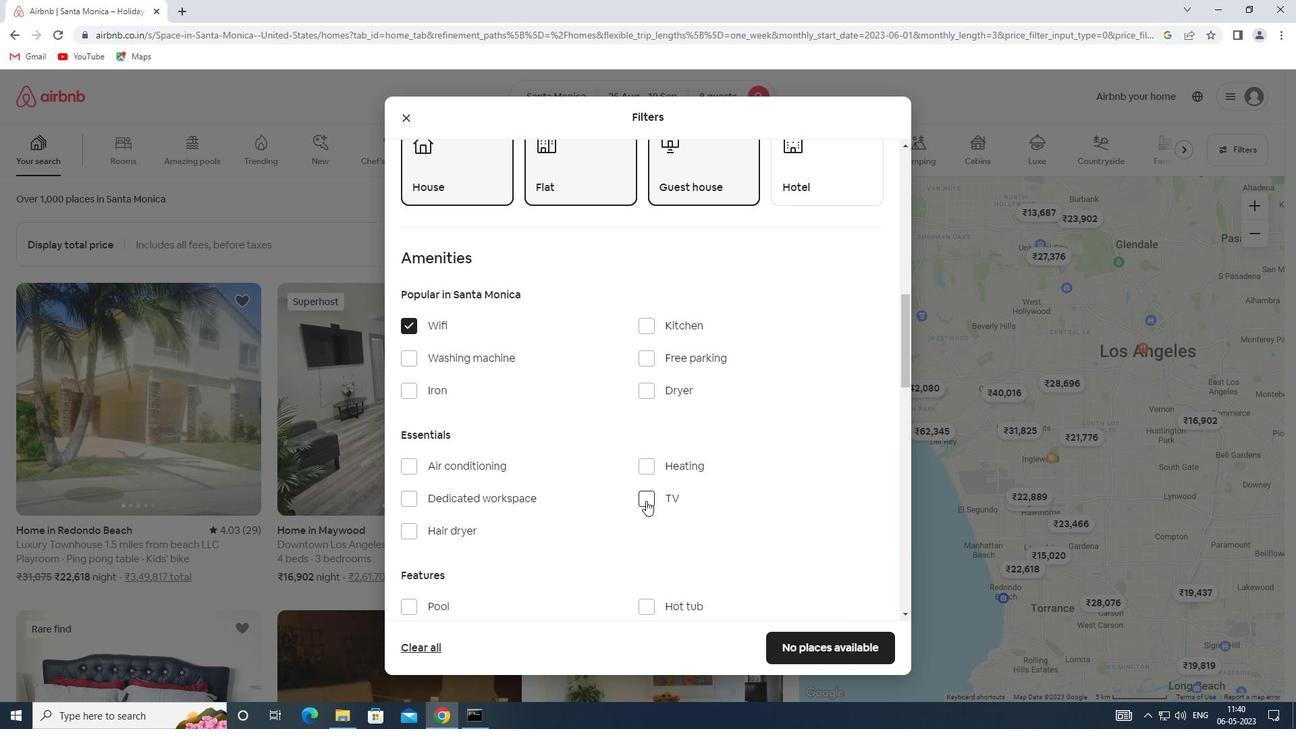 
Action: Mouse moved to (650, 355)
Screenshot: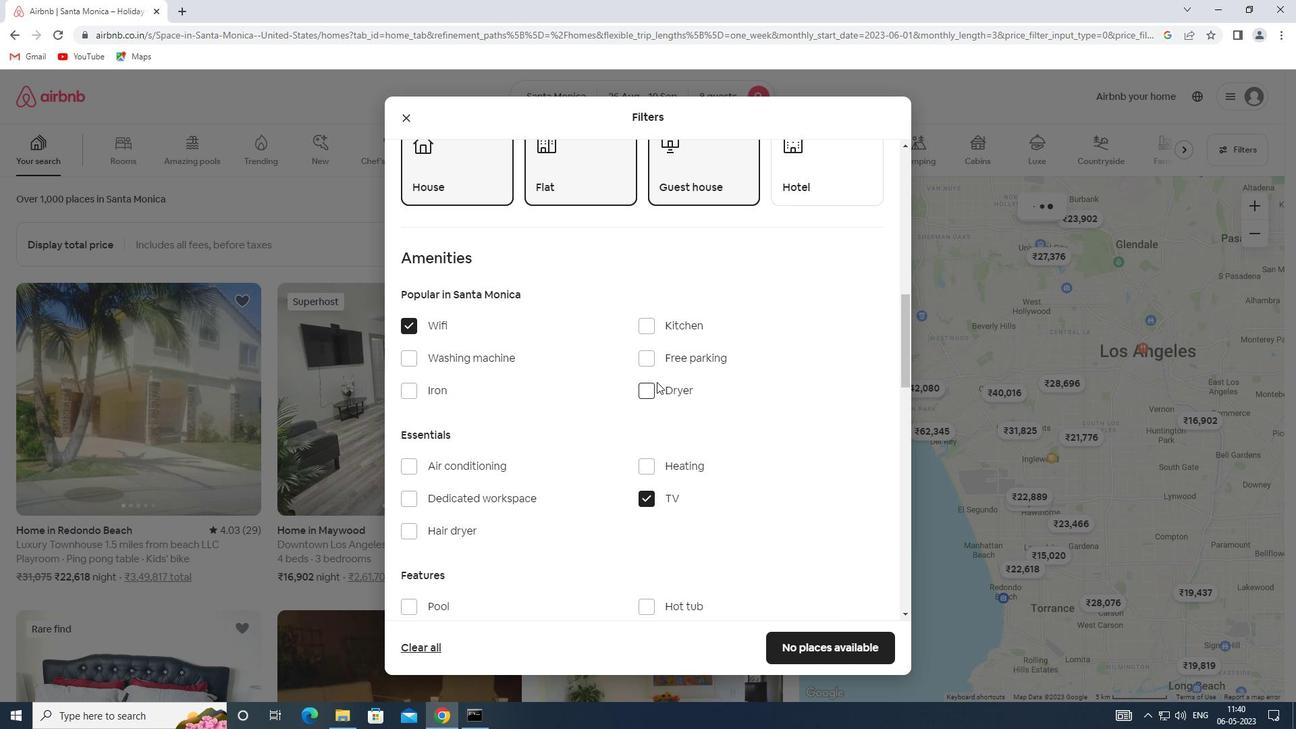 
Action: Mouse pressed left at (650, 355)
Screenshot: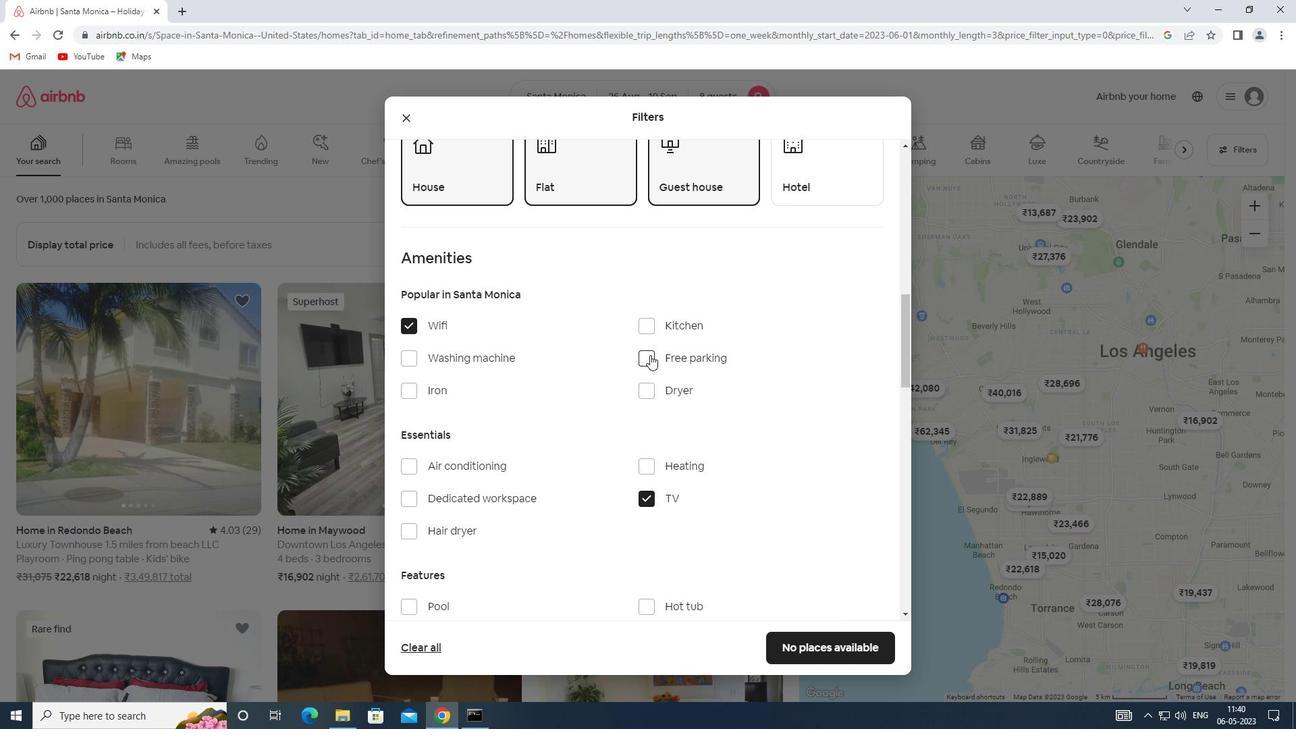 
Action: Mouse moved to (520, 381)
Screenshot: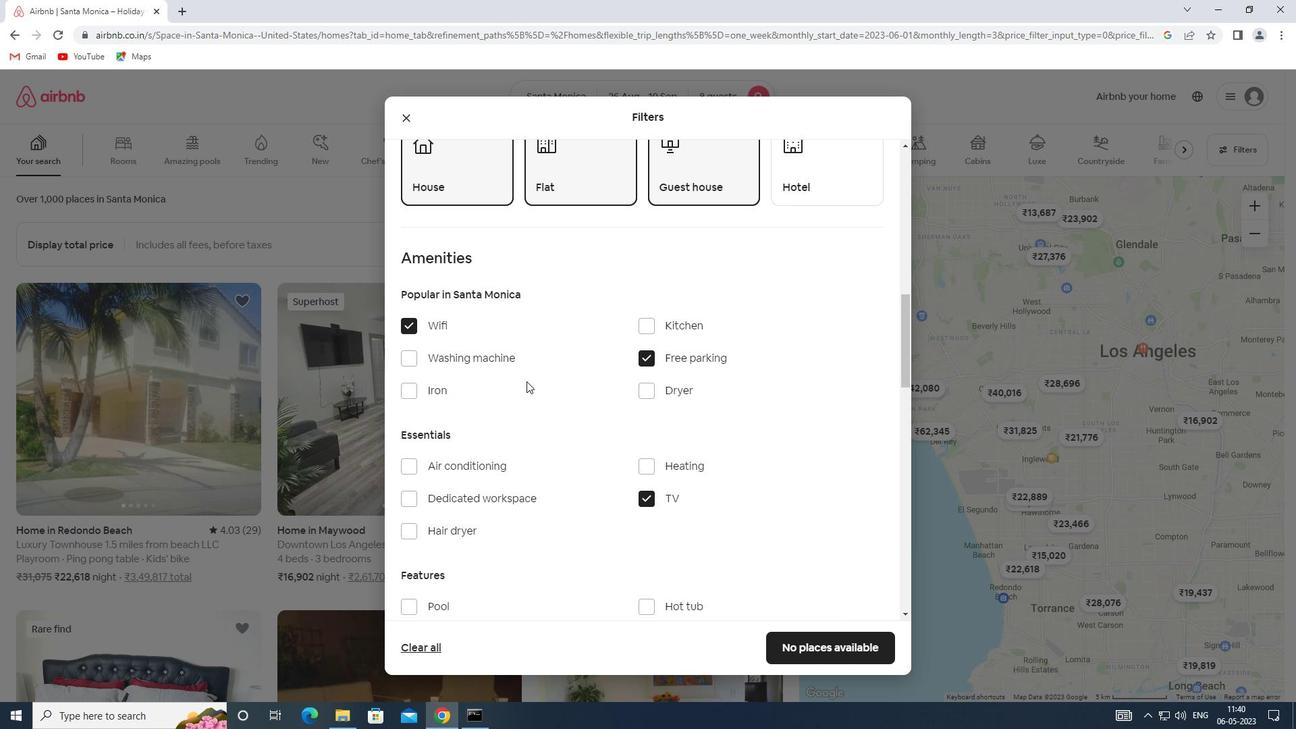 
Action: Mouse scrolled (520, 380) with delta (0, 0)
Screenshot: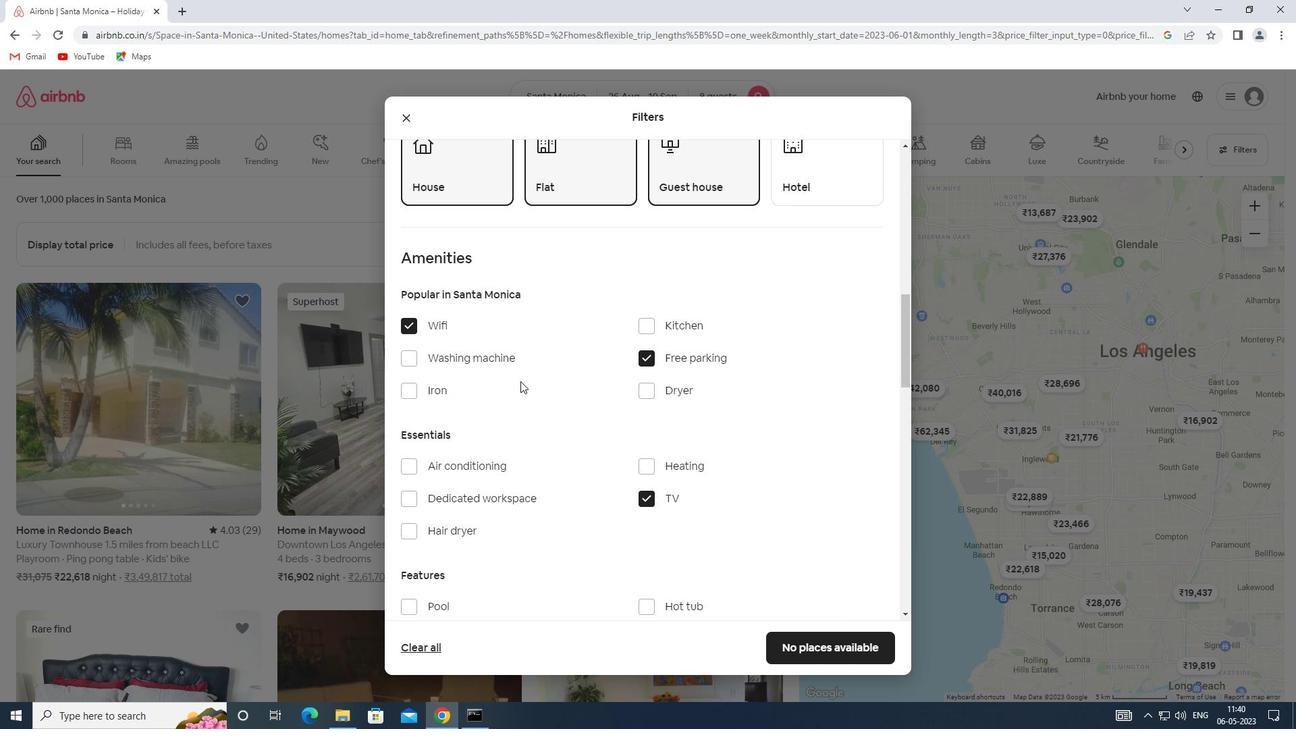 
Action: Mouse scrolled (520, 380) with delta (0, 0)
Screenshot: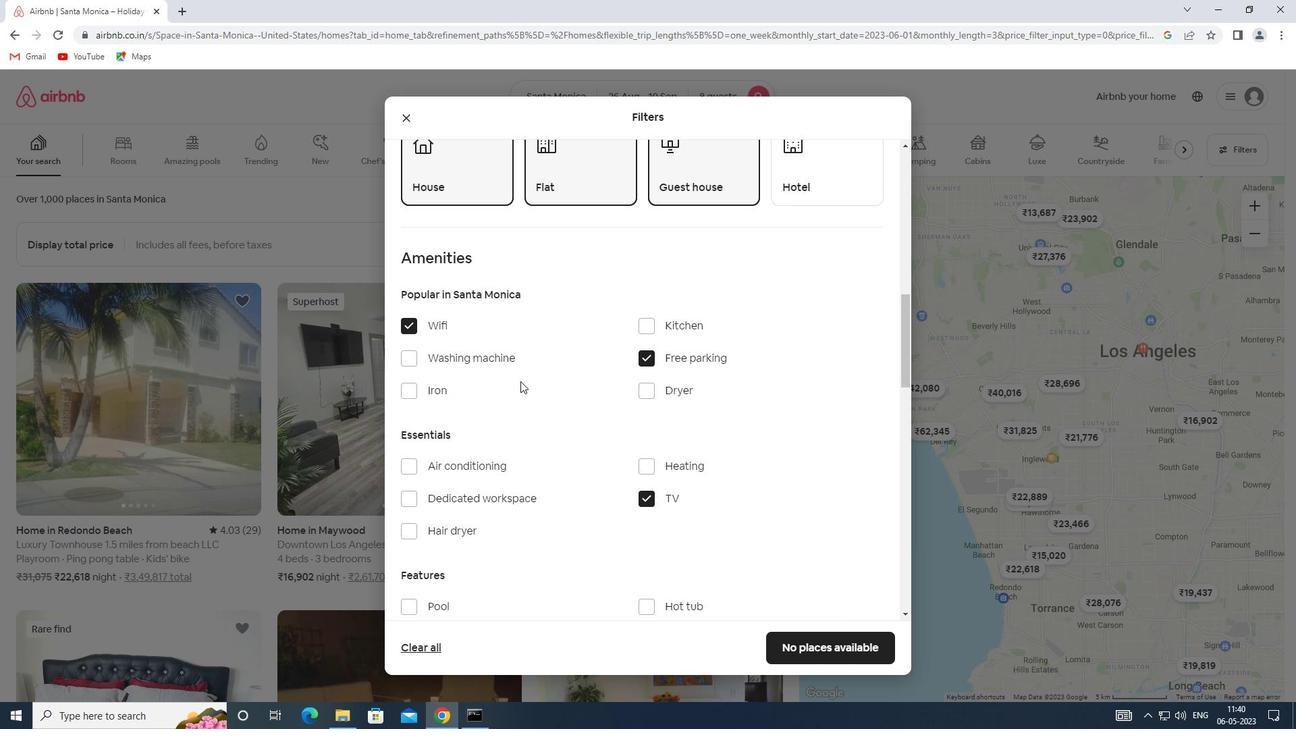 
Action: Mouse scrolled (520, 380) with delta (0, 0)
Screenshot: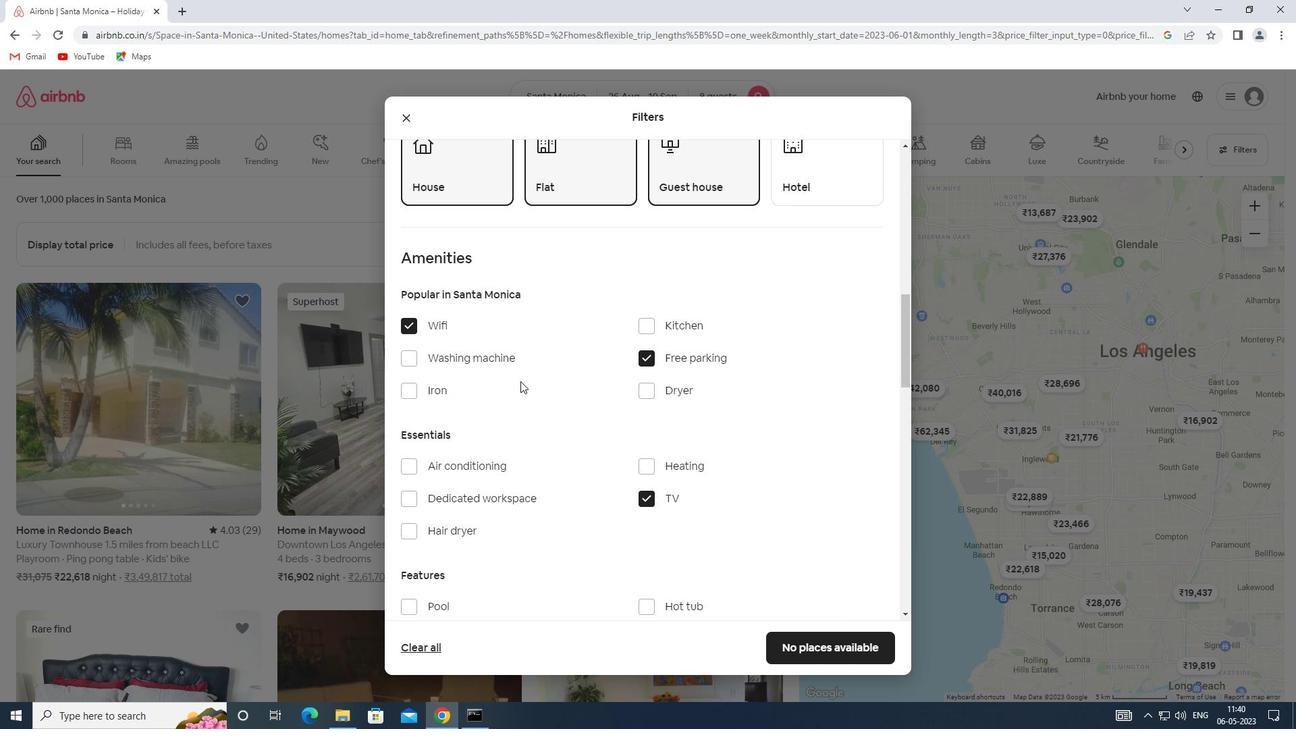 
Action: Mouse moved to (513, 384)
Screenshot: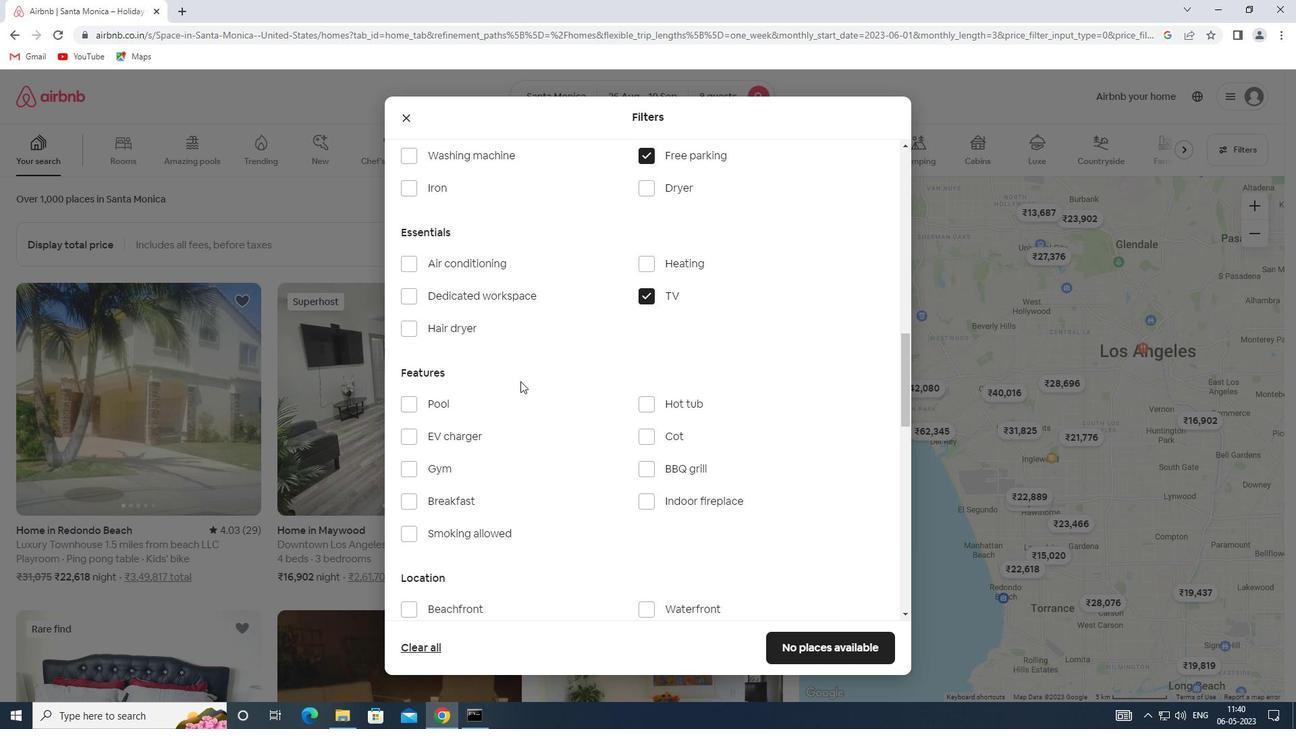
Action: Mouse scrolled (513, 383) with delta (0, 0)
Screenshot: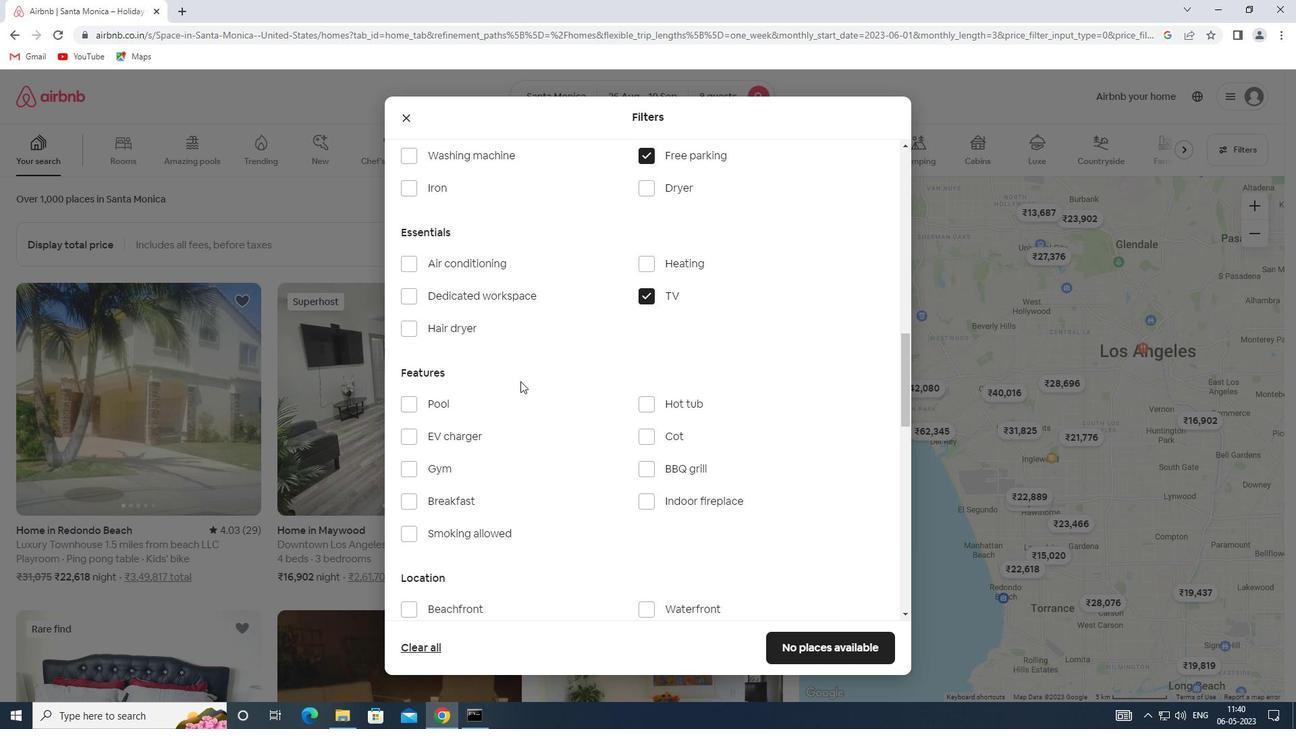 
Action: Mouse moved to (513, 384)
Screenshot: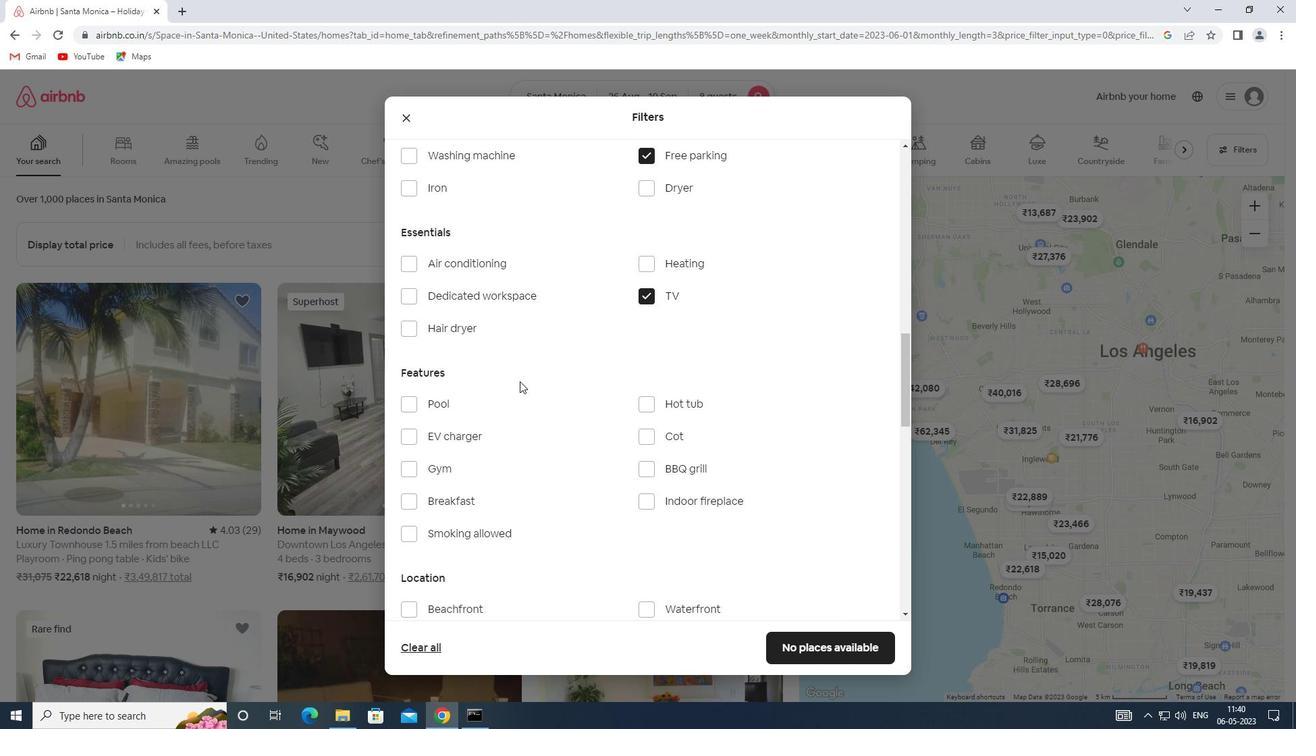 
Action: Mouse scrolled (513, 384) with delta (0, 0)
Screenshot: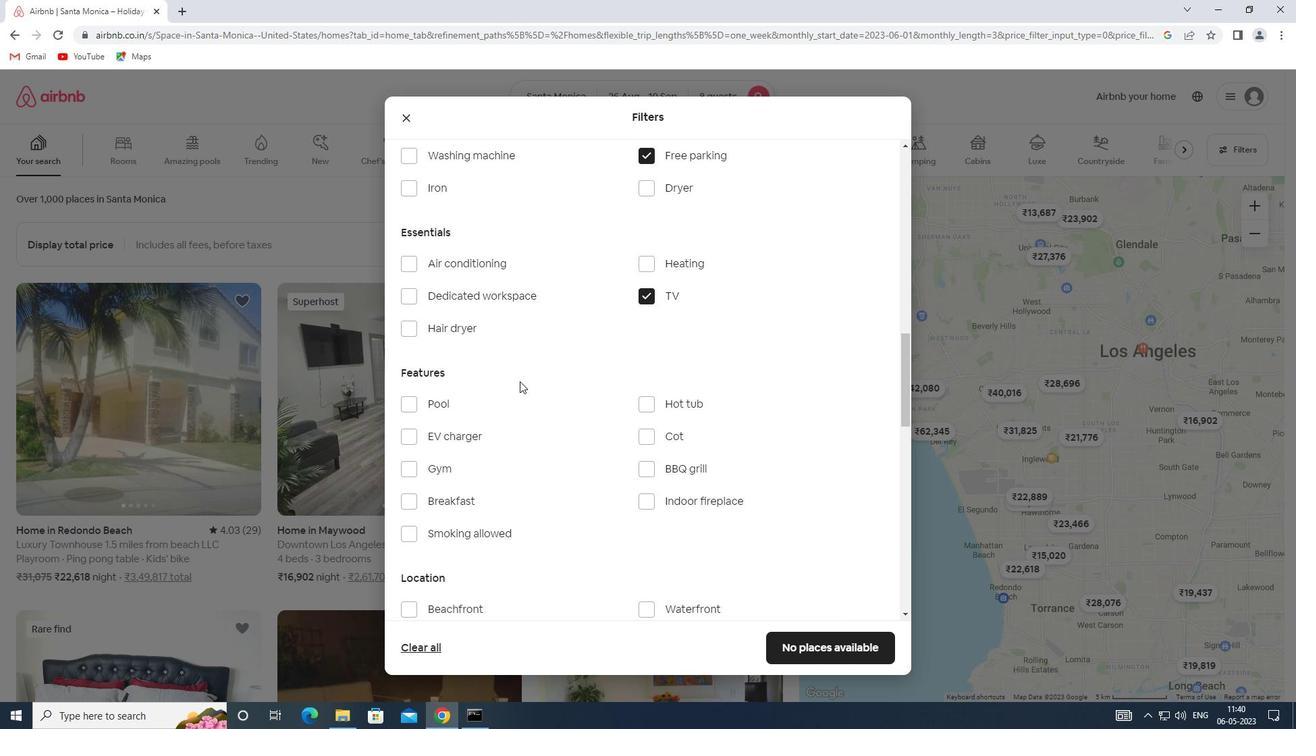 
Action: Mouse scrolled (513, 384) with delta (0, 0)
Screenshot: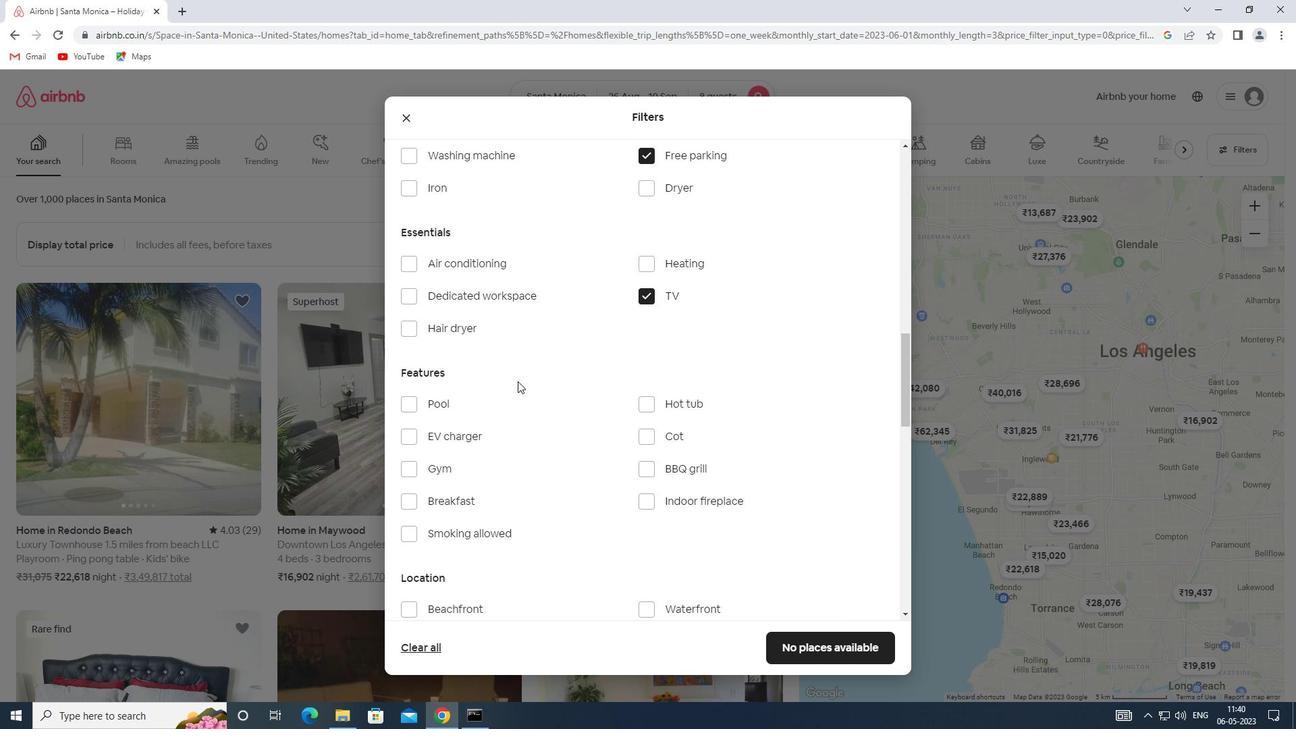 
Action: Mouse moved to (443, 269)
Screenshot: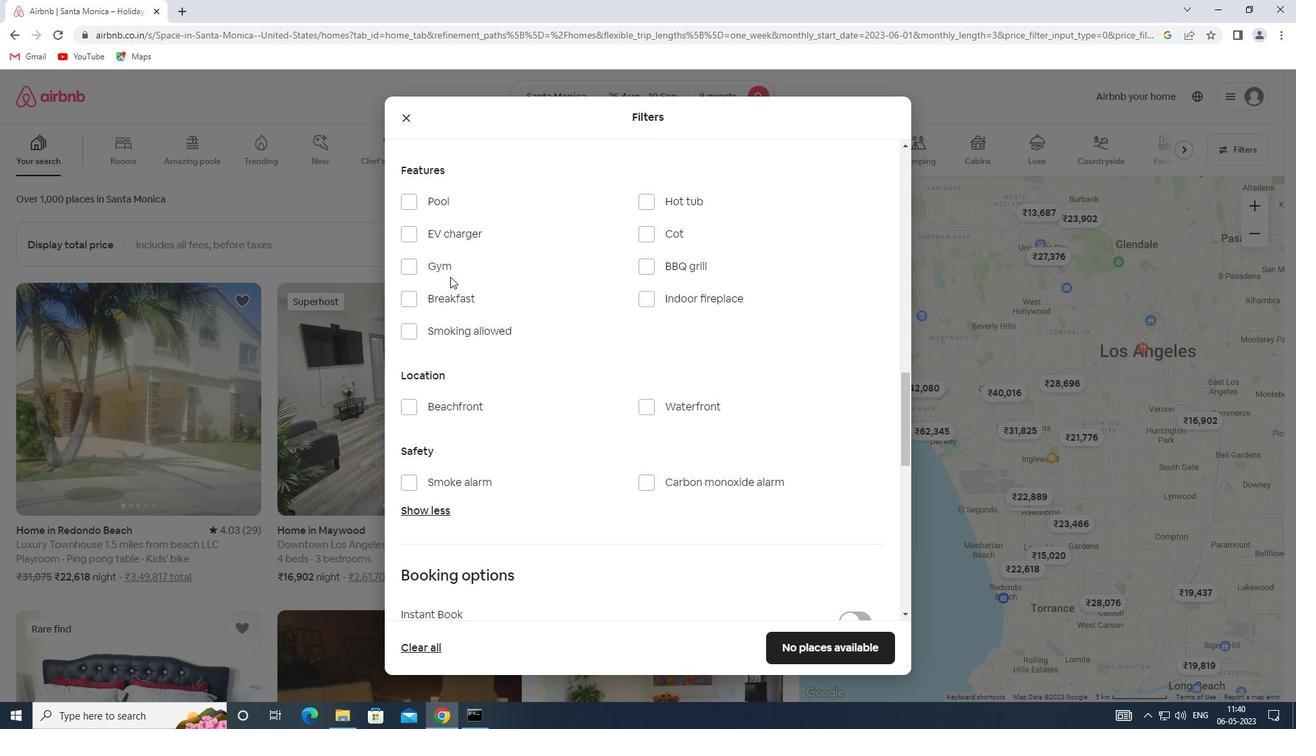
Action: Mouse pressed left at (443, 269)
Screenshot: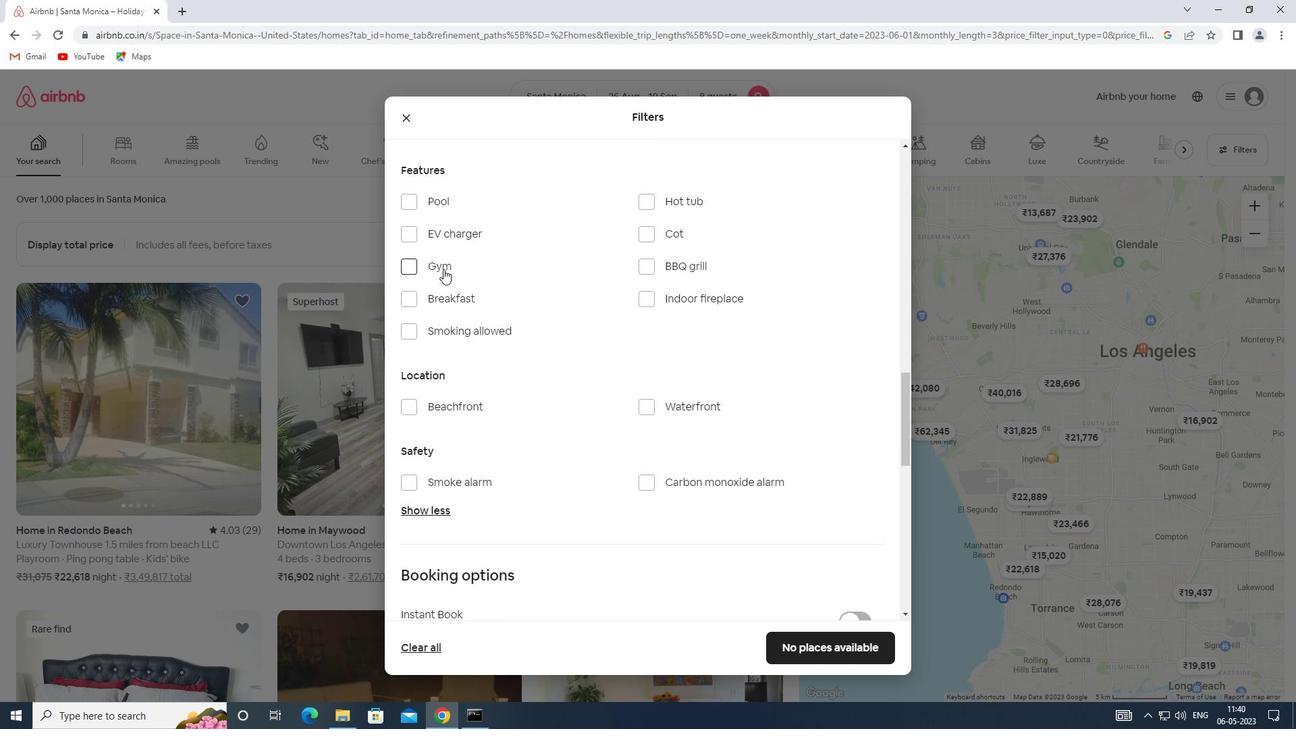 
Action: Mouse moved to (443, 299)
Screenshot: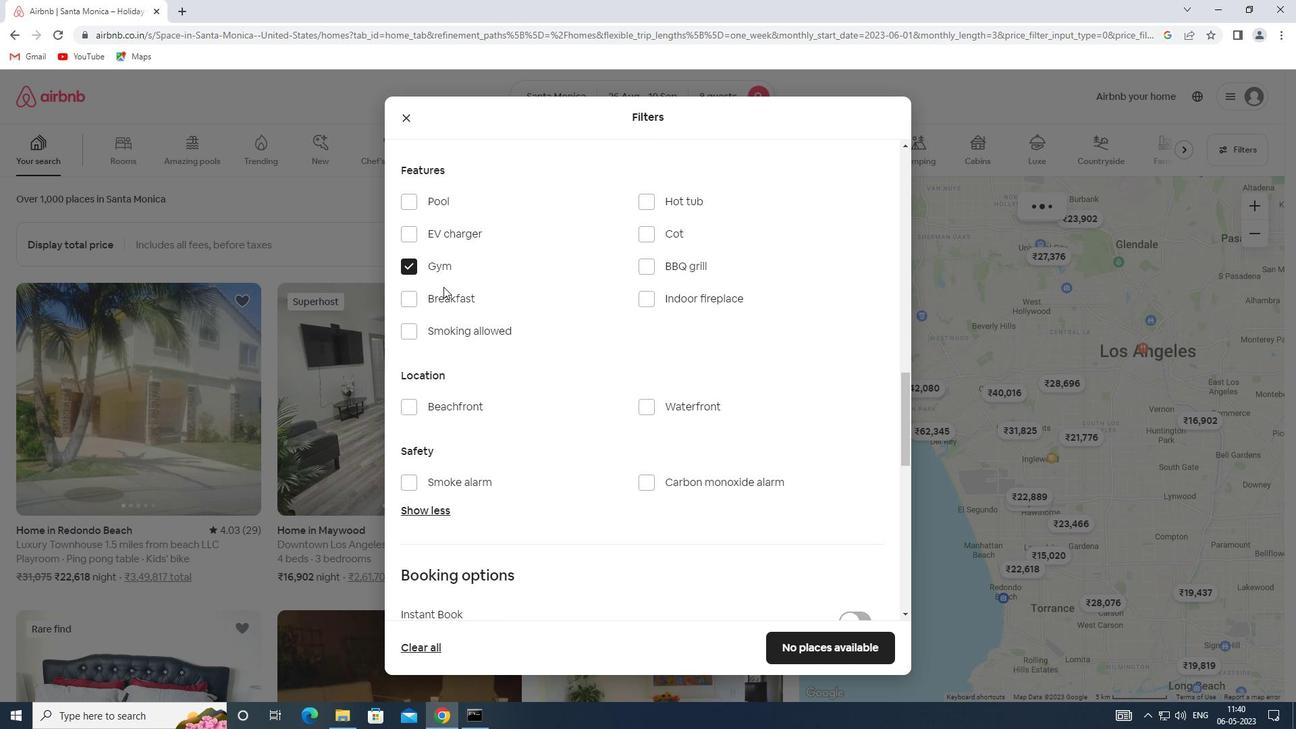
Action: Mouse pressed left at (443, 299)
Screenshot: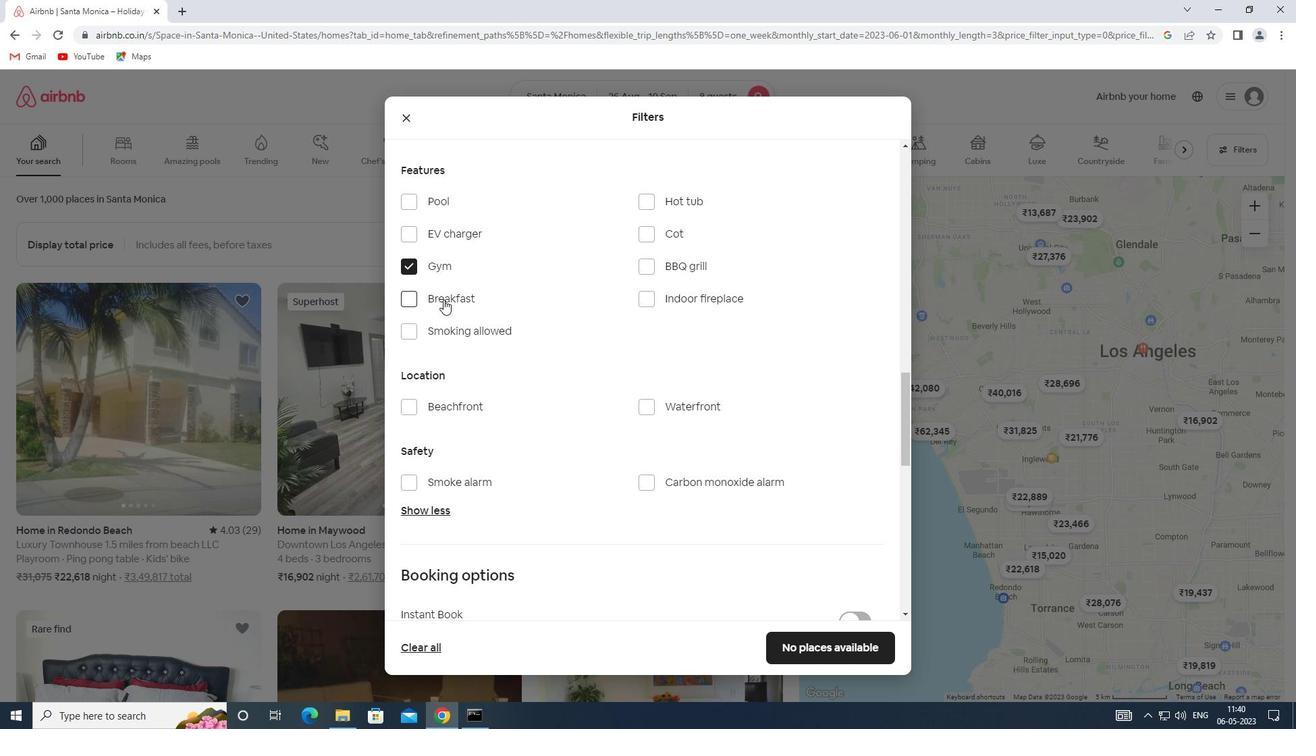 
Action: Mouse moved to (543, 346)
Screenshot: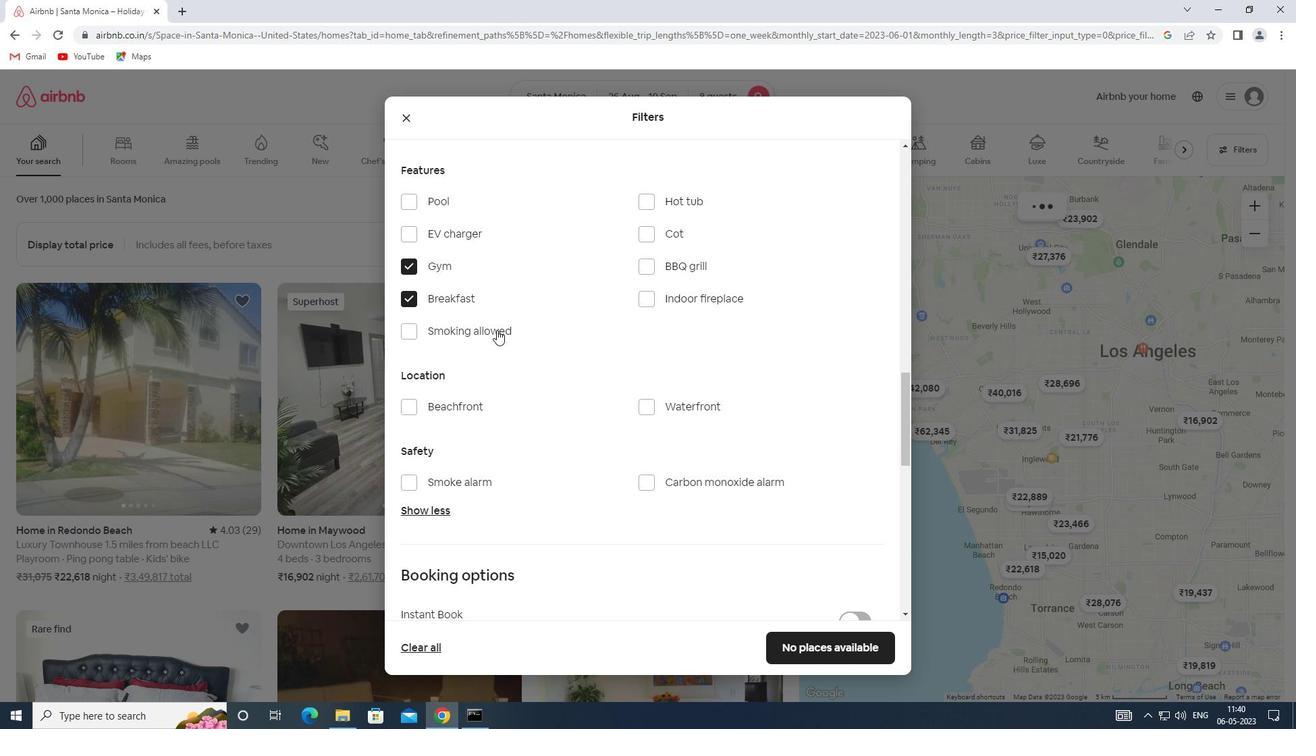 
Action: Mouse scrolled (543, 345) with delta (0, 0)
Screenshot: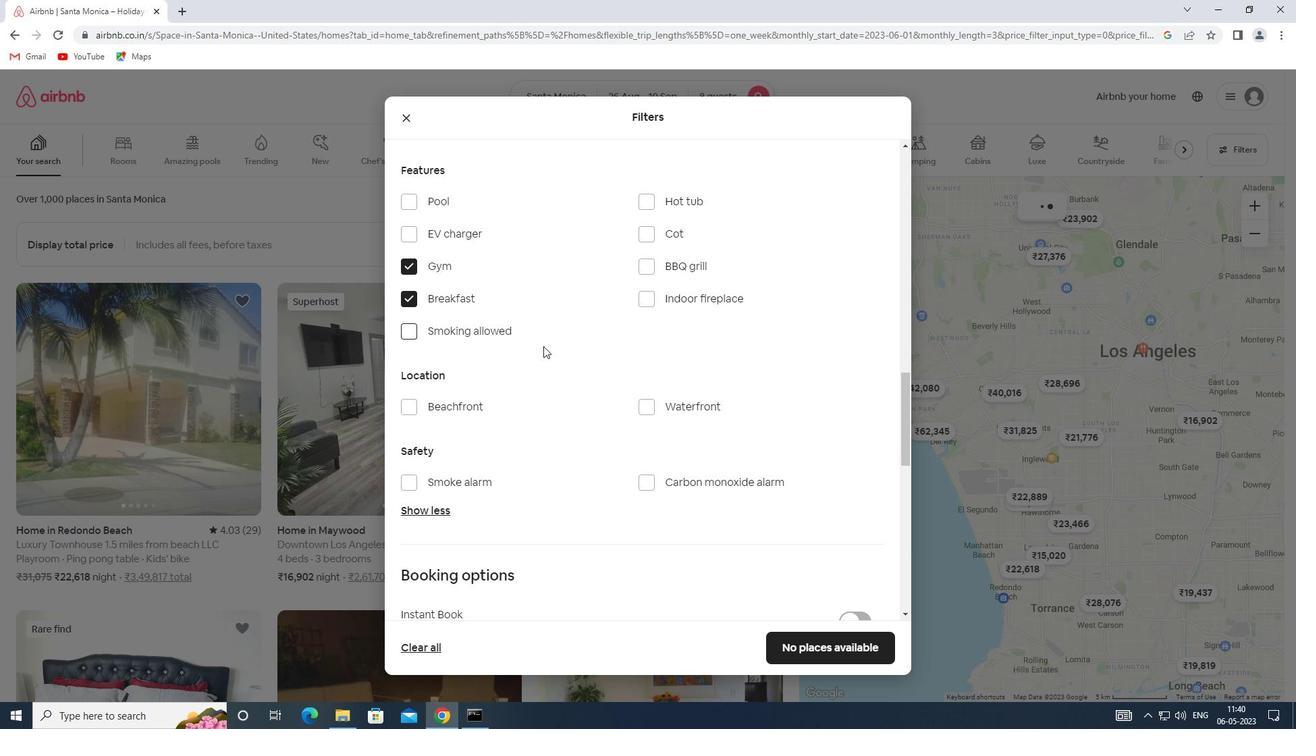 
Action: Mouse scrolled (543, 345) with delta (0, 0)
Screenshot: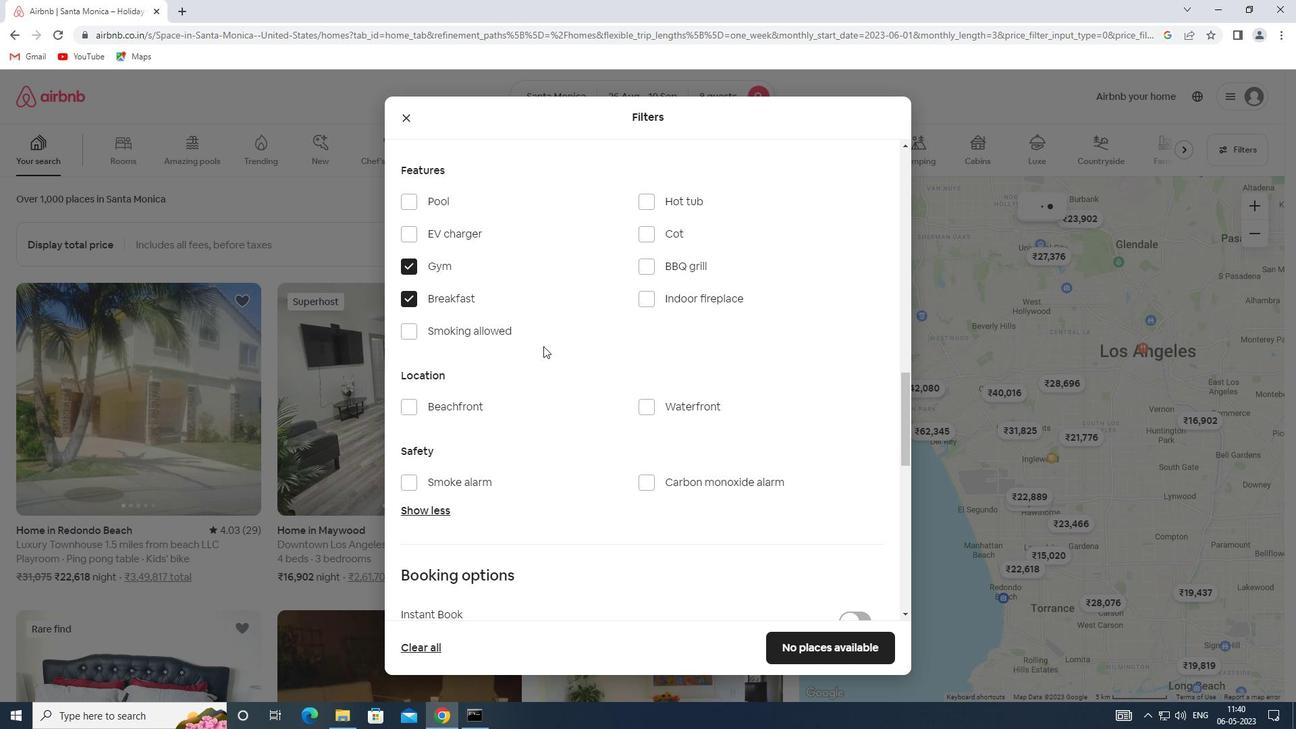 
Action: Mouse scrolled (543, 345) with delta (0, 0)
Screenshot: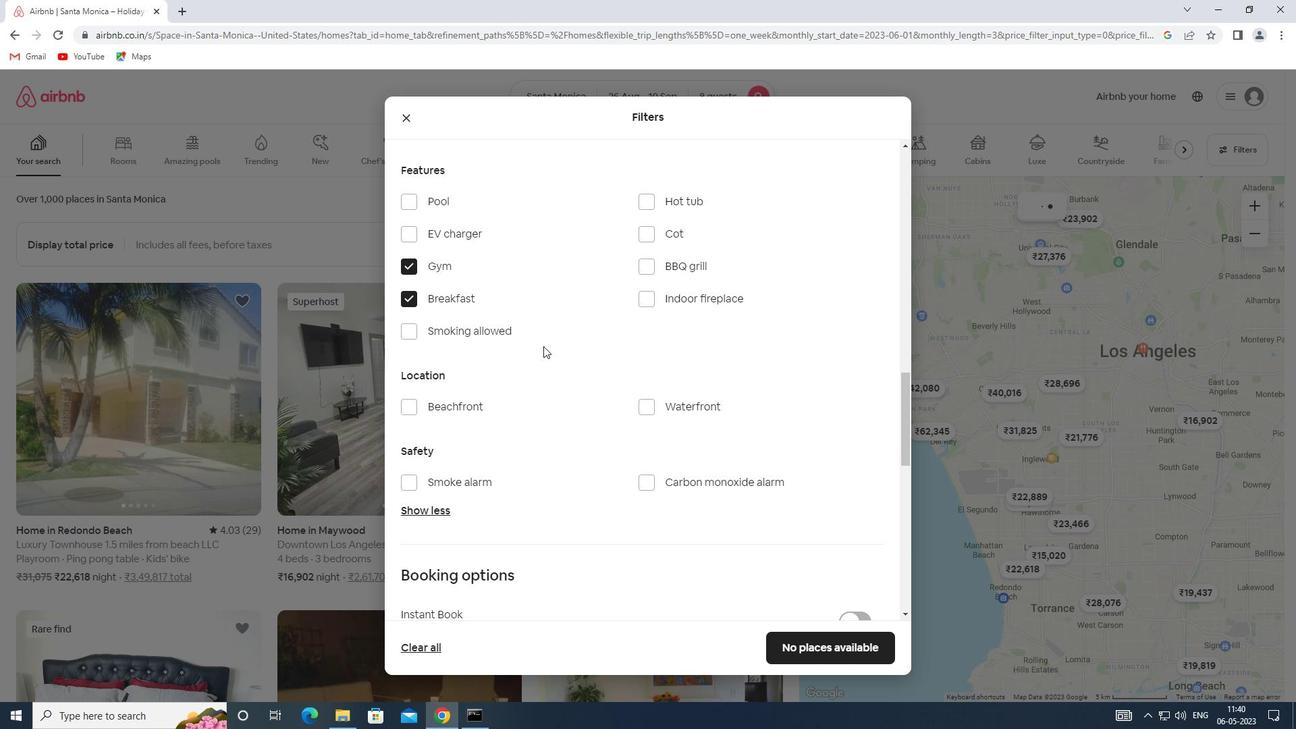 
Action: Mouse moved to (848, 460)
Screenshot: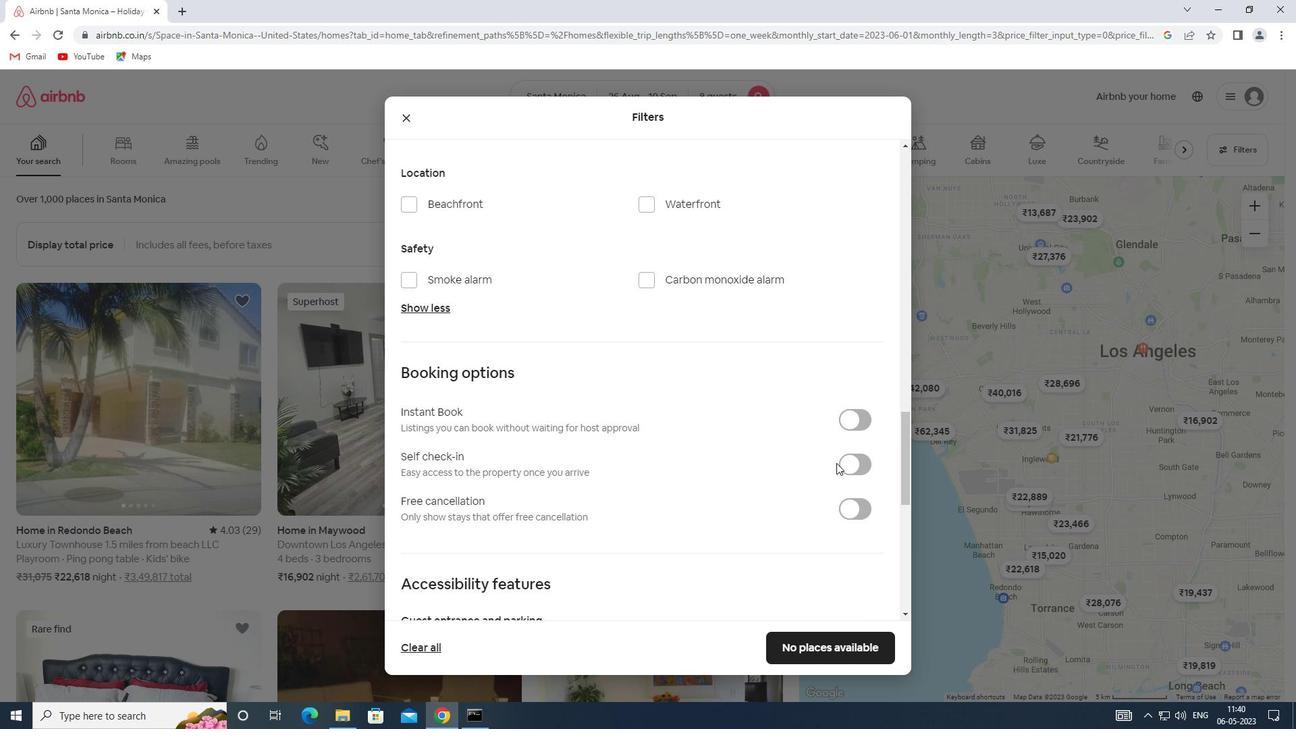 
Action: Mouse pressed left at (848, 460)
Screenshot: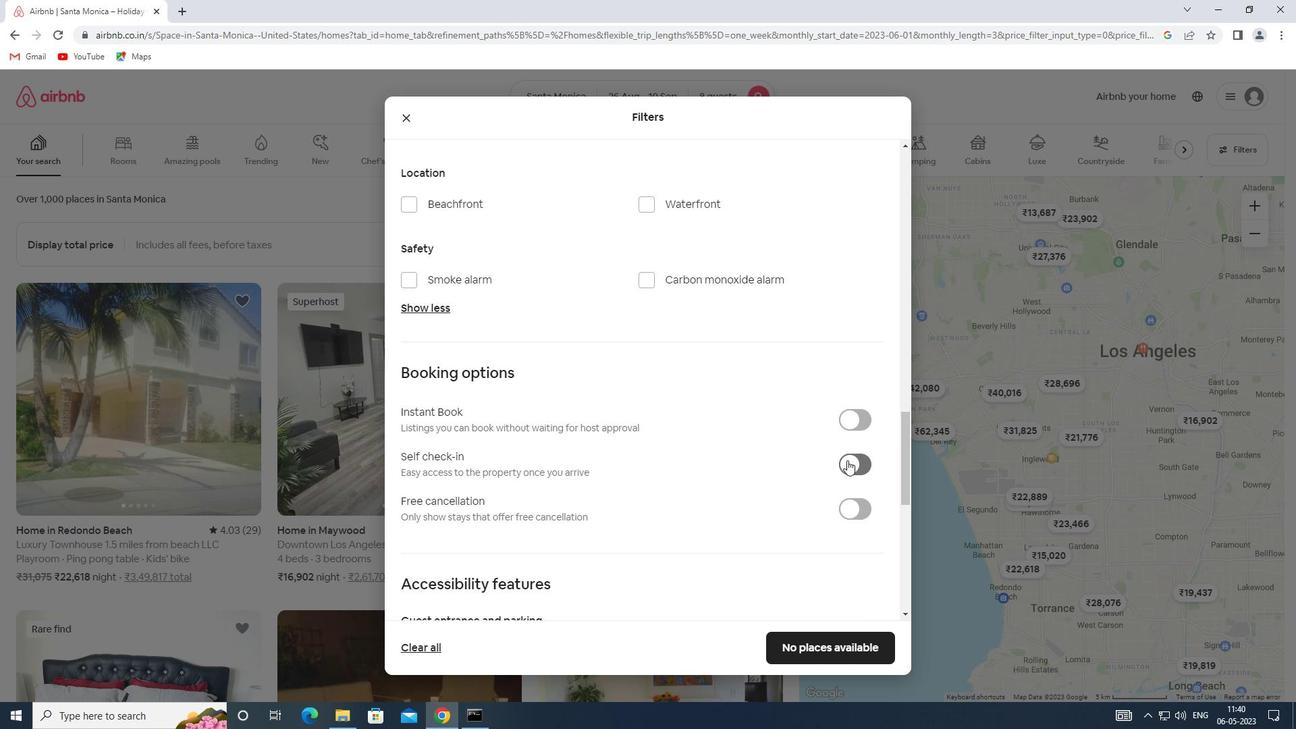 
Action: Mouse moved to (551, 420)
Screenshot: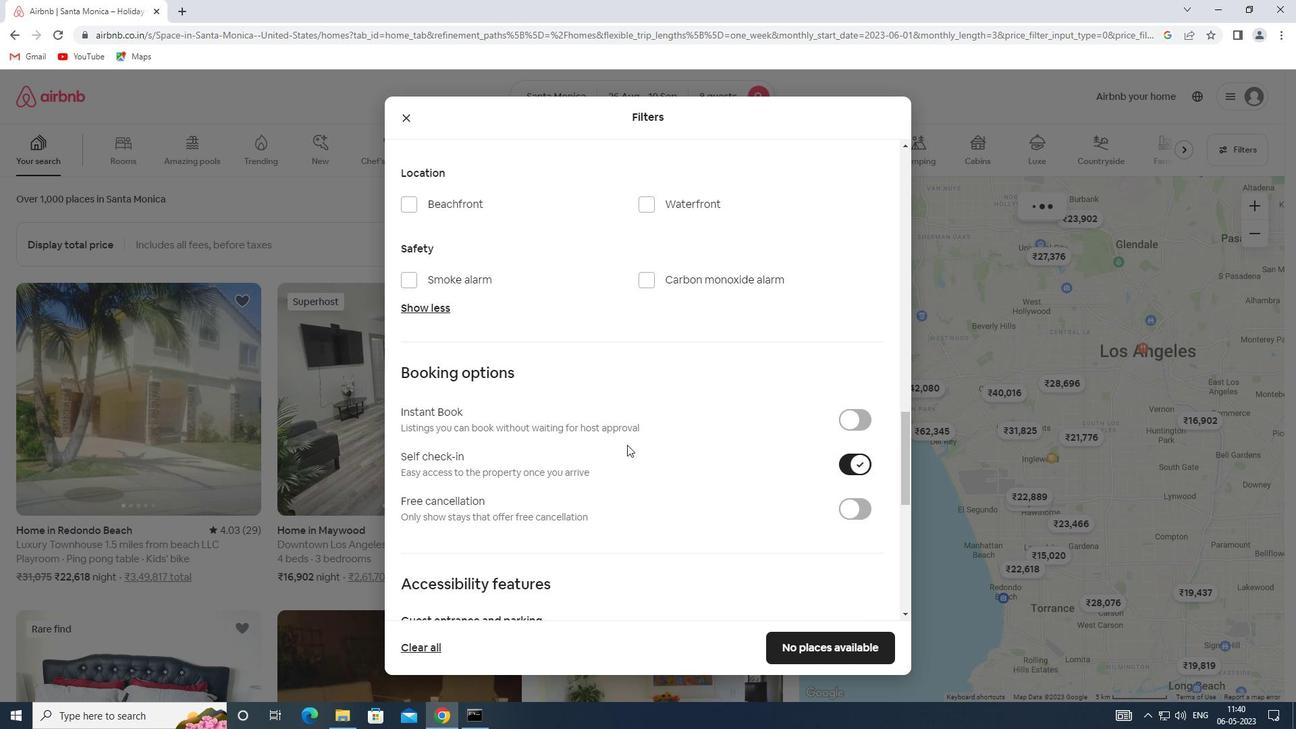 
Action: Mouse scrolled (551, 420) with delta (0, 0)
Screenshot: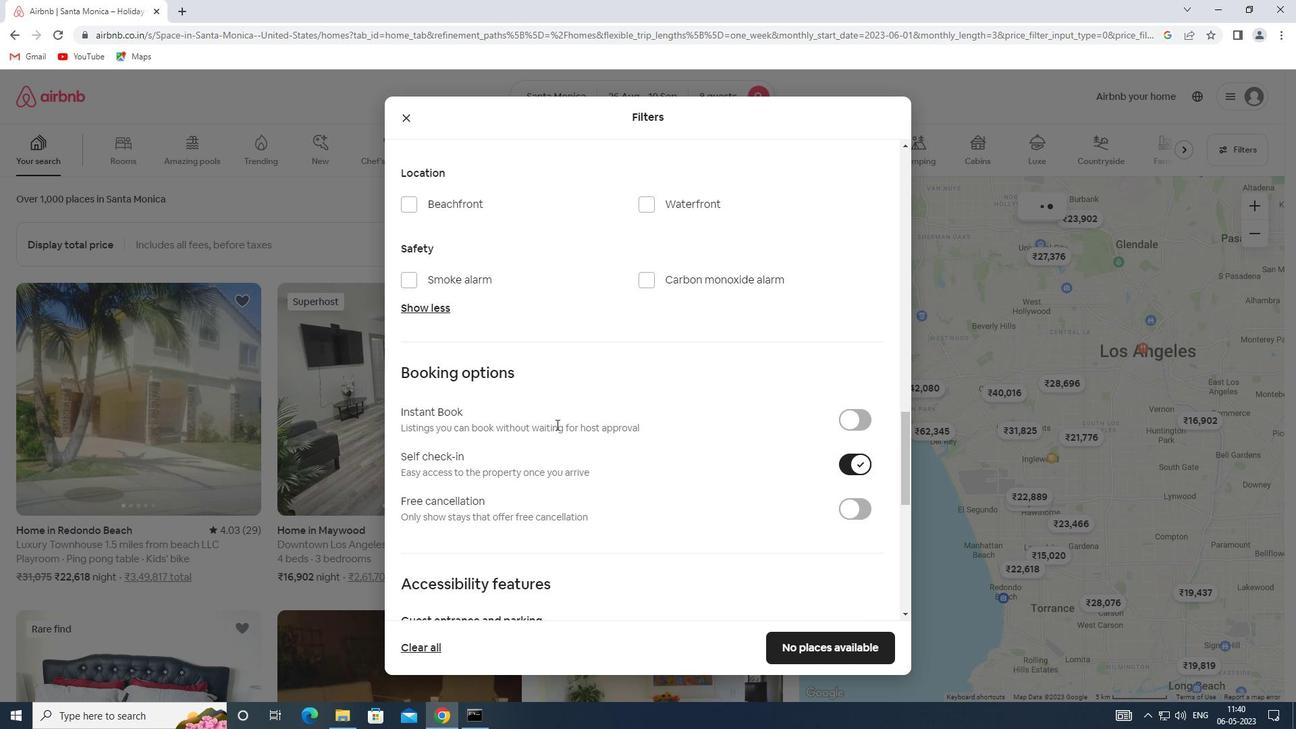 
Action: Mouse scrolled (551, 420) with delta (0, 0)
Screenshot: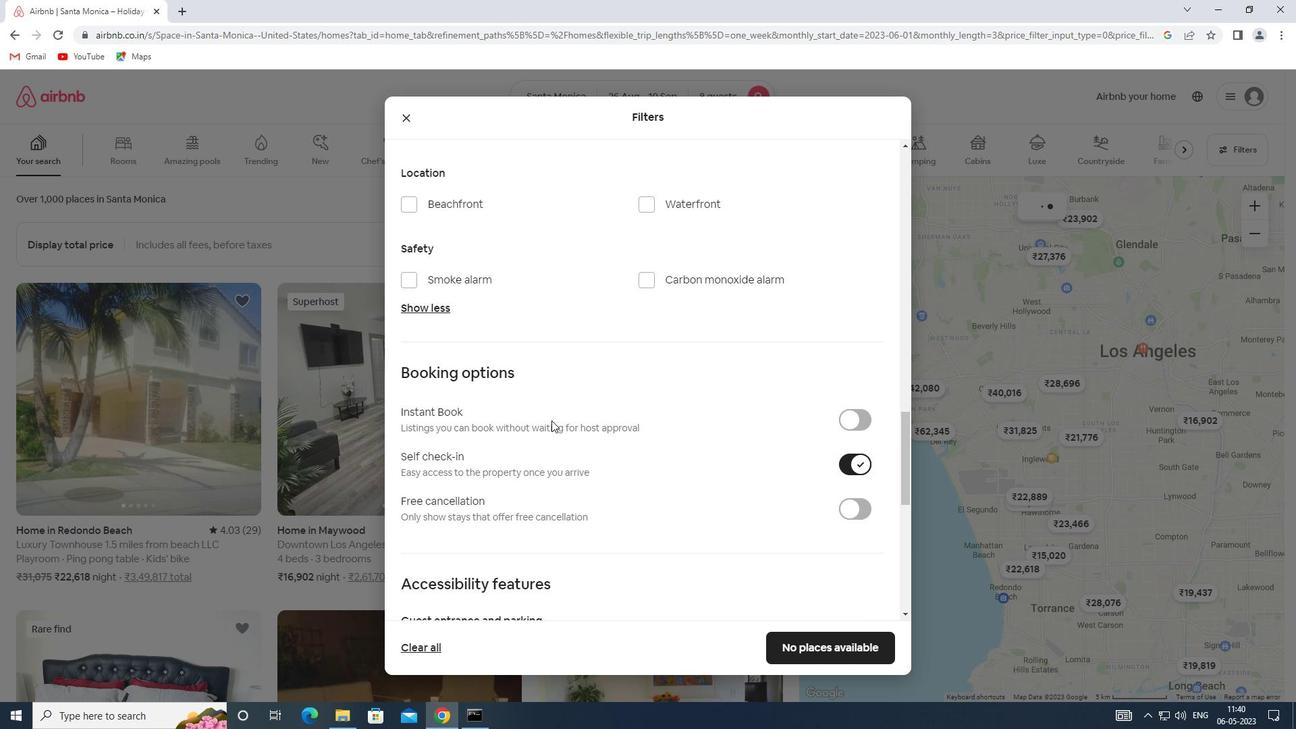 
Action: Mouse scrolled (551, 420) with delta (0, 0)
Screenshot: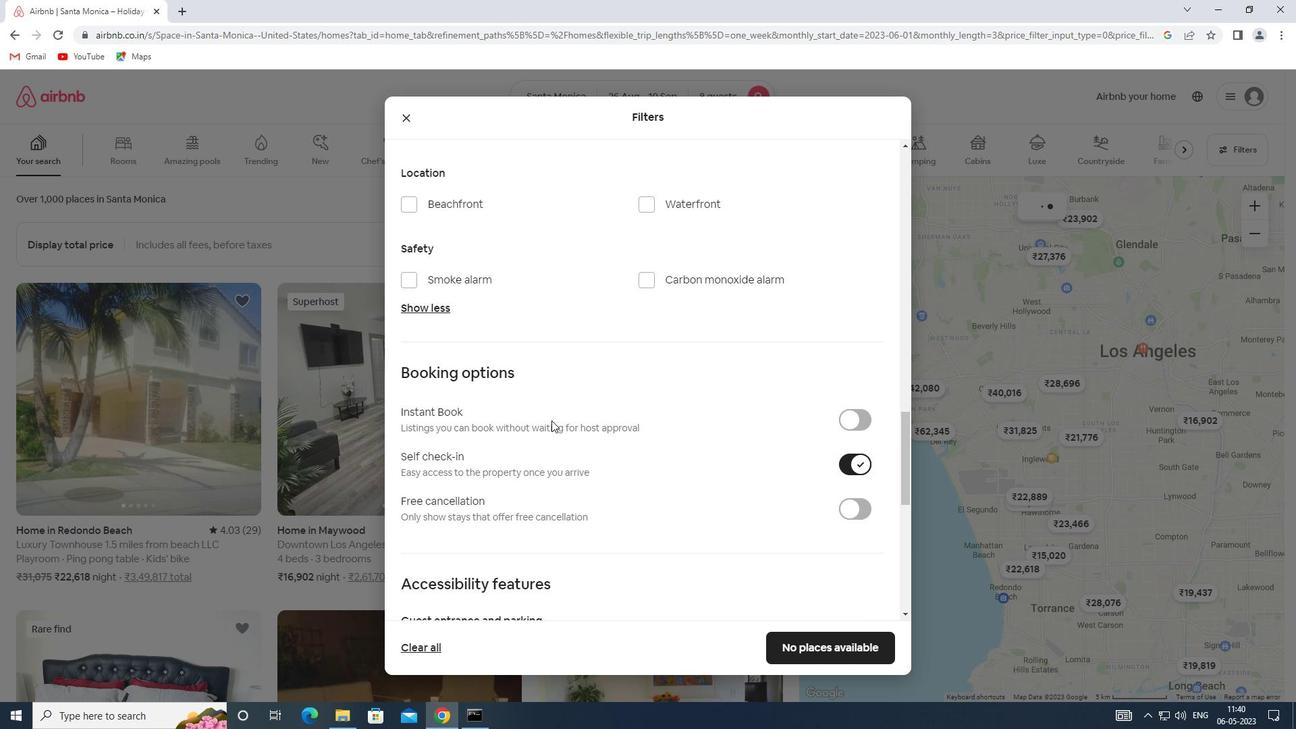 
Action: Mouse scrolled (551, 420) with delta (0, 0)
Screenshot: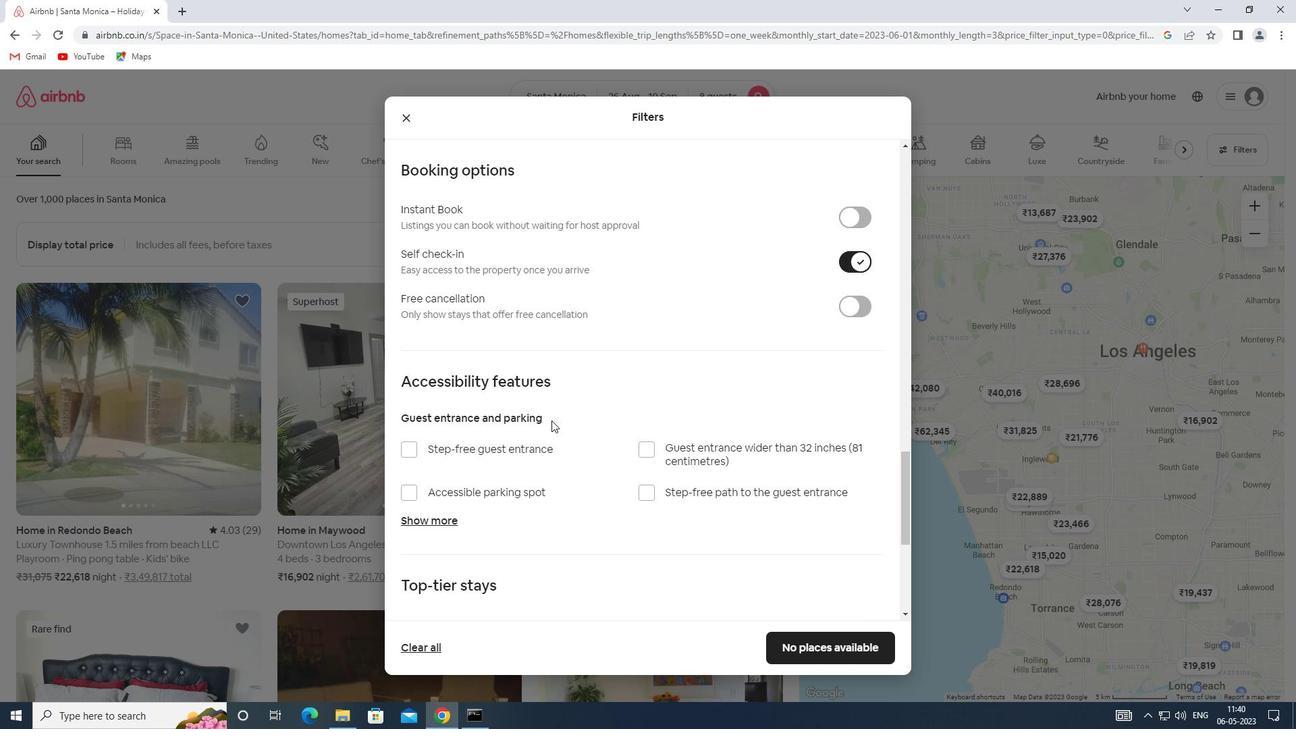 
Action: Mouse scrolled (551, 420) with delta (0, 0)
Screenshot: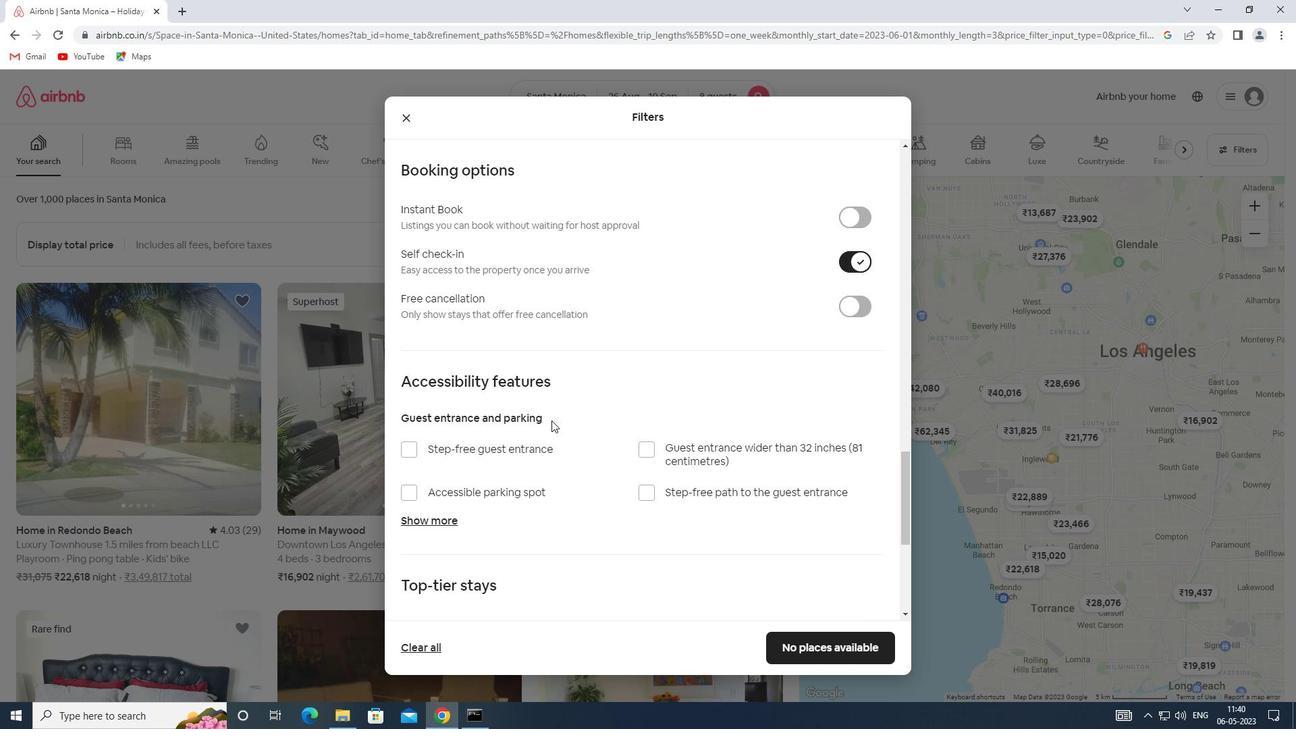 
Action: Mouse scrolled (551, 420) with delta (0, 0)
Screenshot: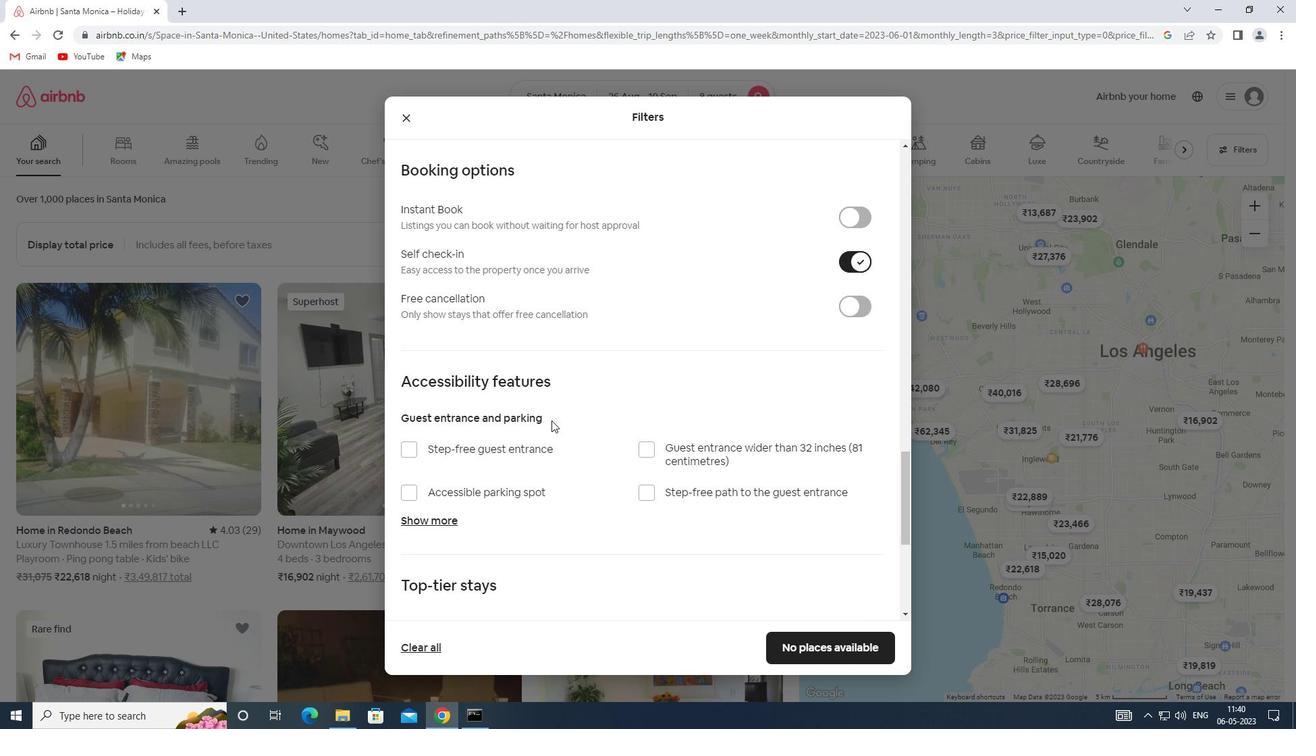 
Action: Mouse scrolled (551, 420) with delta (0, 0)
Screenshot: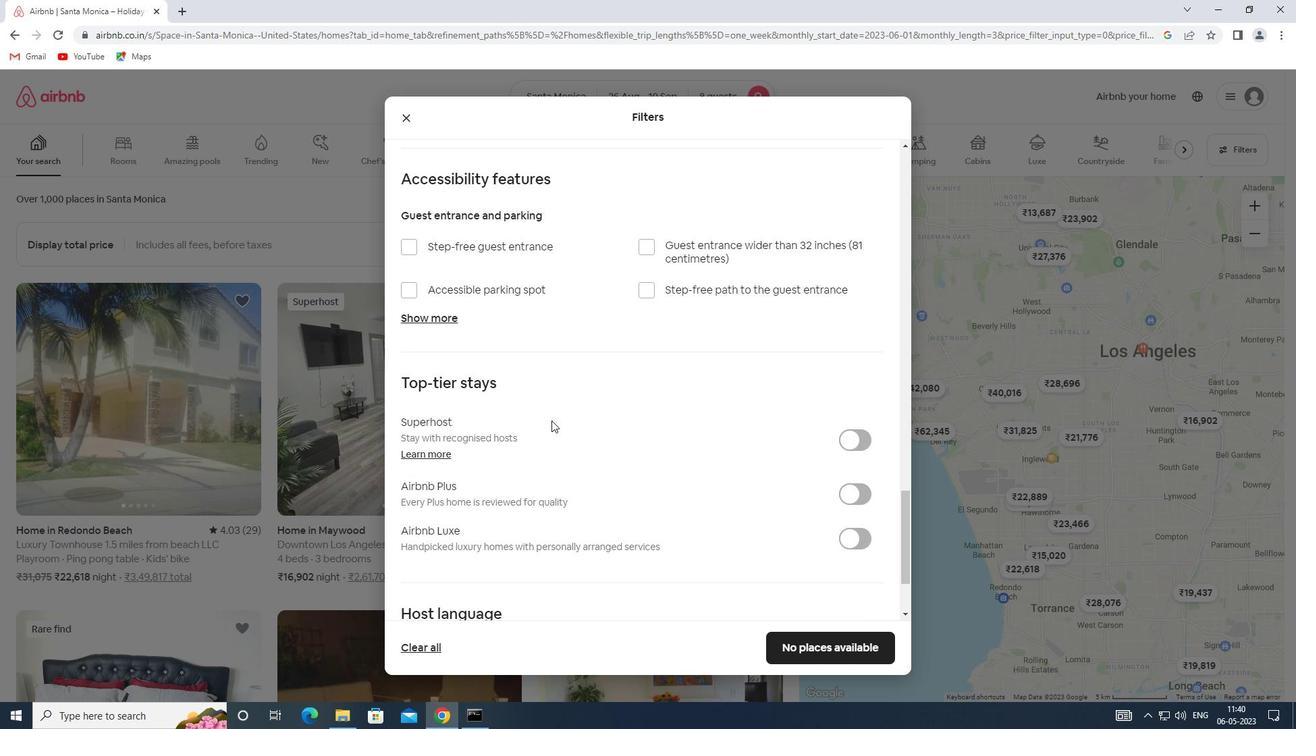 
Action: Mouse scrolled (551, 420) with delta (0, 0)
Screenshot: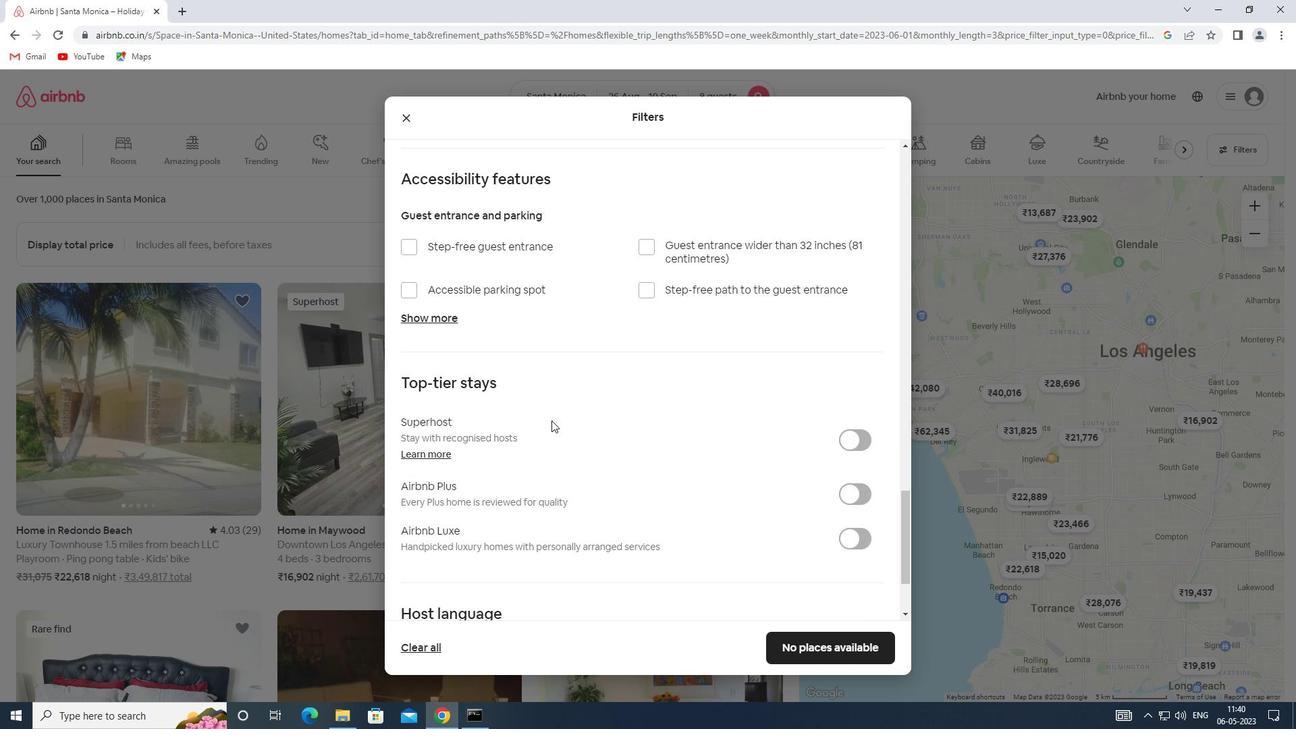 
Action: Mouse scrolled (551, 420) with delta (0, 0)
Screenshot: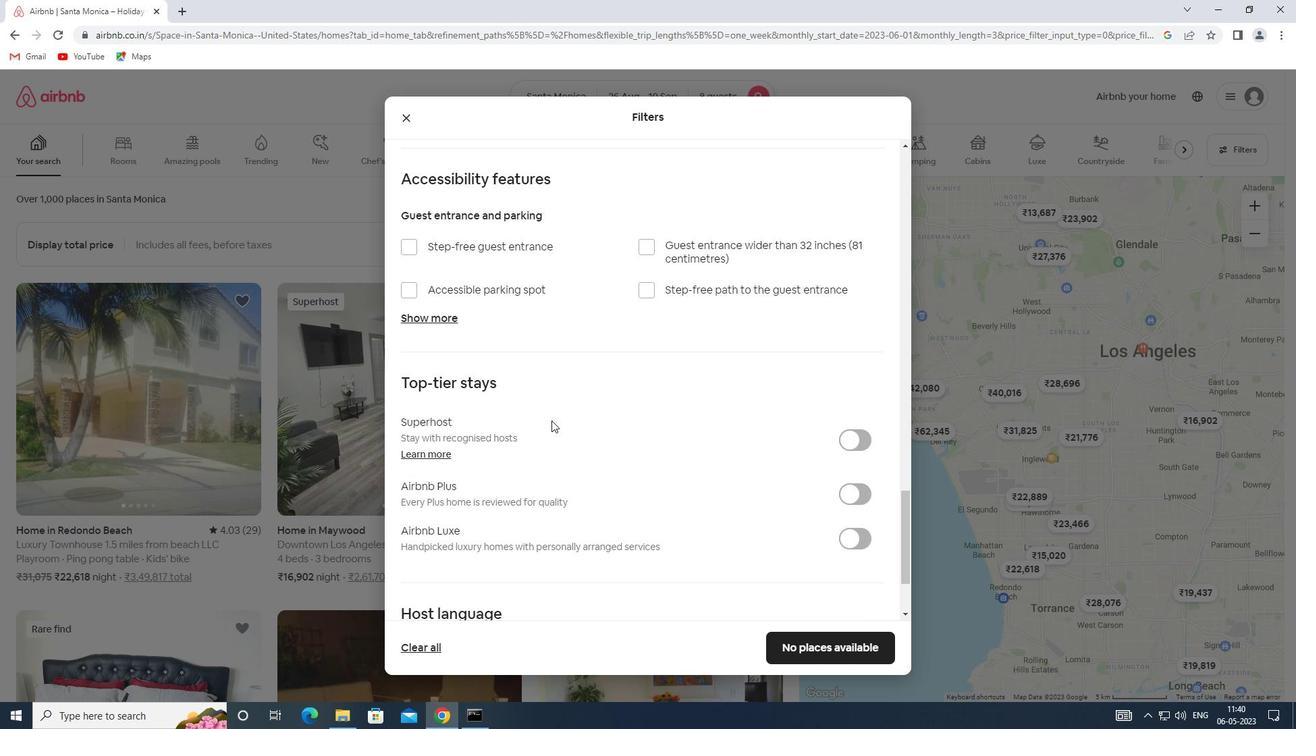
Action: Mouse moved to (846, 363)
Screenshot: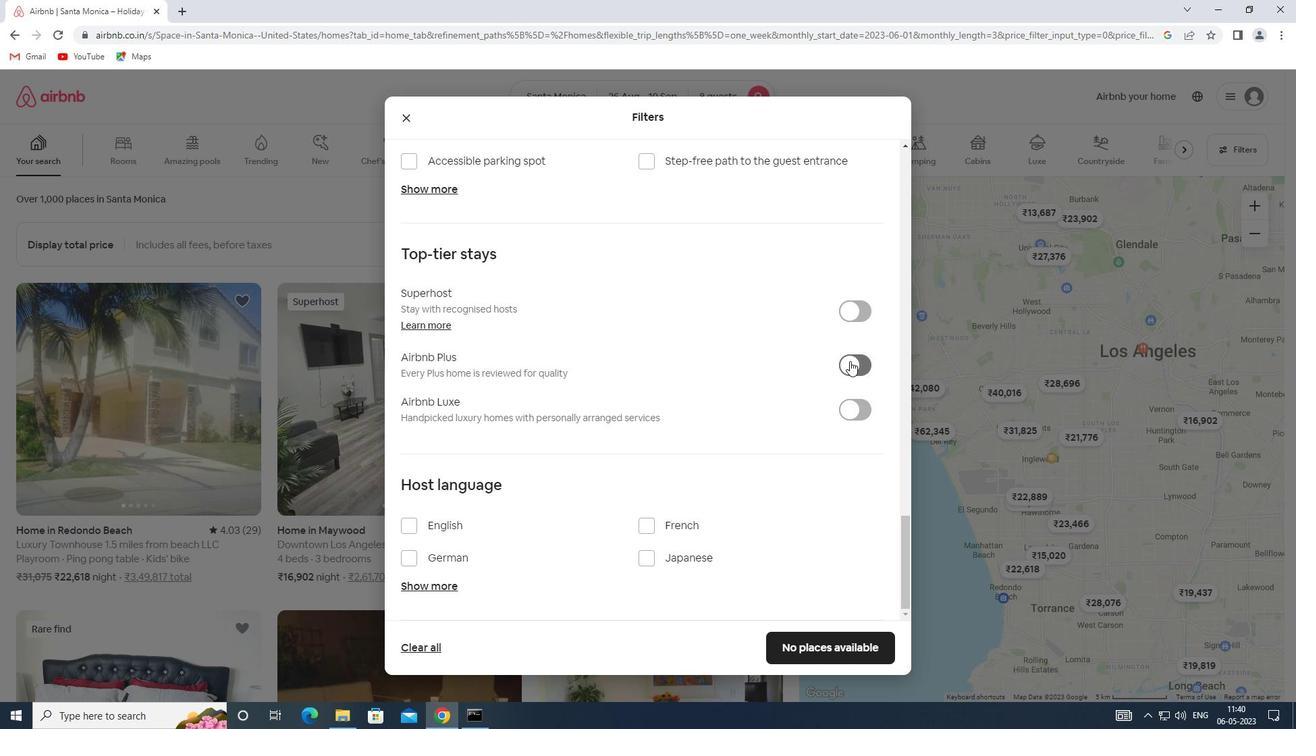 
Action: Mouse scrolled (846, 363) with delta (0, 0)
Screenshot: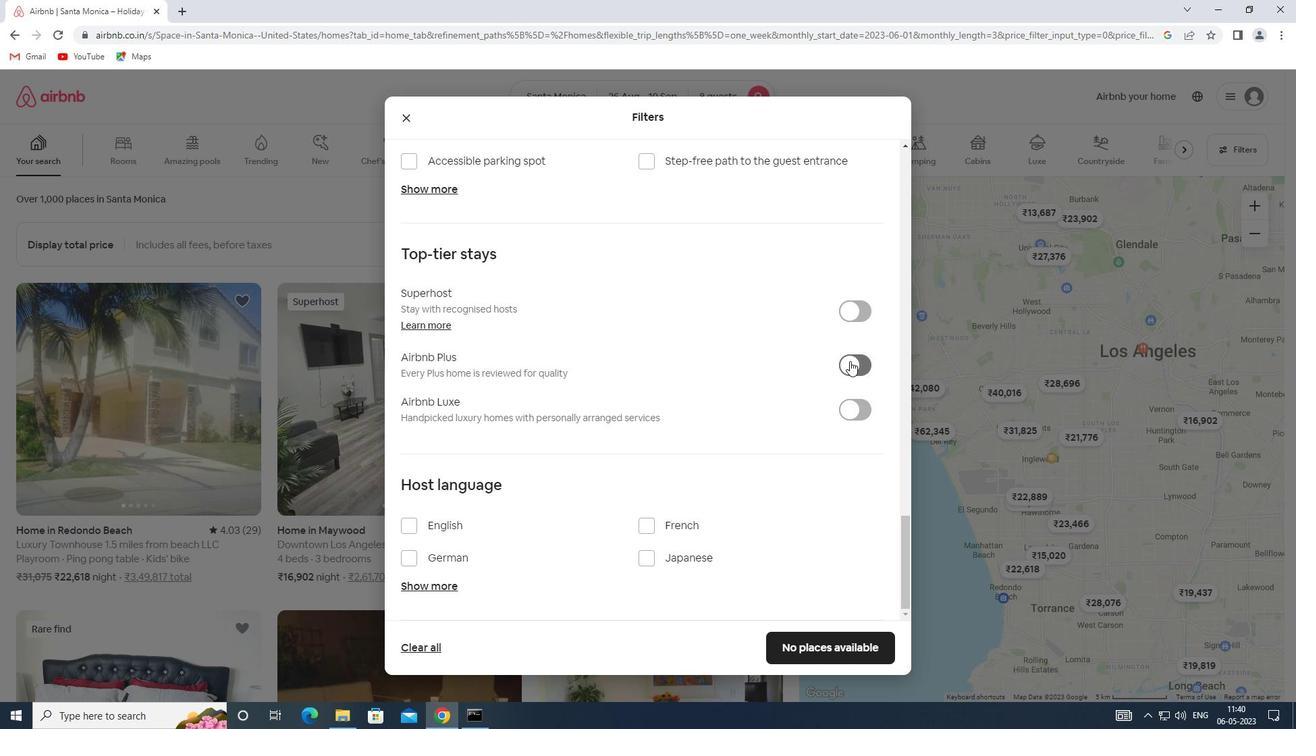 
Action: Mouse scrolled (846, 363) with delta (0, 0)
Screenshot: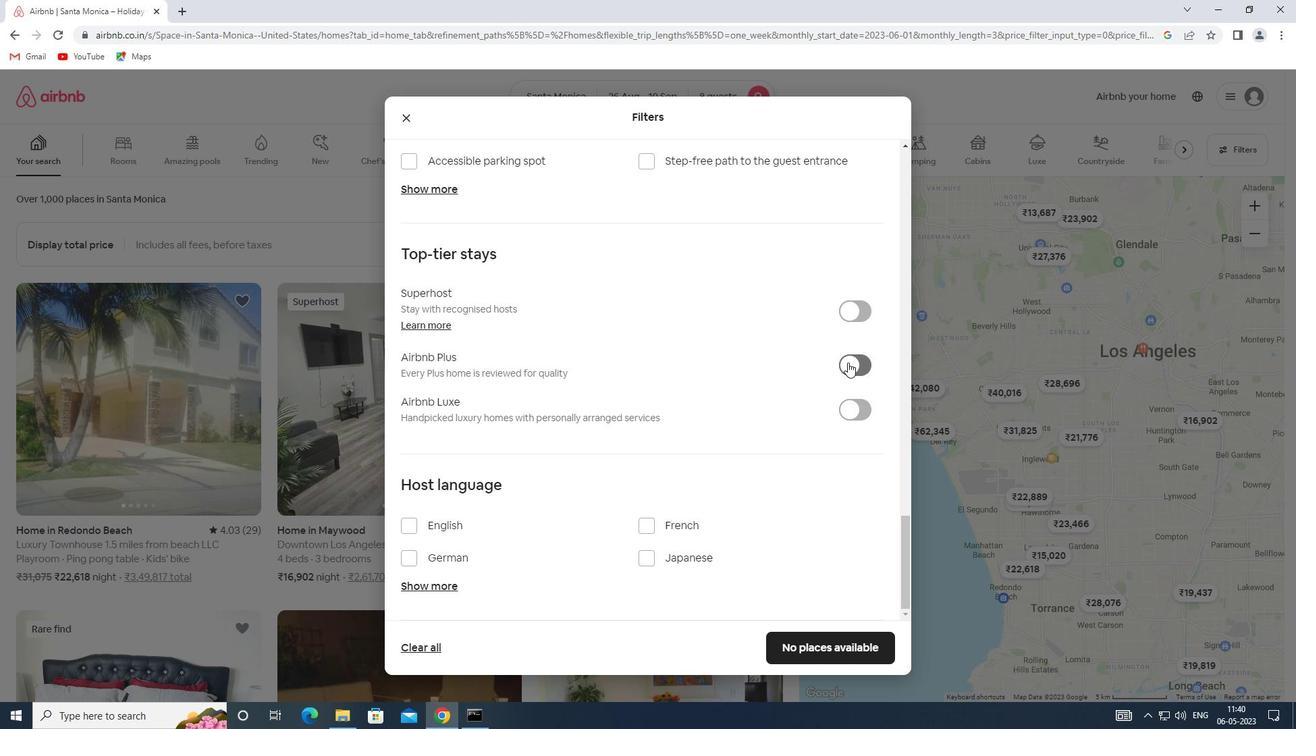 
Action: Mouse scrolled (846, 363) with delta (0, 0)
Screenshot: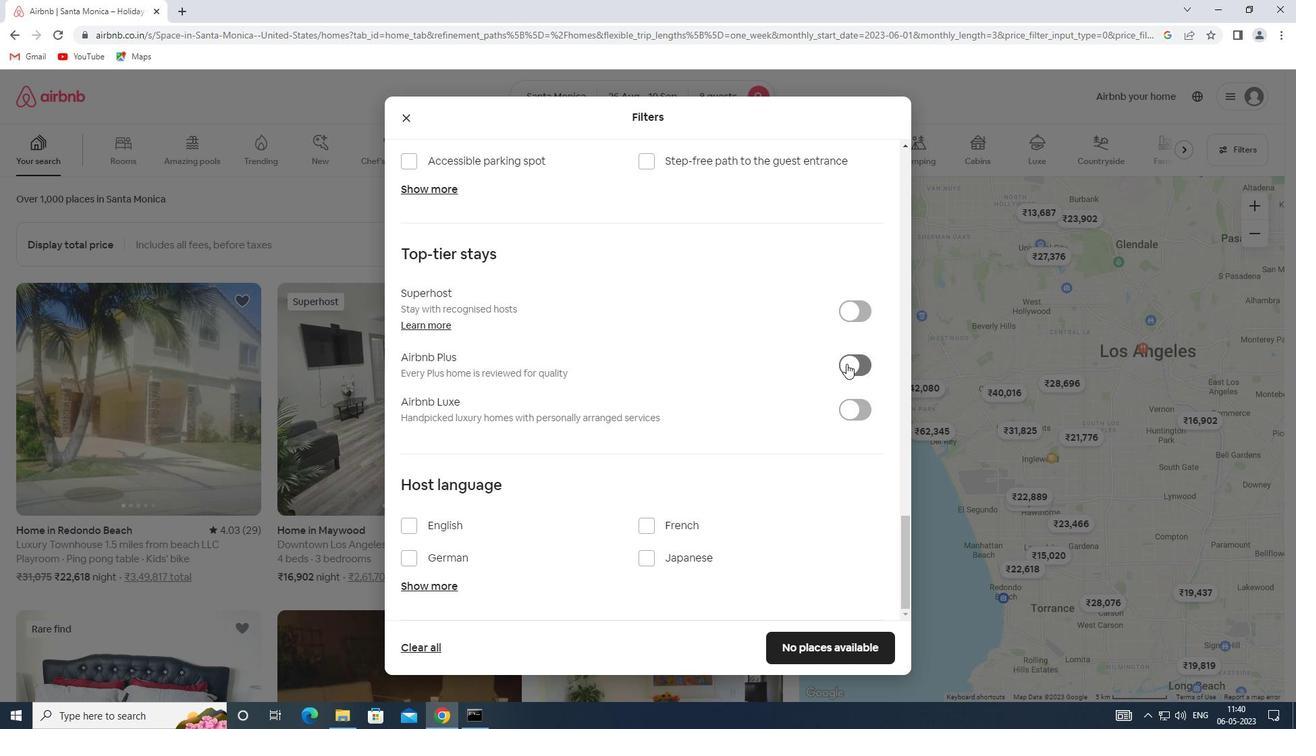 
Action: Mouse moved to (432, 531)
Screenshot: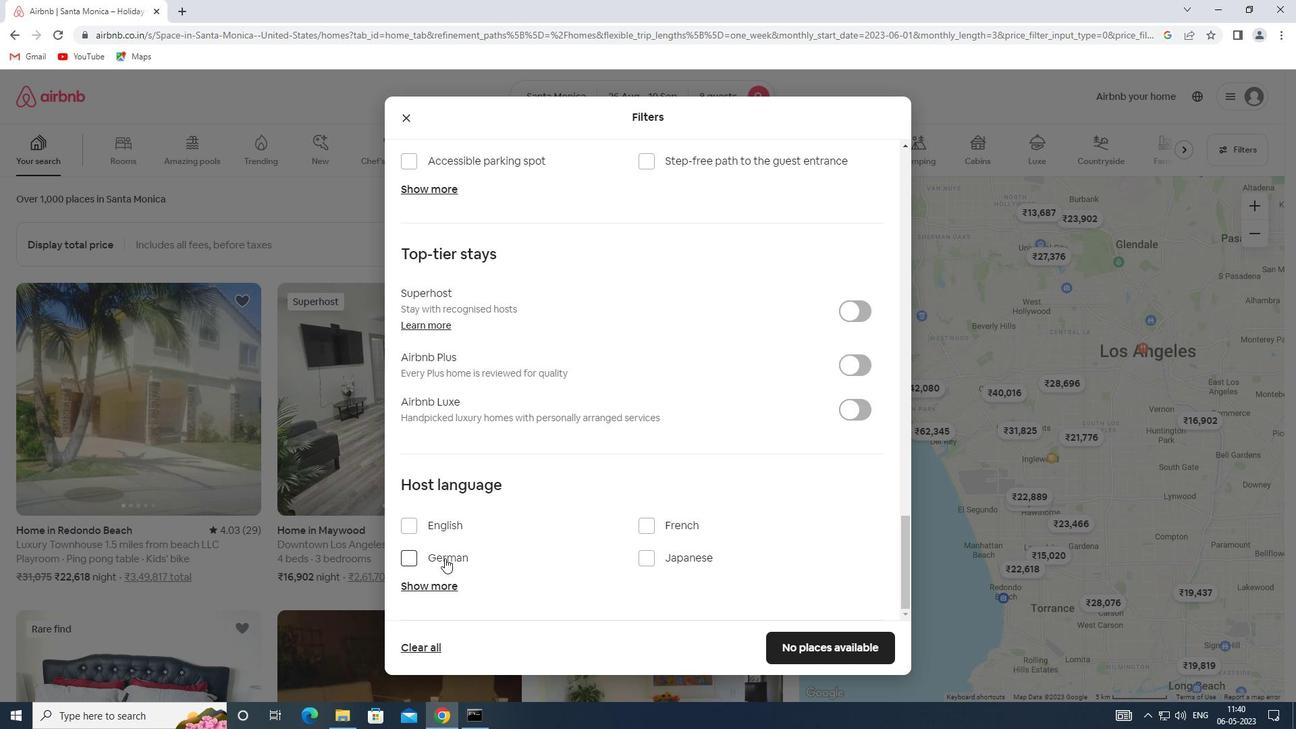 
Action: Mouse pressed left at (432, 531)
Screenshot: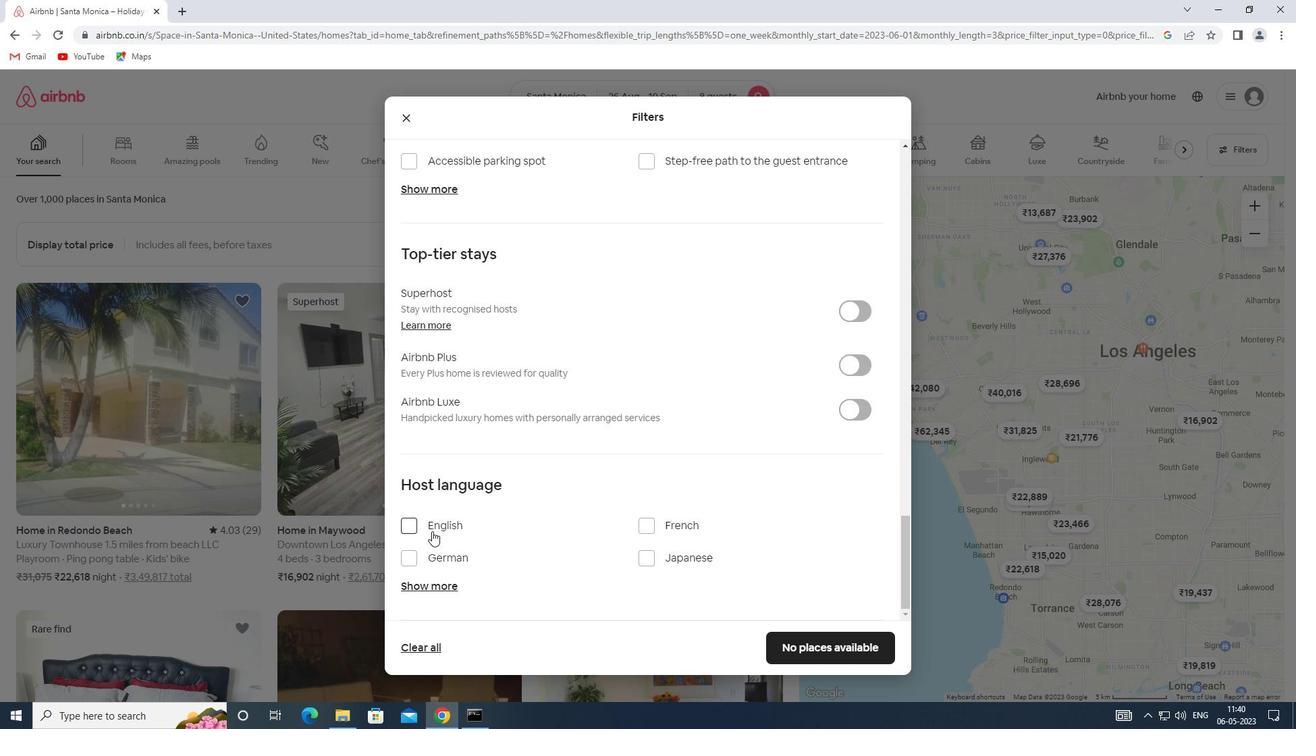 
Action: Mouse moved to (821, 641)
Screenshot: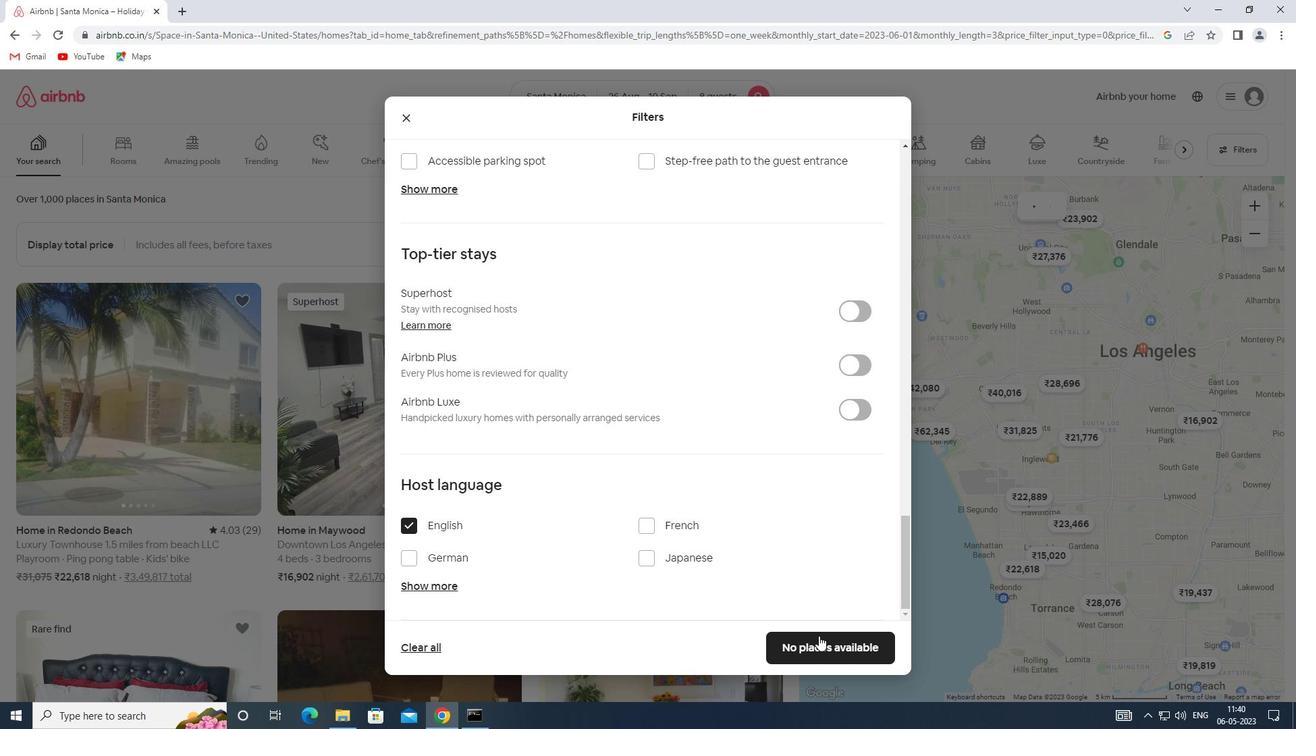 
Action: Mouse pressed left at (821, 641)
Screenshot: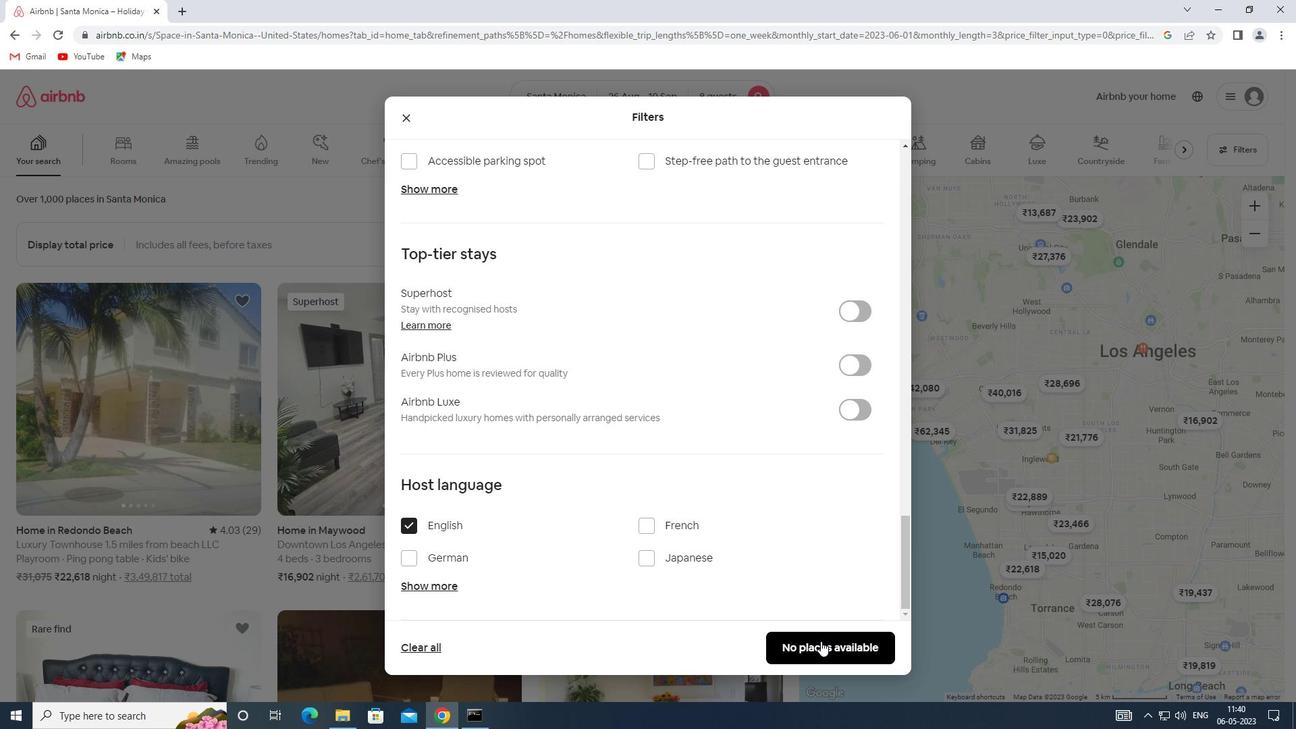 
